 Task: In the Contact  HernandezPenelope@estee-lauder.com, Create email and send with subject: 'Elevate Your Success: Introducing a Transformative Opportunity', and with mail content 'Greetings,_x000D_
We're thrilled to introduce you to an exciting opportunity that will transform your industry. Get ready for a journey of innovation and success!_x000D_
Warm Regards', attach the document: Agenda.pdf and insert image: visitingcard.jpg. Below Warm Regards, write Linkedin and insert the URL: 'in.linkedin.com'. Mark checkbox to create task to follow up : In 1 week. Logged in from softage.10@softage.net
Action: Mouse moved to (83, 64)
Screenshot: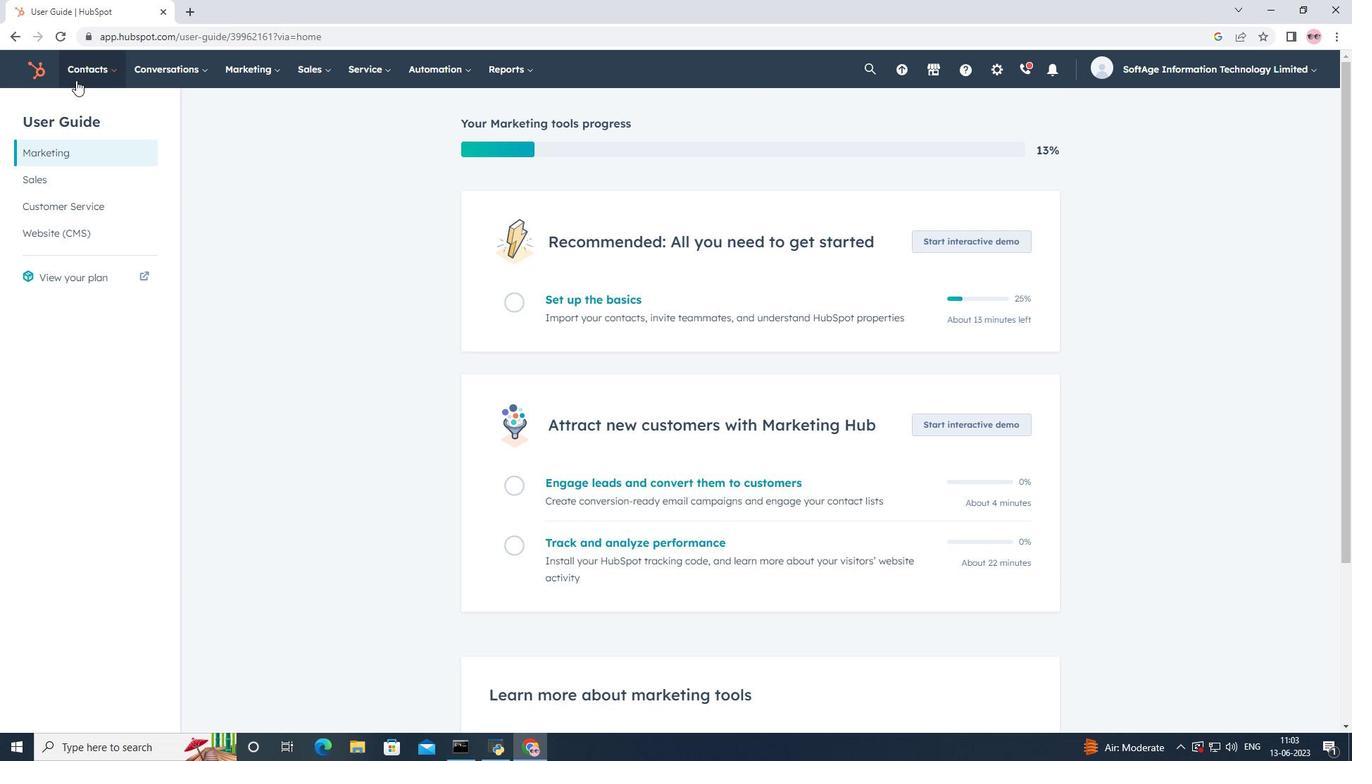 
Action: Mouse pressed left at (83, 64)
Screenshot: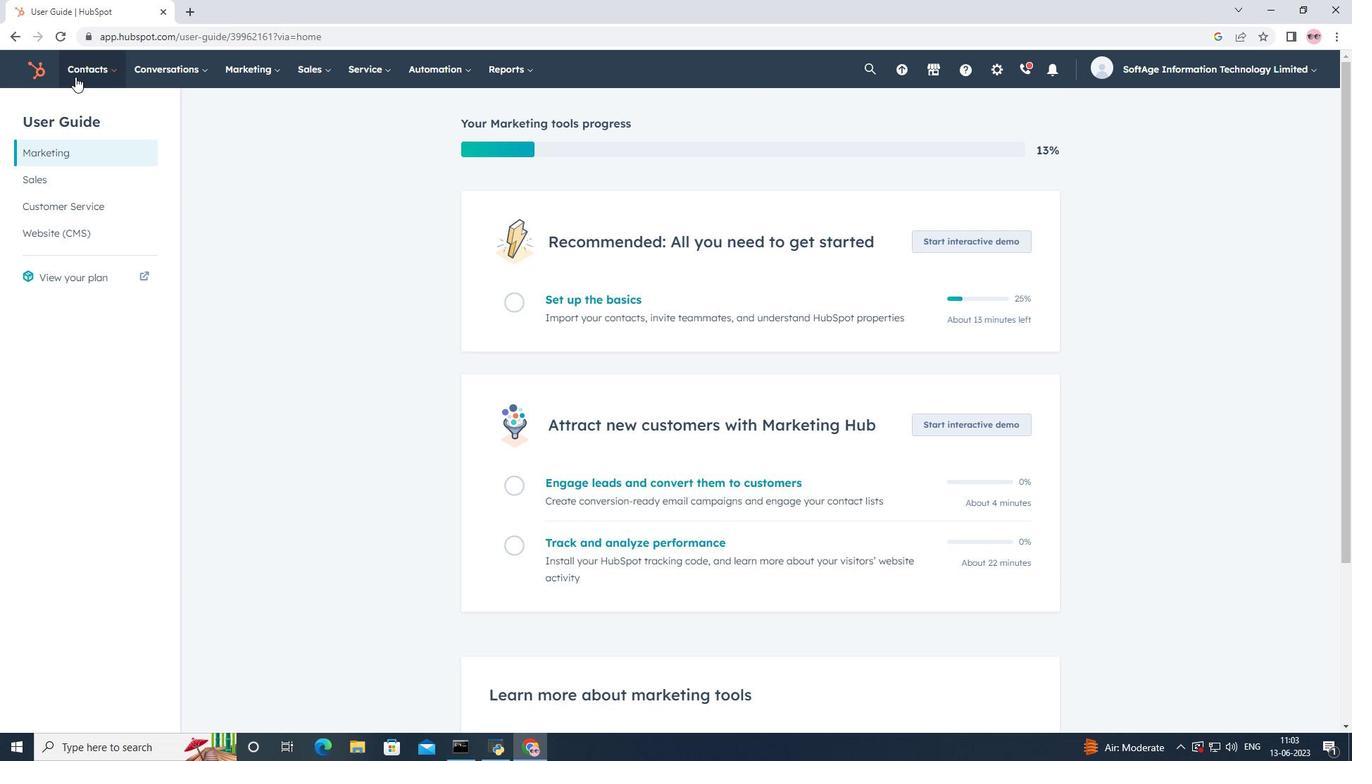 
Action: Mouse moved to (102, 105)
Screenshot: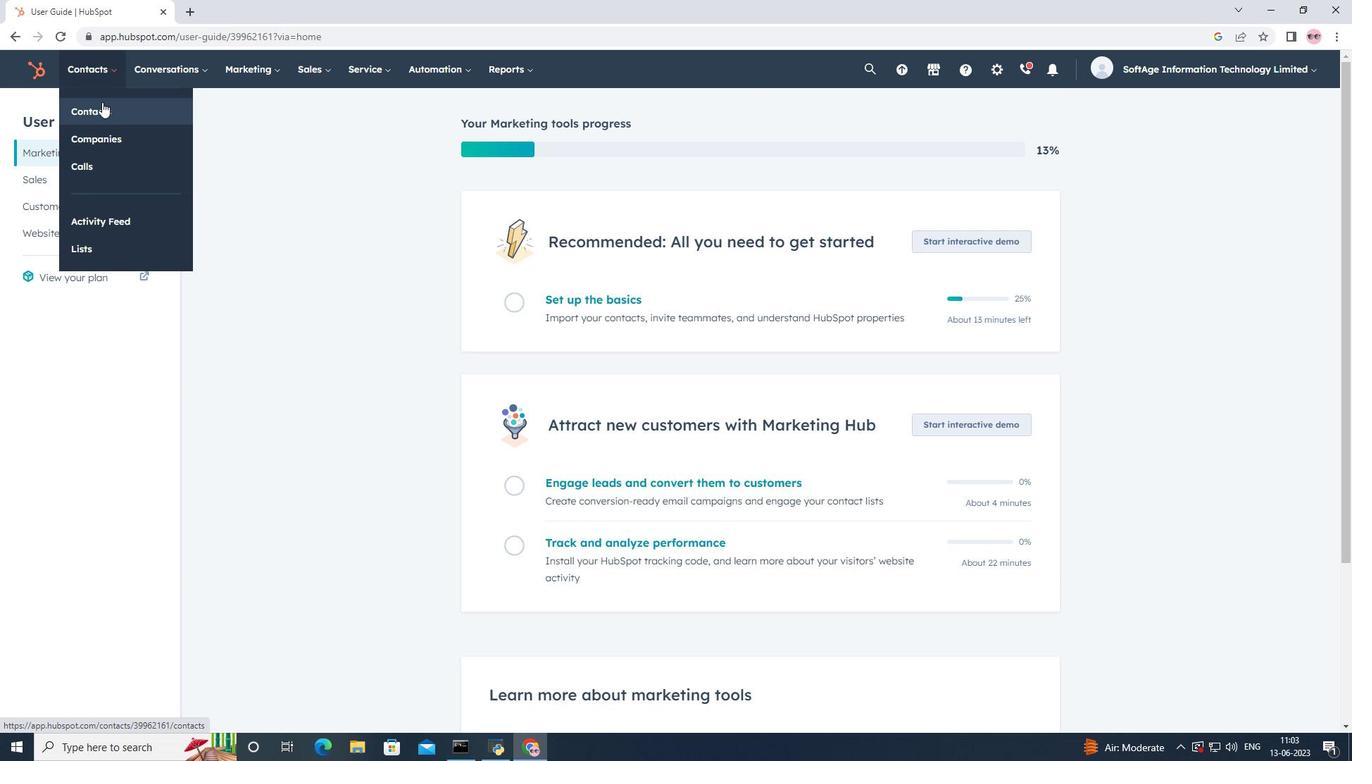 
Action: Mouse pressed left at (102, 105)
Screenshot: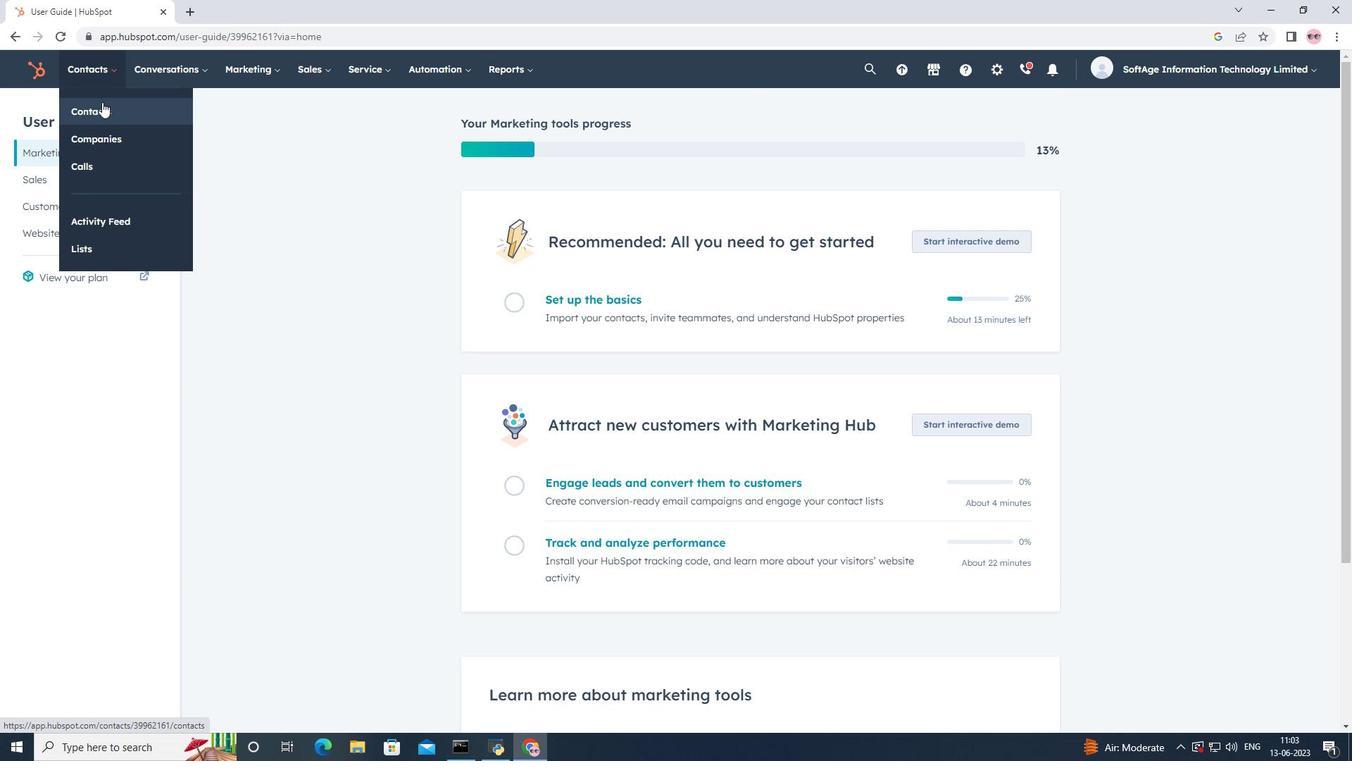 
Action: Mouse moved to (94, 231)
Screenshot: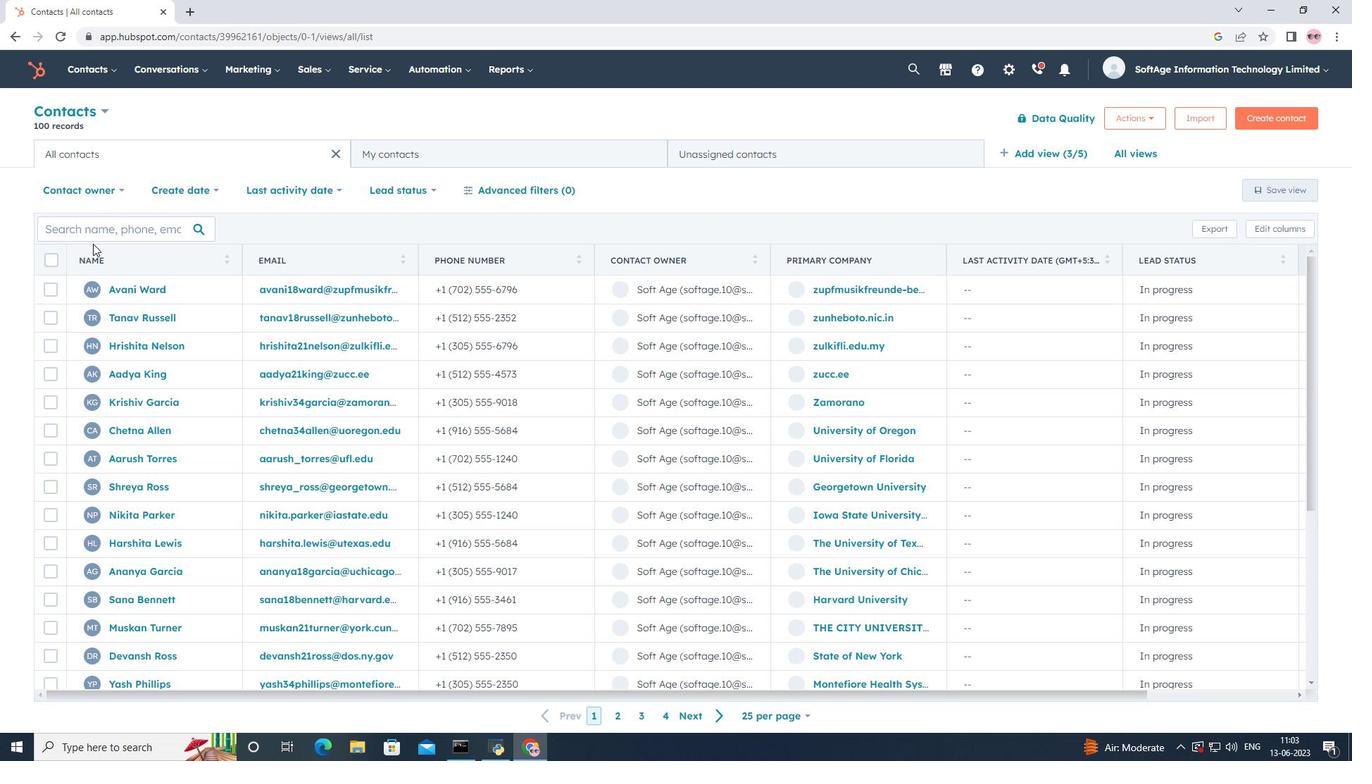 
Action: Mouse pressed left at (94, 231)
Screenshot: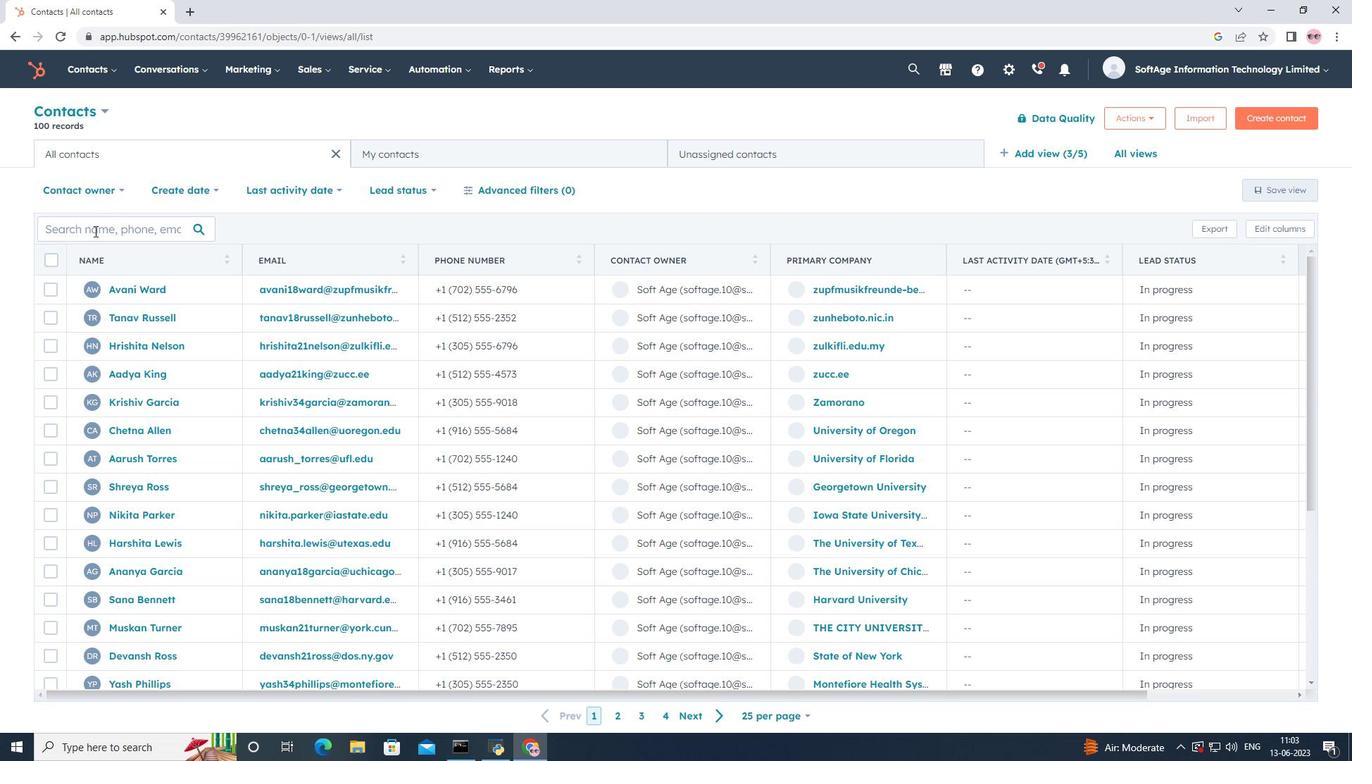 
Action: Key pressed <Key.shift>Hernandez<Key.shift>Penelope<Key.shift>@estee-lauder.com
Screenshot: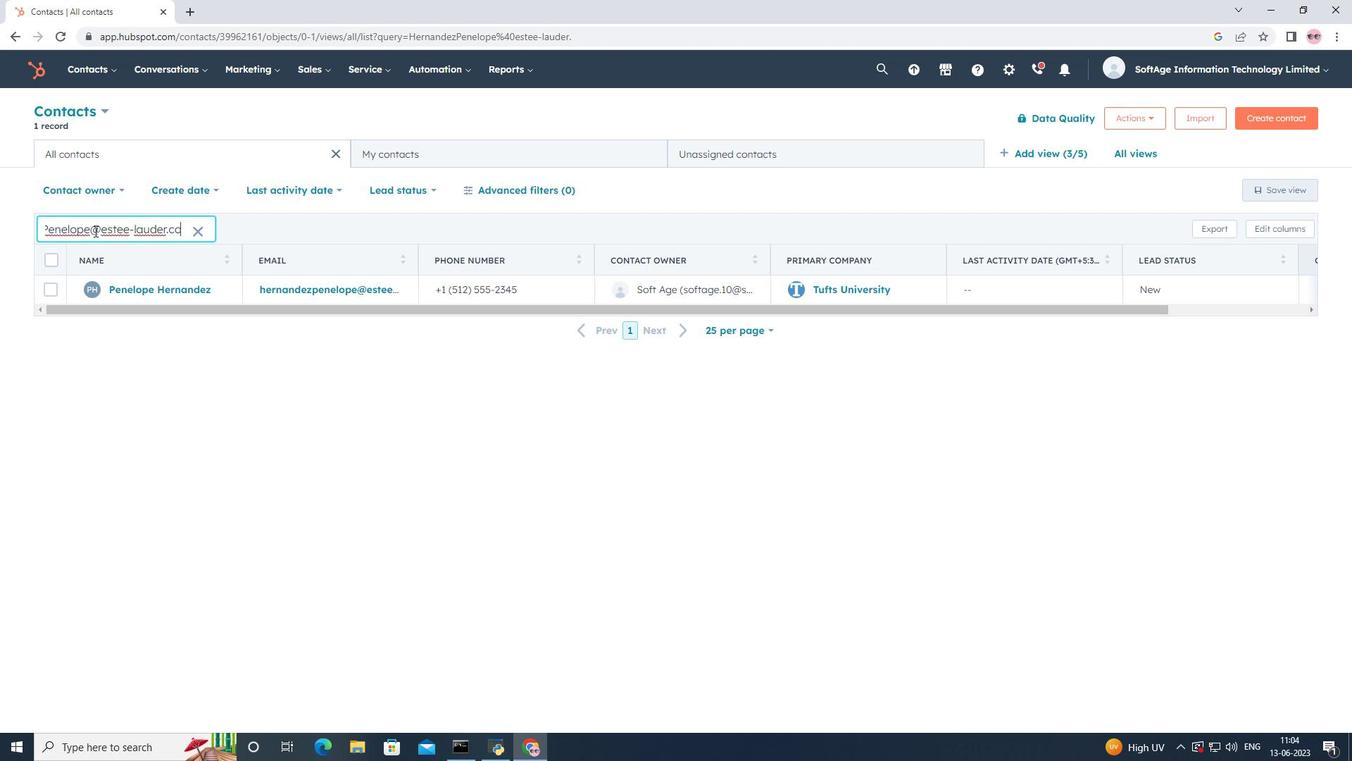 
Action: Mouse moved to (145, 293)
Screenshot: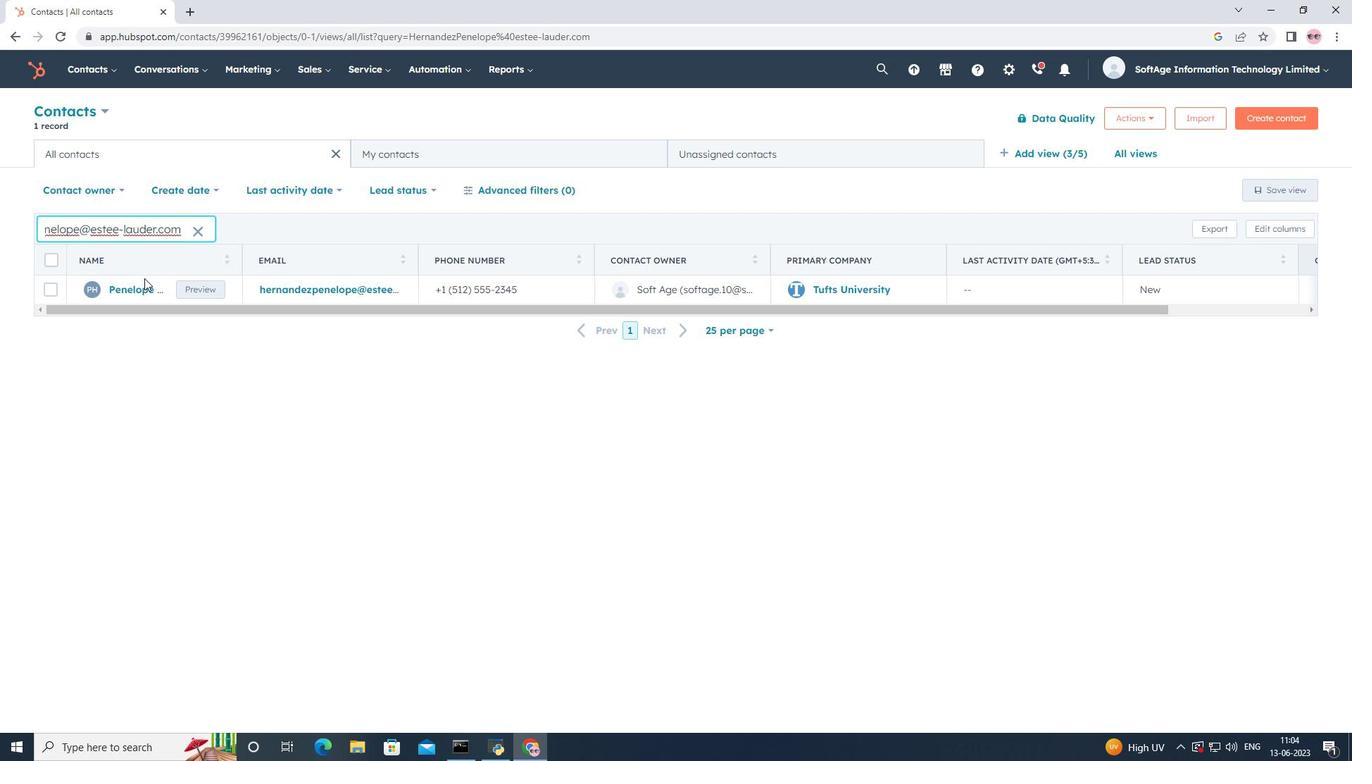 
Action: Mouse pressed left at (145, 293)
Screenshot: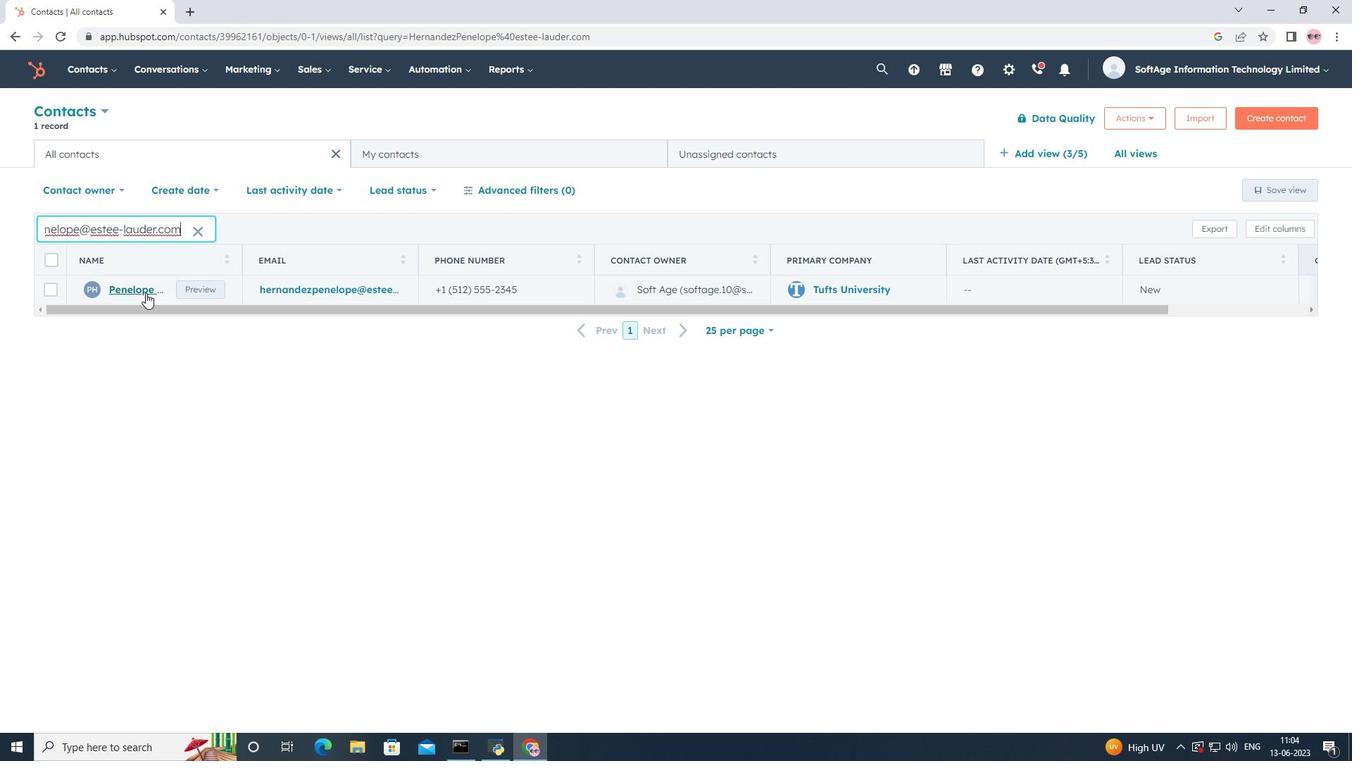 
Action: Mouse moved to (91, 239)
Screenshot: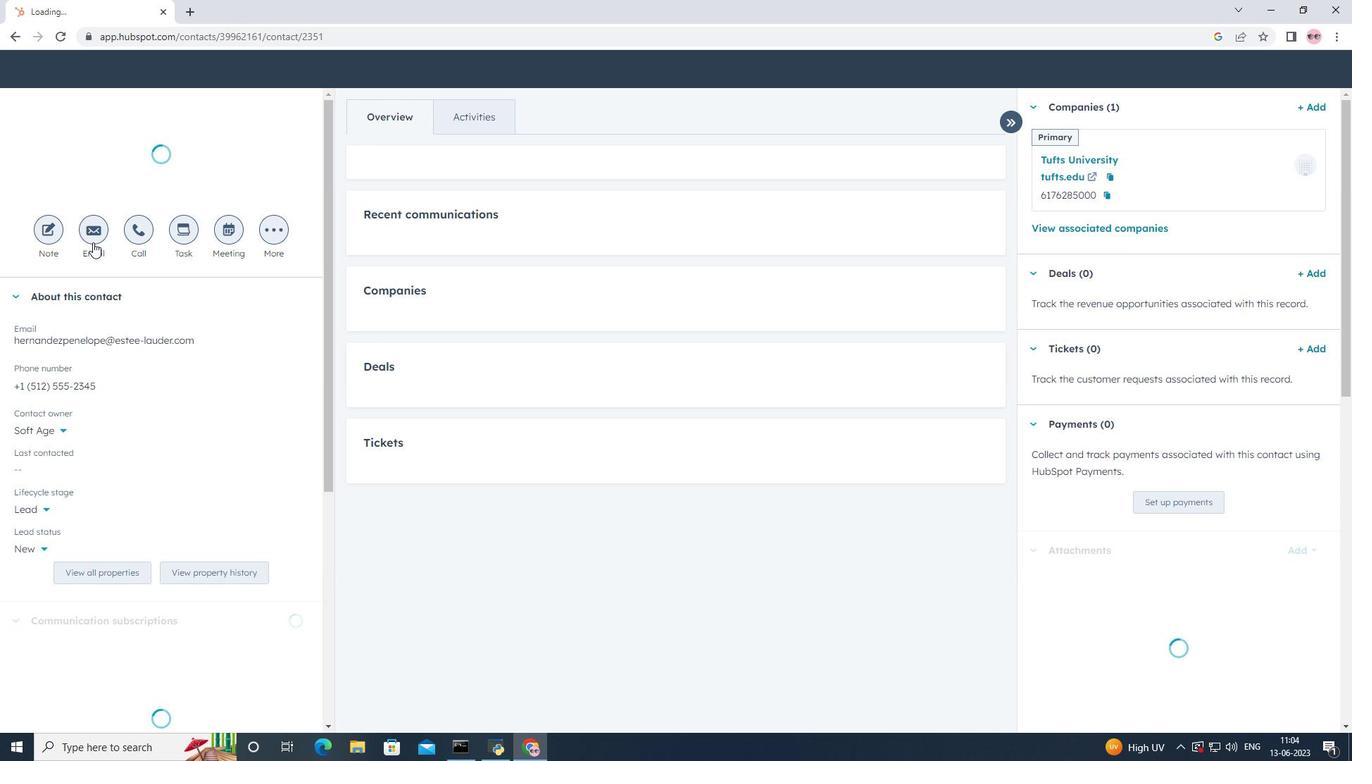 
Action: Mouse pressed left at (91, 239)
Screenshot: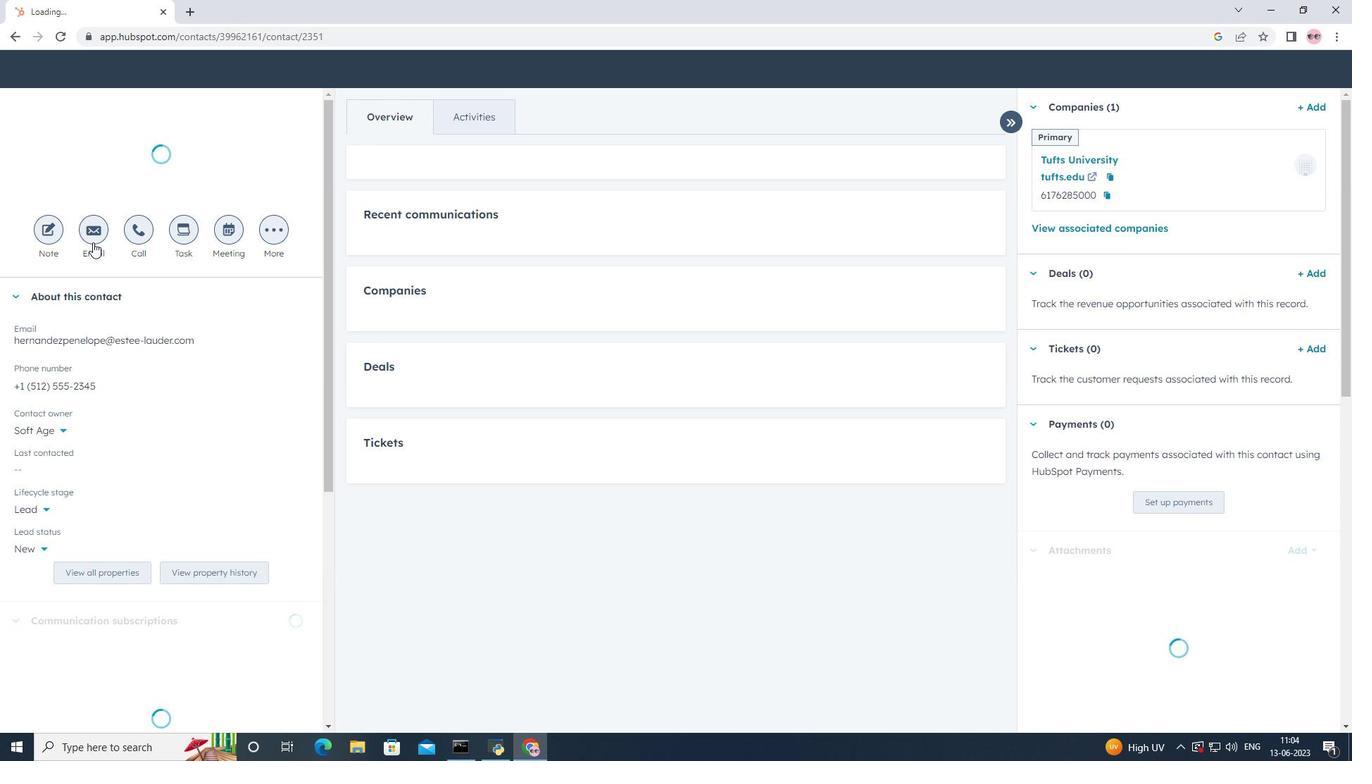 
Action: Mouse moved to (863, 472)
Screenshot: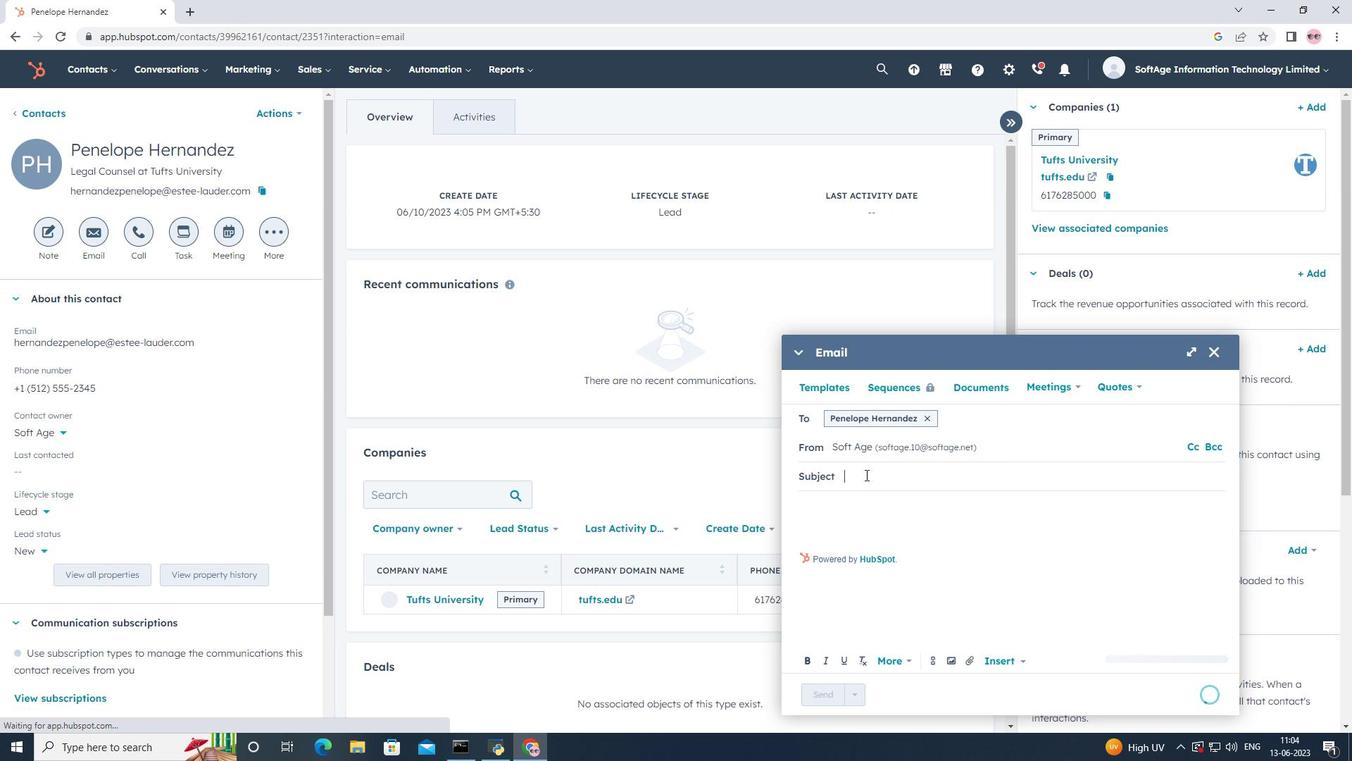 
Action: Mouse pressed left at (863, 472)
Screenshot: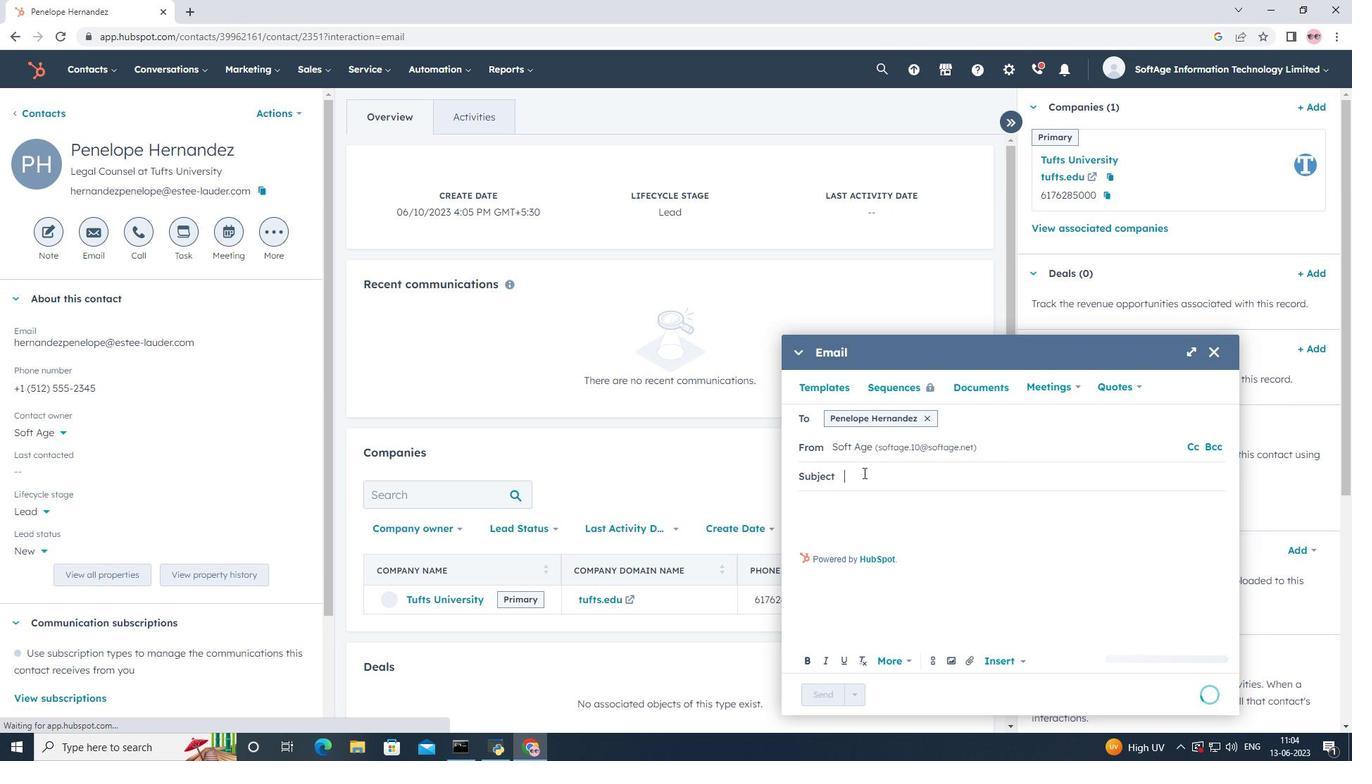 
Action: Key pressed <Key.shift><Key.shift><Key.shift><Key.shift><Key.shift>Elevate<Key.space><Key.shift>Your<Key.space><Key.shift><Key.shift><Key.shift><Key.shift><Key.shift><Key.shift><Key.shift><Key.shift>Success<Key.shift><Key.shift><Key.shift><Key.shift><Key.shift>:<Key.space><Key.shift>Introducing<Key.space>a<Key.space><Key.shift>Transformative<Key.space><Key.shift>Opportunity
Screenshot: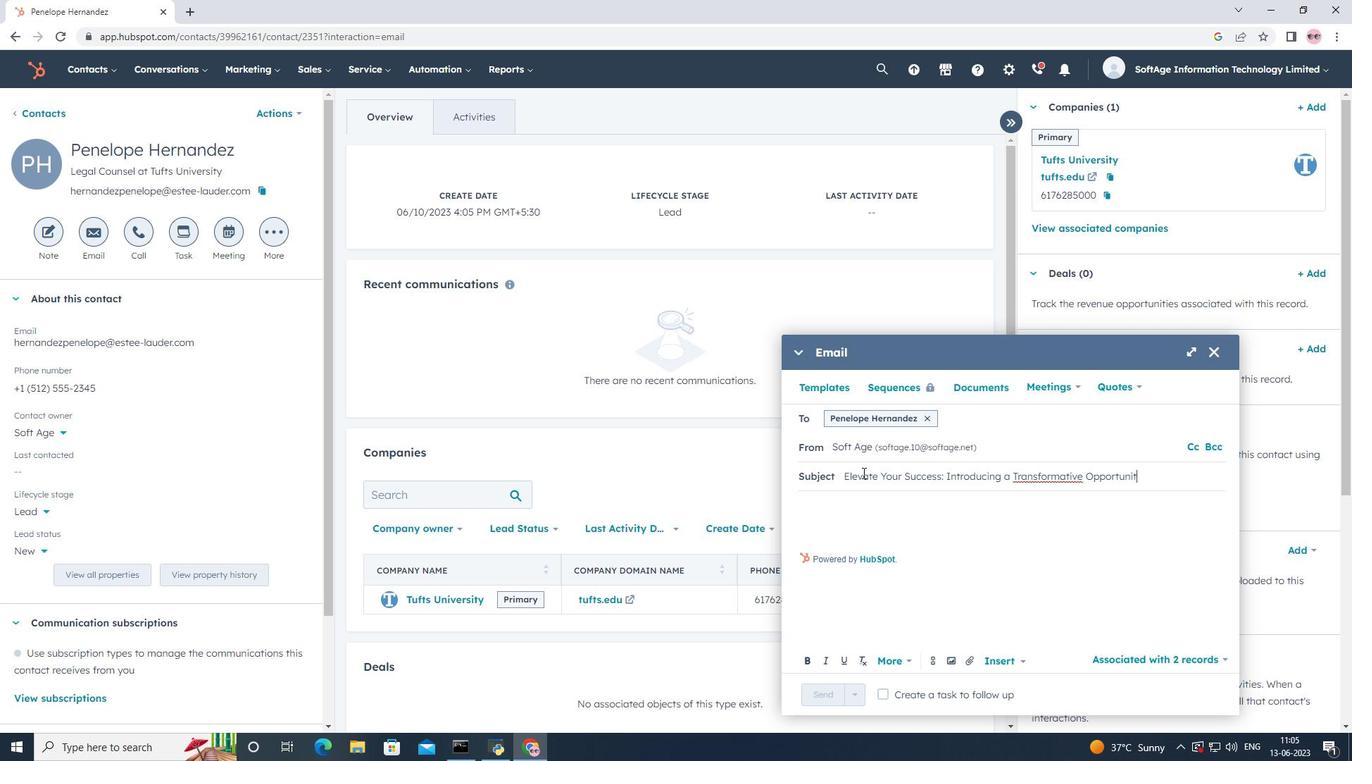 
Action: Mouse moved to (849, 498)
Screenshot: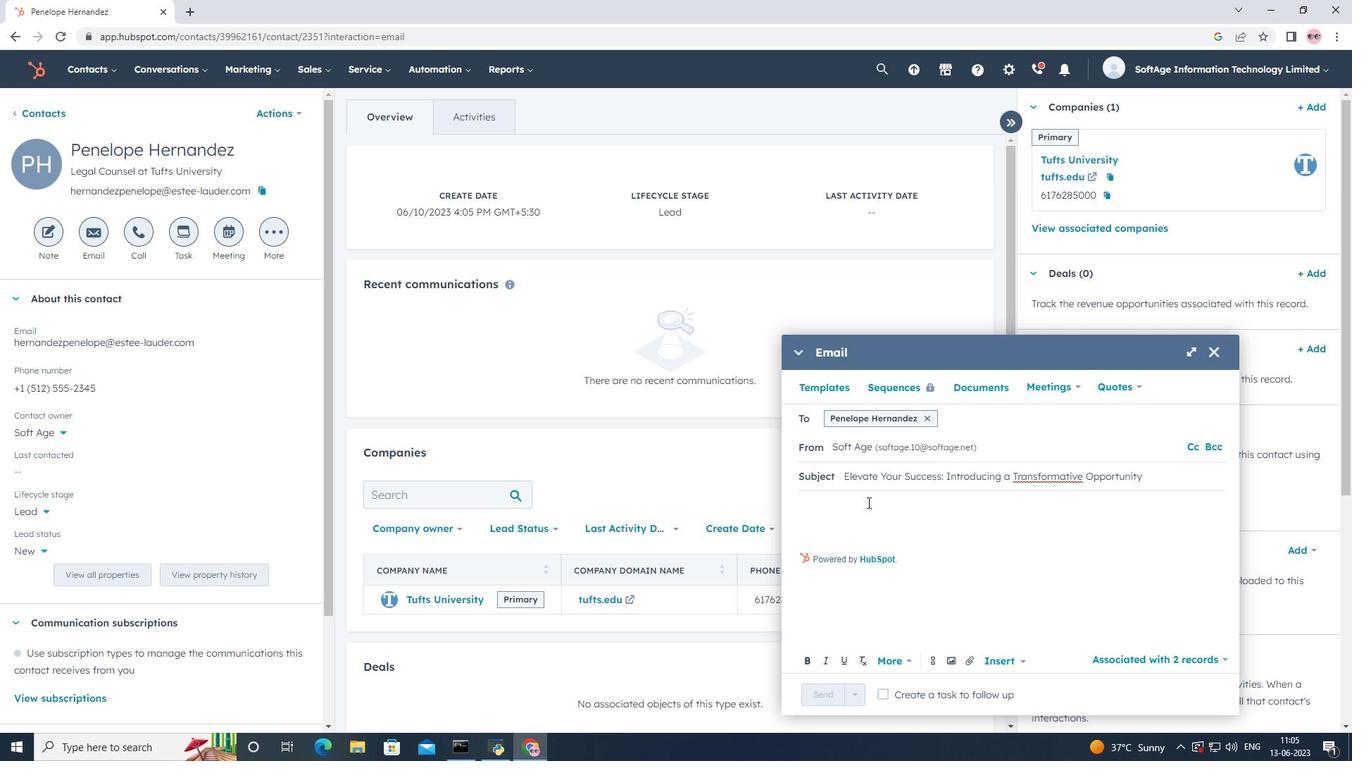 
Action: Mouse pressed left at (849, 498)
Screenshot: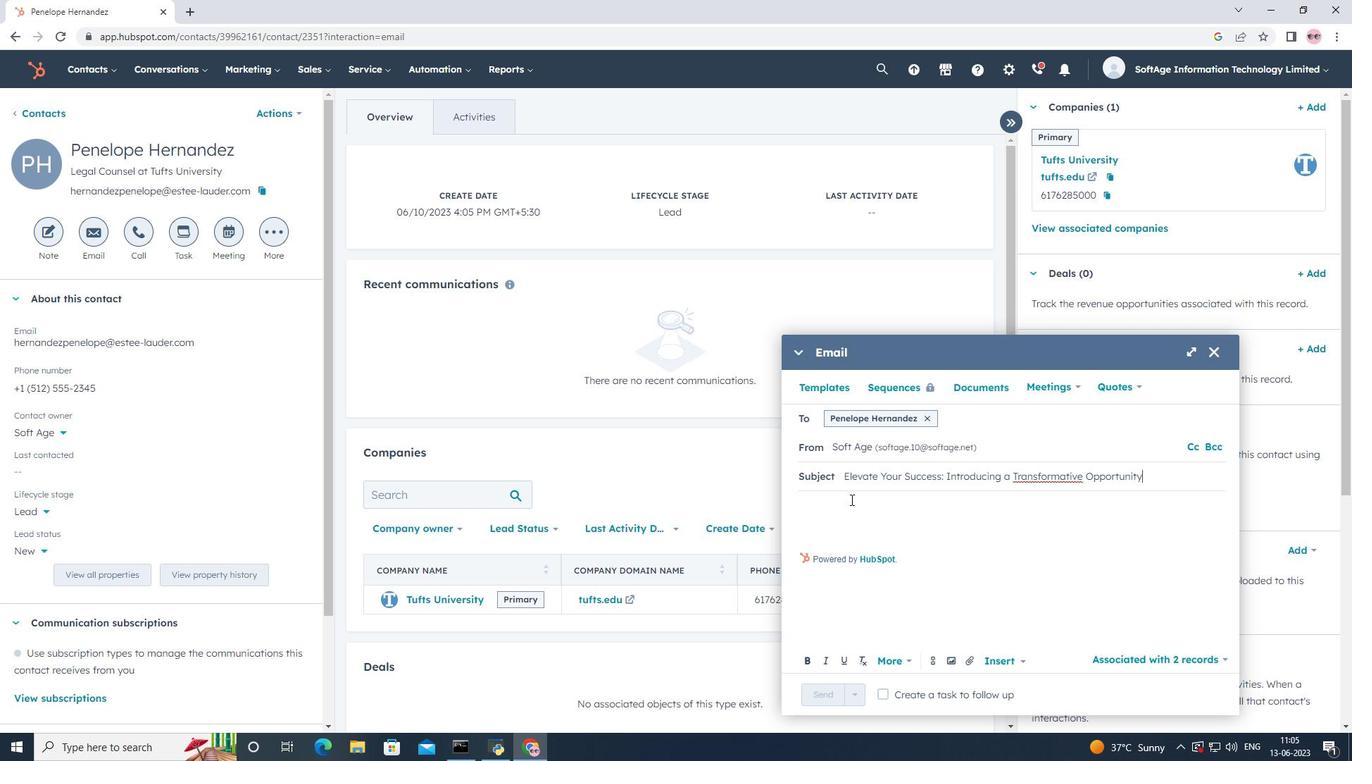 
Action: Mouse moved to (838, 508)
Screenshot: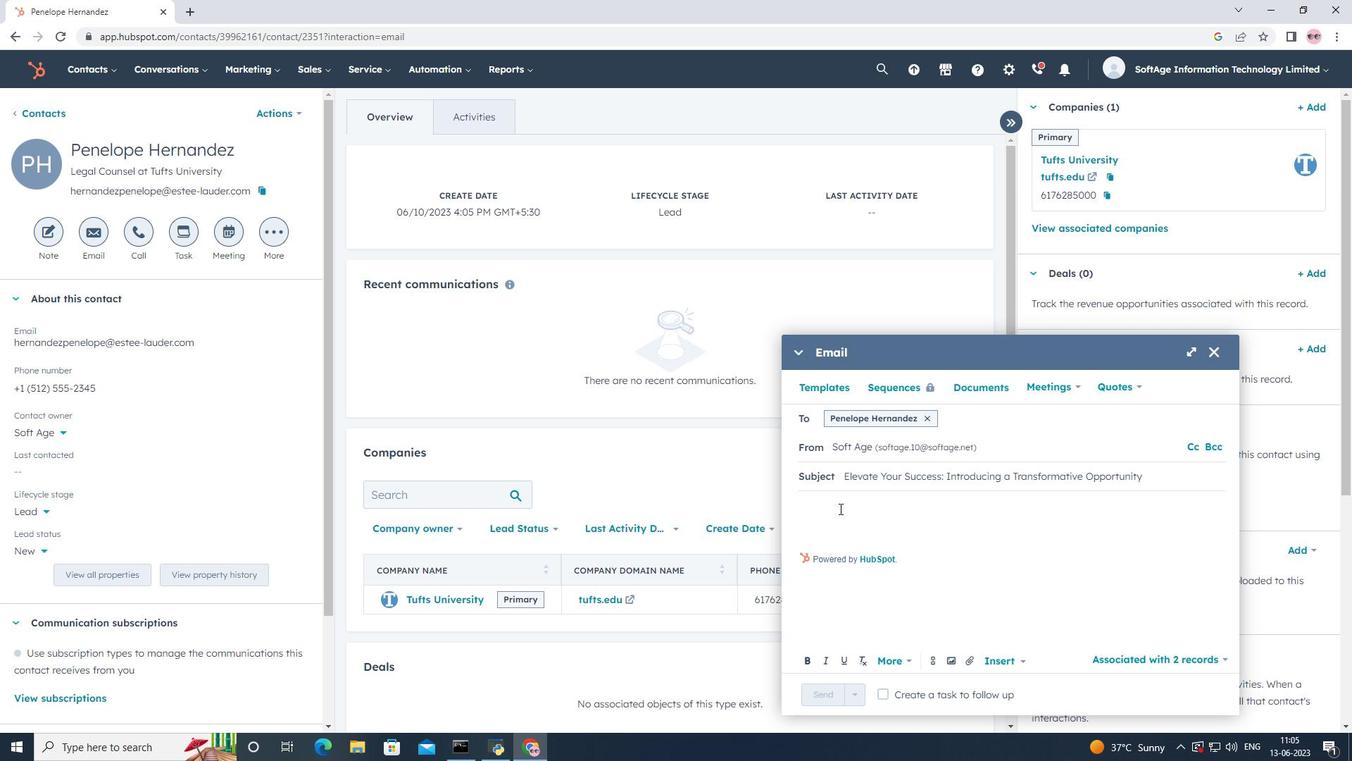 
Action: Mouse pressed left at (838, 508)
Screenshot: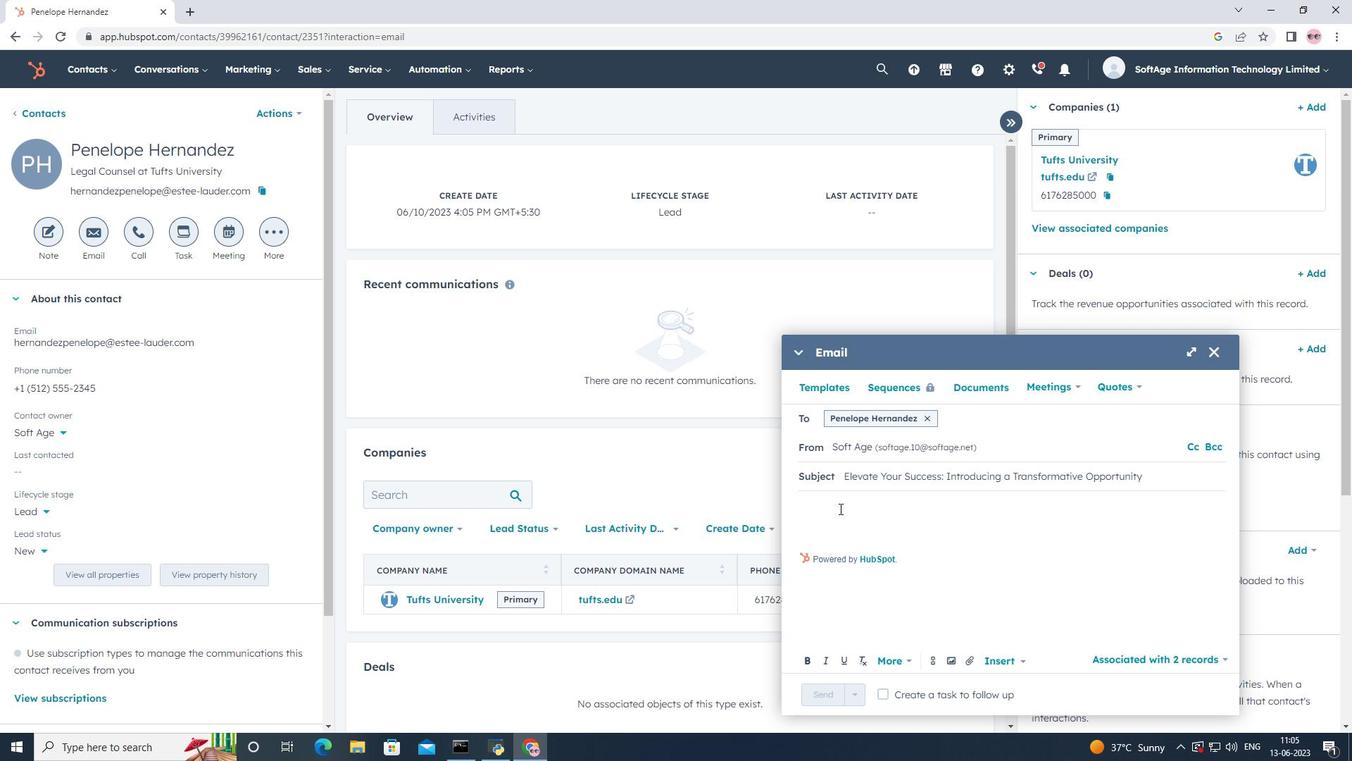 
Action: Mouse moved to (838, 508)
Screenshot: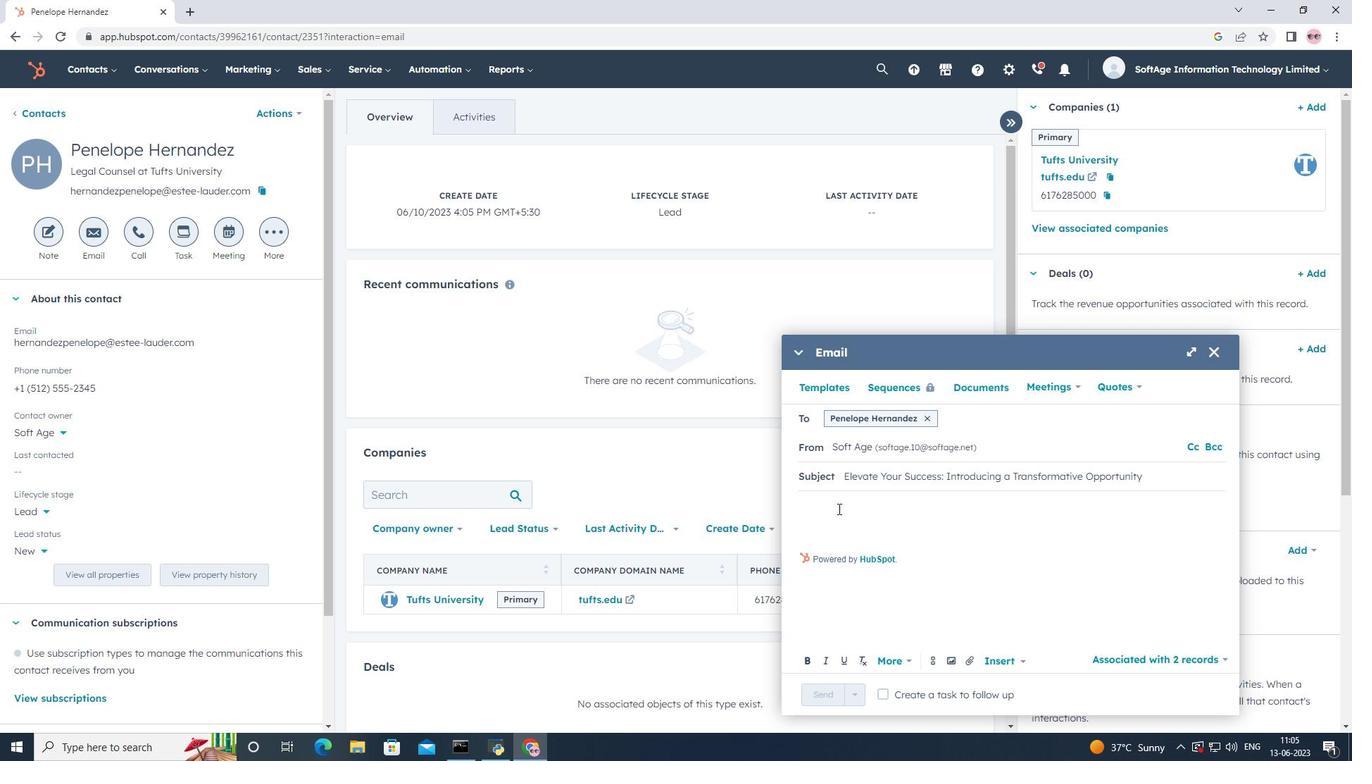 
Action: Key pressed <Key.shift><Key.shift><Key.shift><Key.shift><Key.shift><Key.shift><Key.shift><Key.shift><Key.shift><Key.shift><Key.shift><Key.shift><Key.shift><Key.shift><Key.shift><Key.shift><Key.shift><Key.shift>Greetings<Key.enter><Key.shift>We're<Key.space><Key.shift>T<Key.backspace>thrilled<Key.space>to<Key.space>introduce<Key.space>you<Key.space>to<Key.space>an<Key.space>exciting<Key.space>opportunity<Key.space>that<Key.space>will<Key.space>transform<Key.space>your<Key.space>industry<Key.space><Key.backspace>.<Key.space><Key.shift>Get<Key.space>ready<Key.space>for<Key.space>a<Key.space>ju<Key.backspace>ourney<Key.space>a<Key.backspace>of<Key.space>innovation<Key.space>and<Key.space>success<Key.shift>!<Key.enter><Key.shift><Key.shift><Key.shift><Key.shift><Key.shift><Key.shift><Key.shift><Key.shift>Warm<Key.space><Key.shift>Regards<Key.enter>
Screenshot: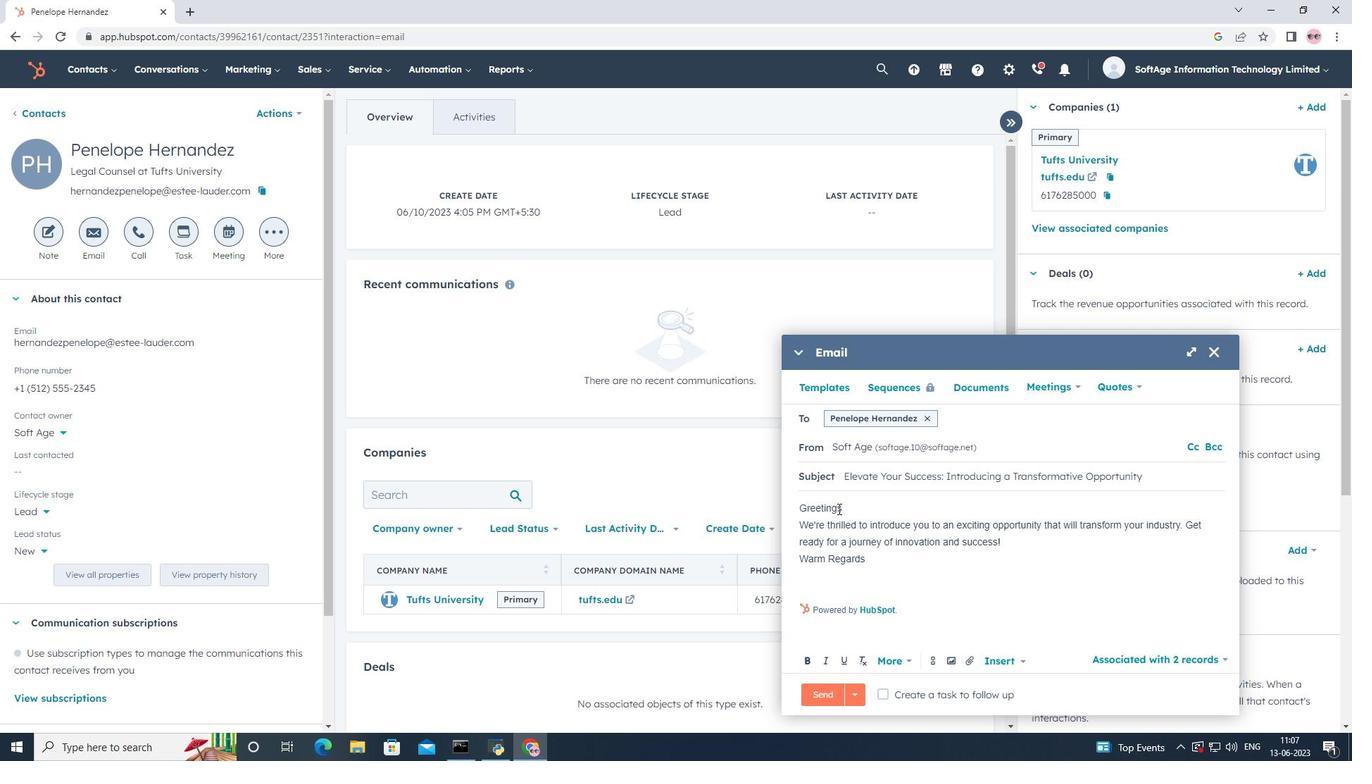 
Action: Mouse moved to (971, 664)
Screenshot: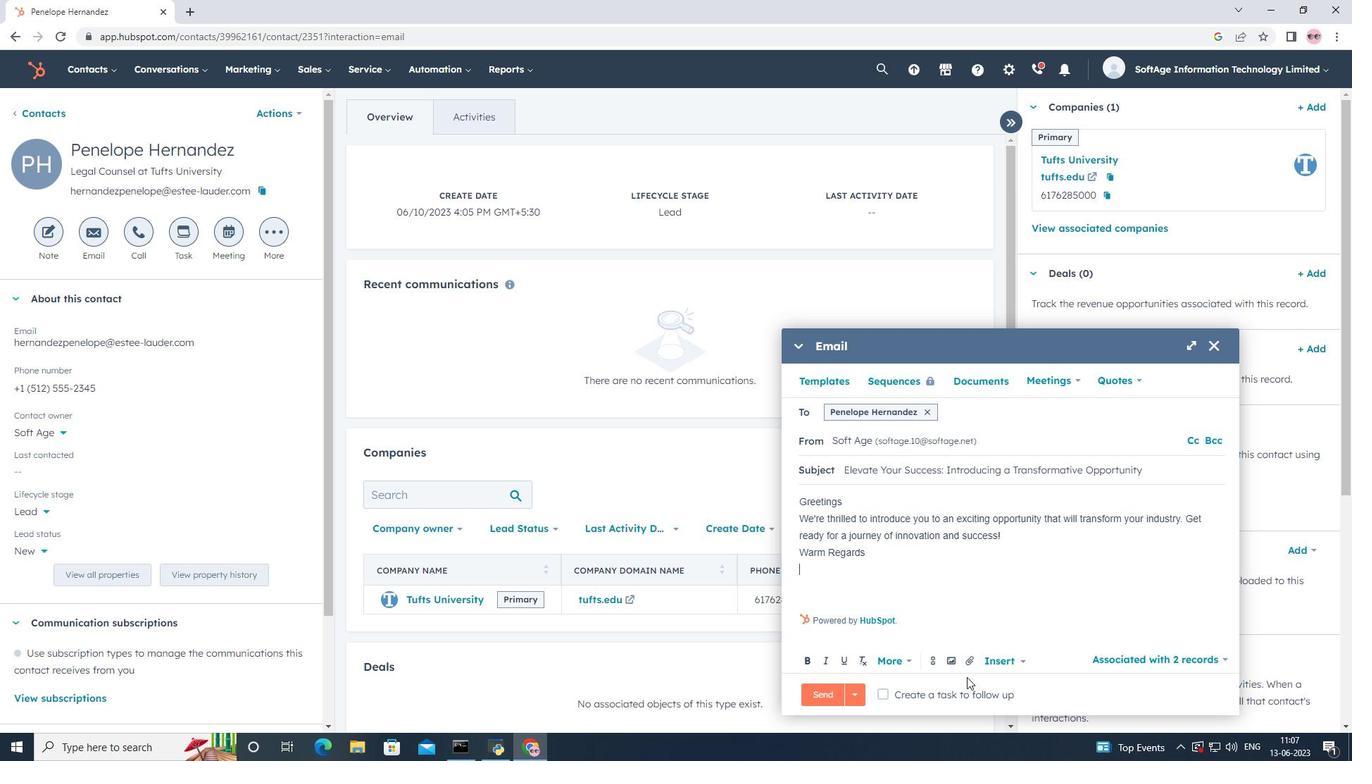 
Action: Mouse pressed left at (971, 664)
Screenshot: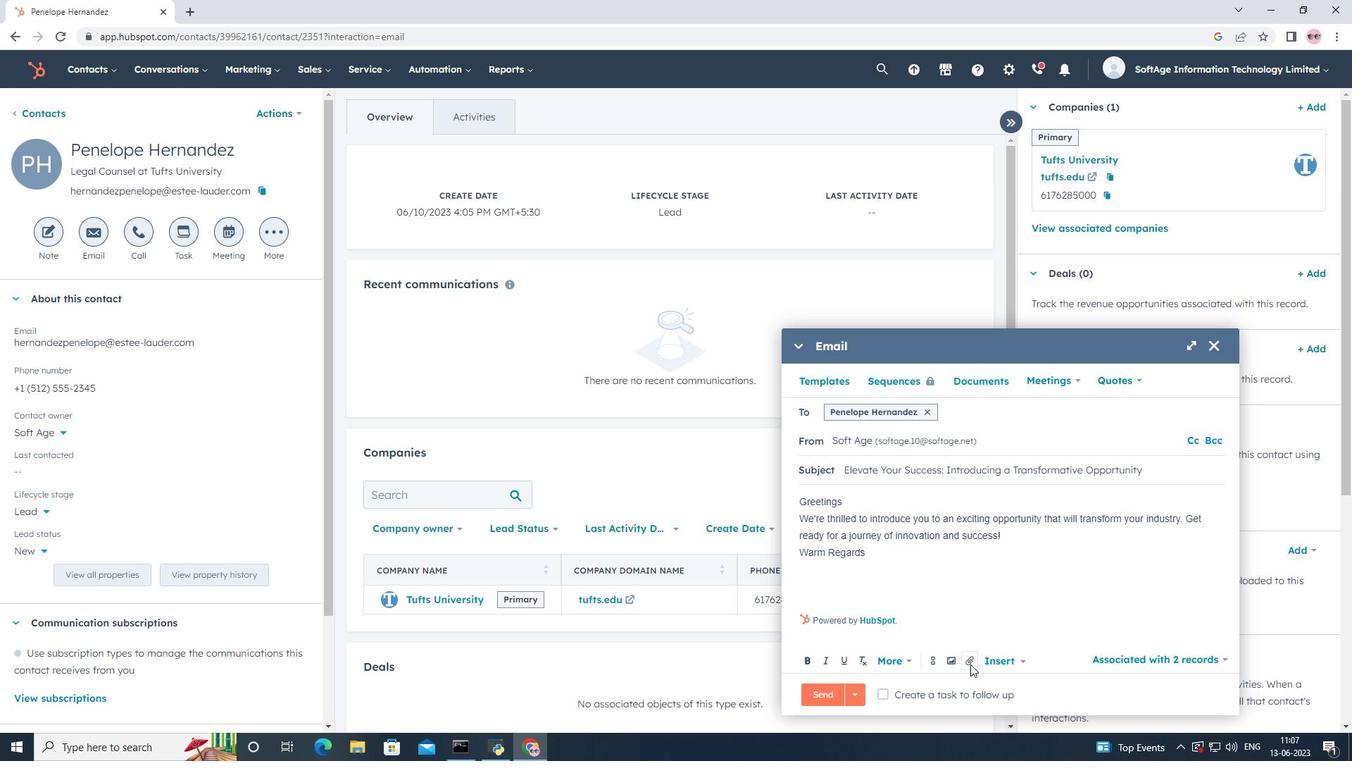 
Action: Mouse moved to (968, 624)
Screenshot: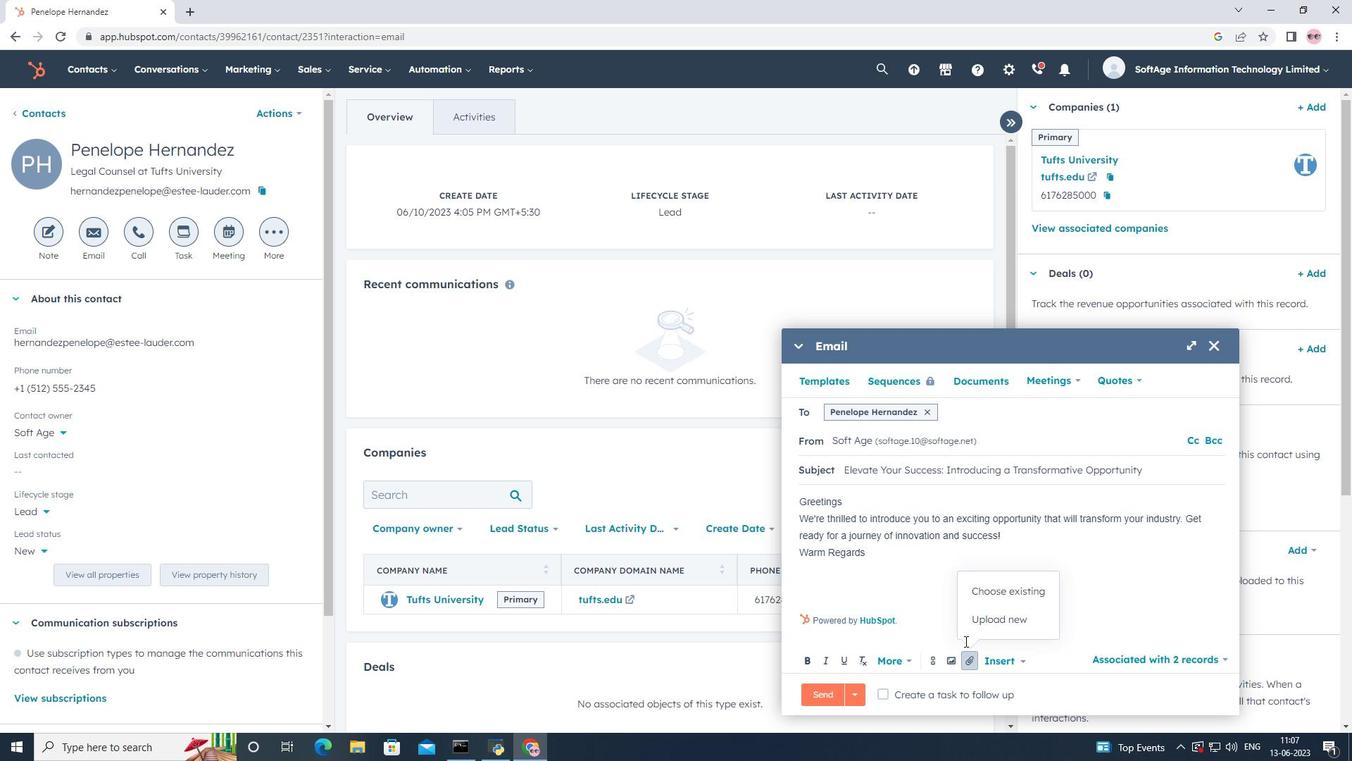 
Action: Mouse pressed left at (968, 624)
Screenshot: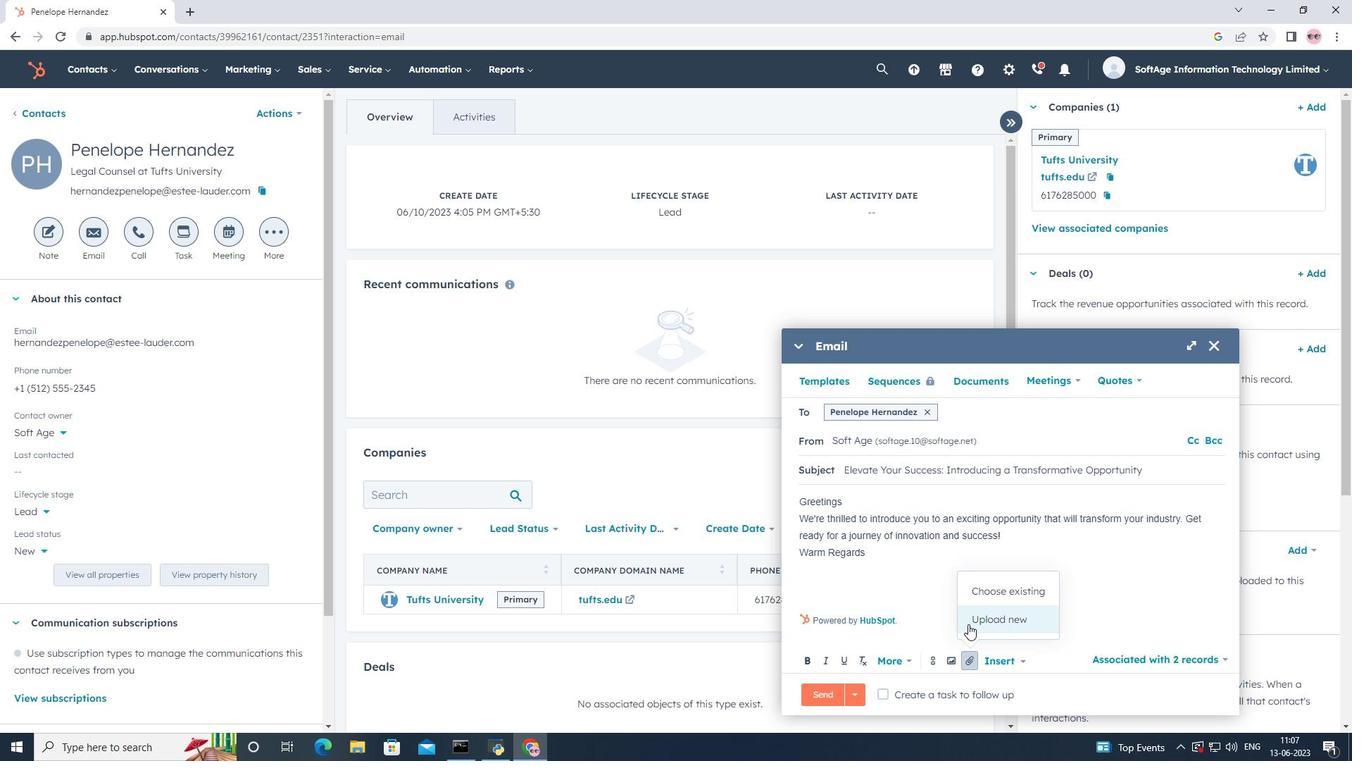 
Action: Mouse moved to (70, 180)
Screenshot: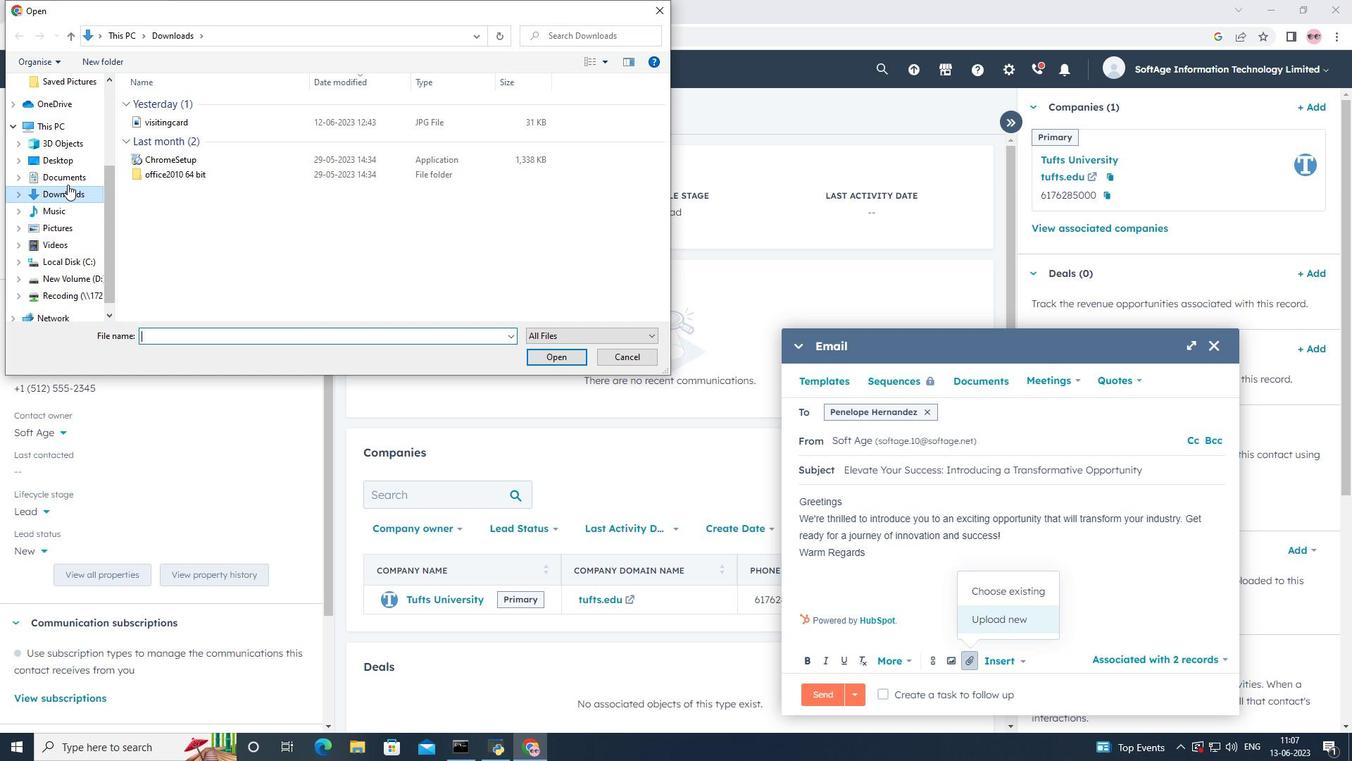 
Action: Mouse pressed left at (70, 180)
Screenshot: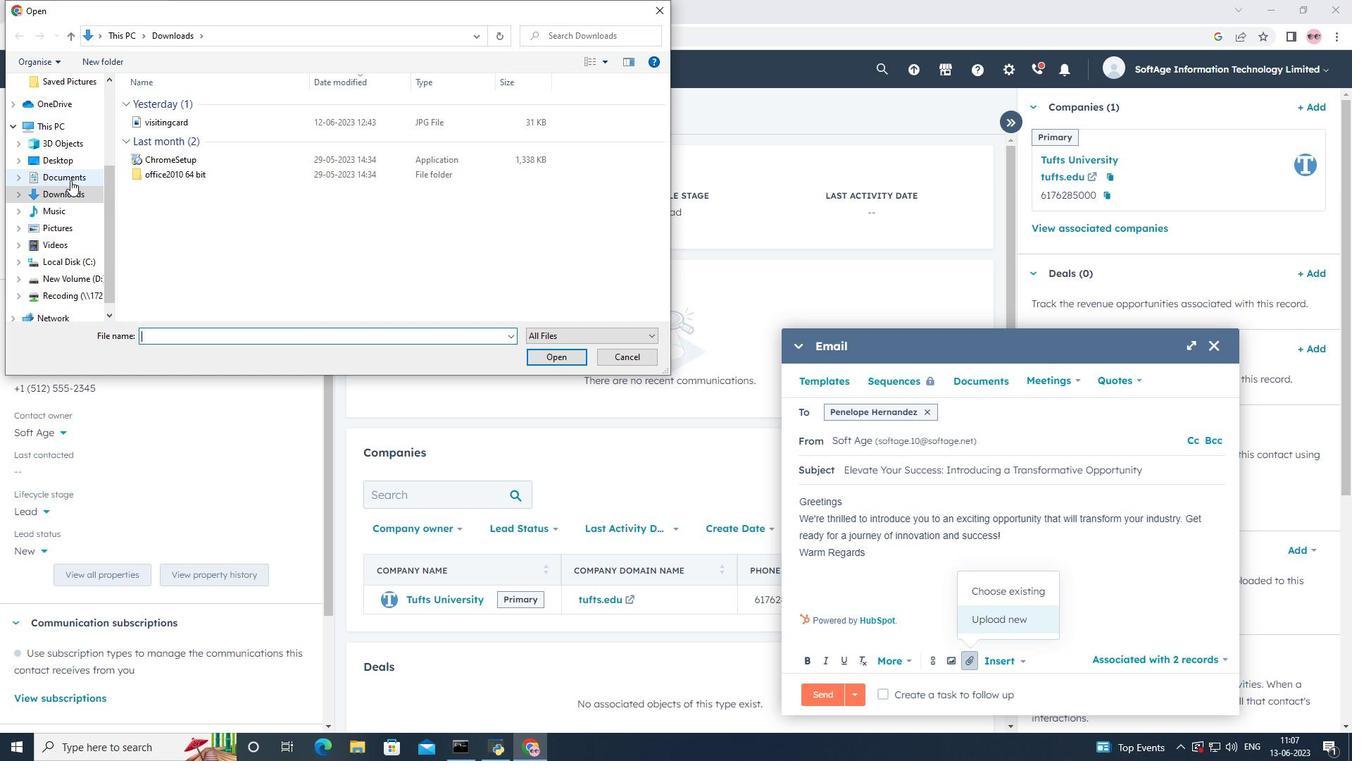 
Action: Mouse moved to (174, 102)
Screenshot: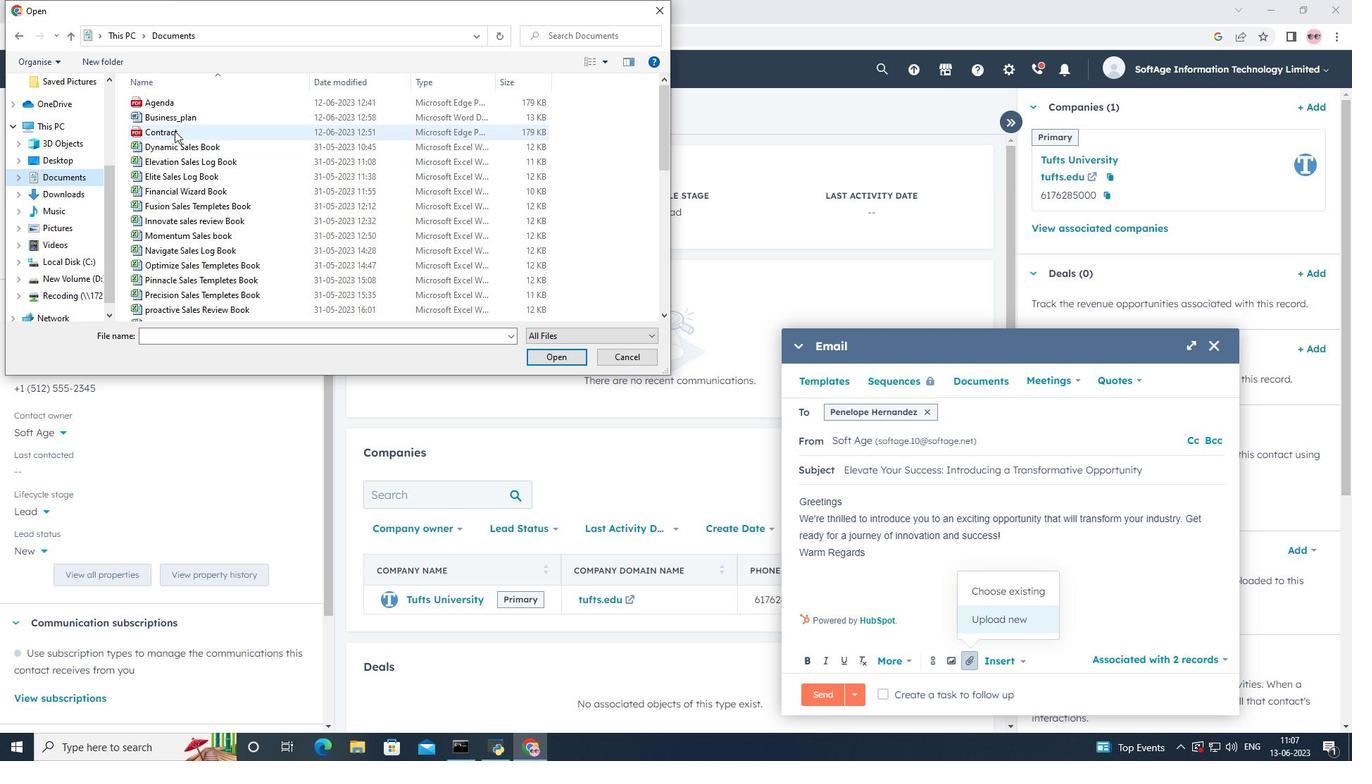 
Action: Mouse pressed left at (174, 102)
Screenshot: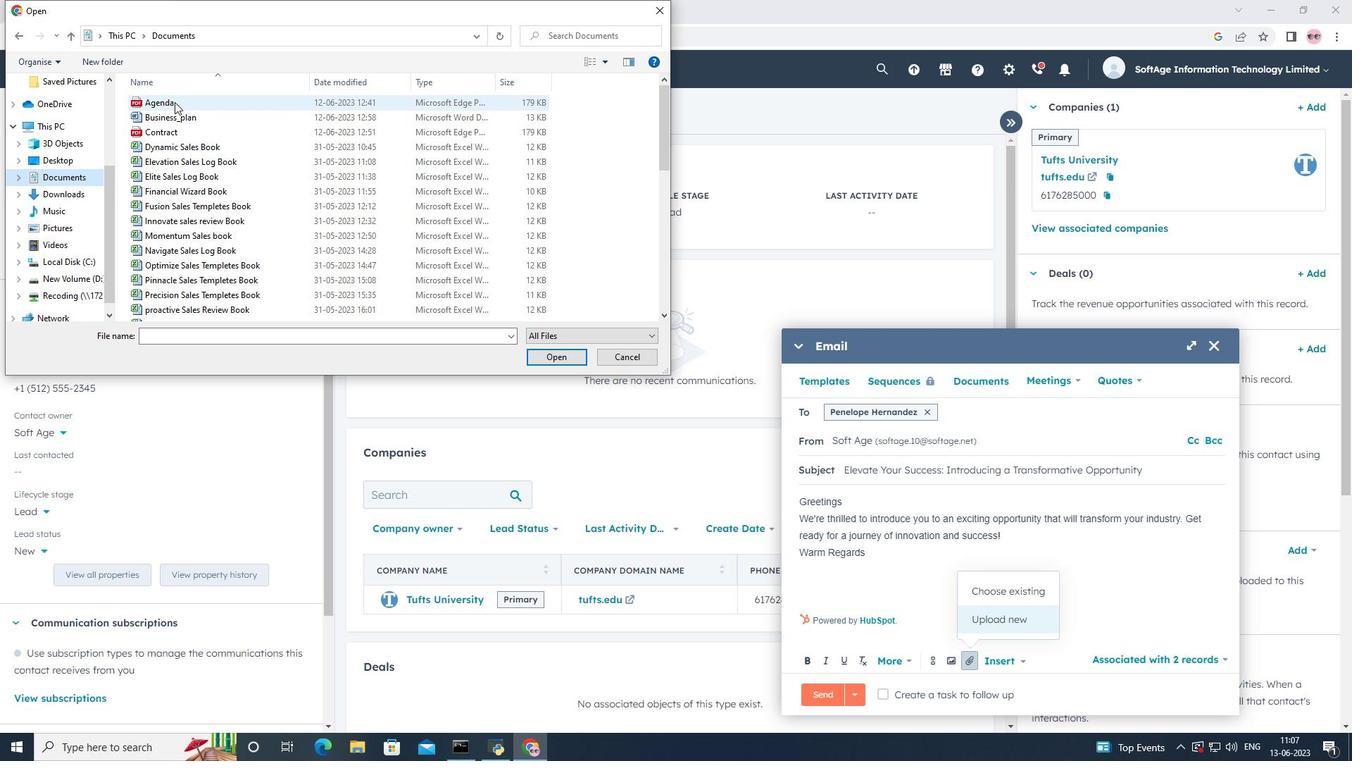 
Action: Mouse moved to (555, 361)
Screenshot: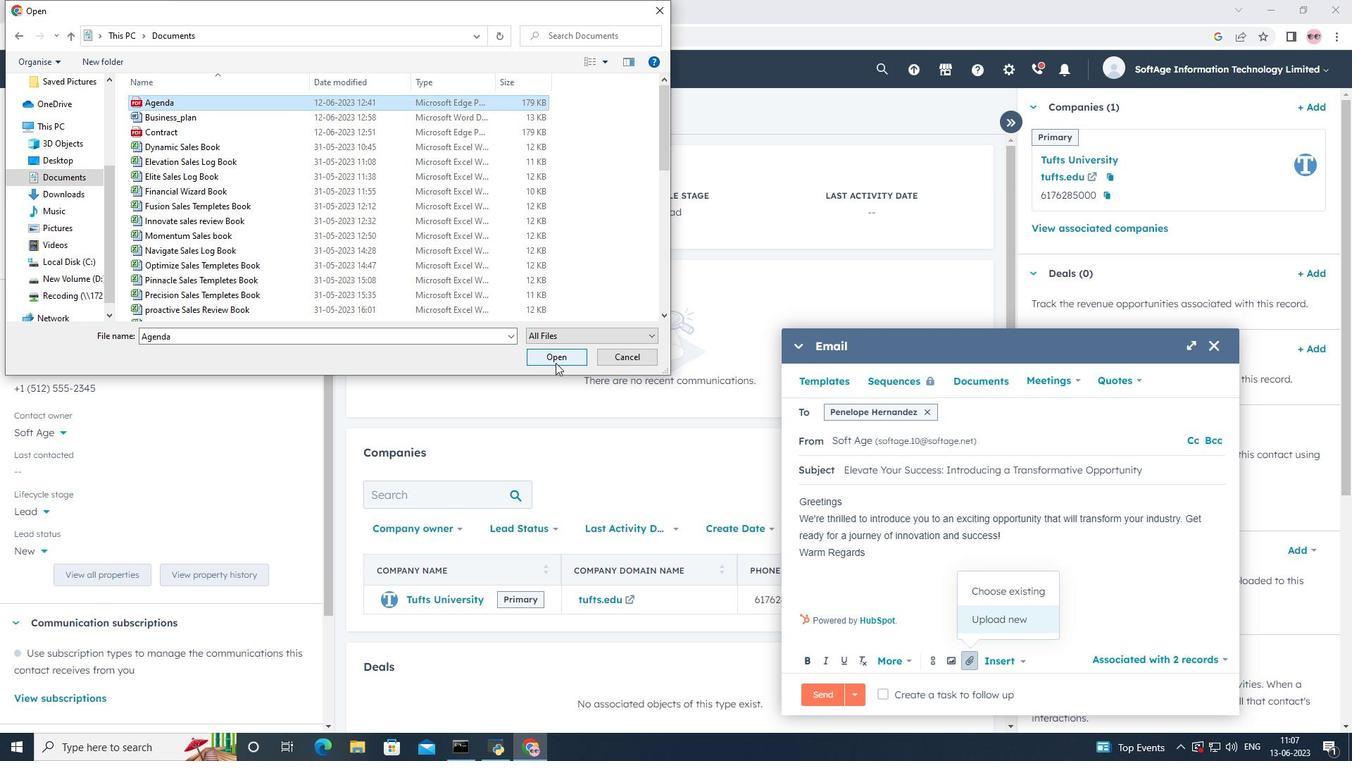 
Action: Mouse pressed left at (555, 361)
Screenshot: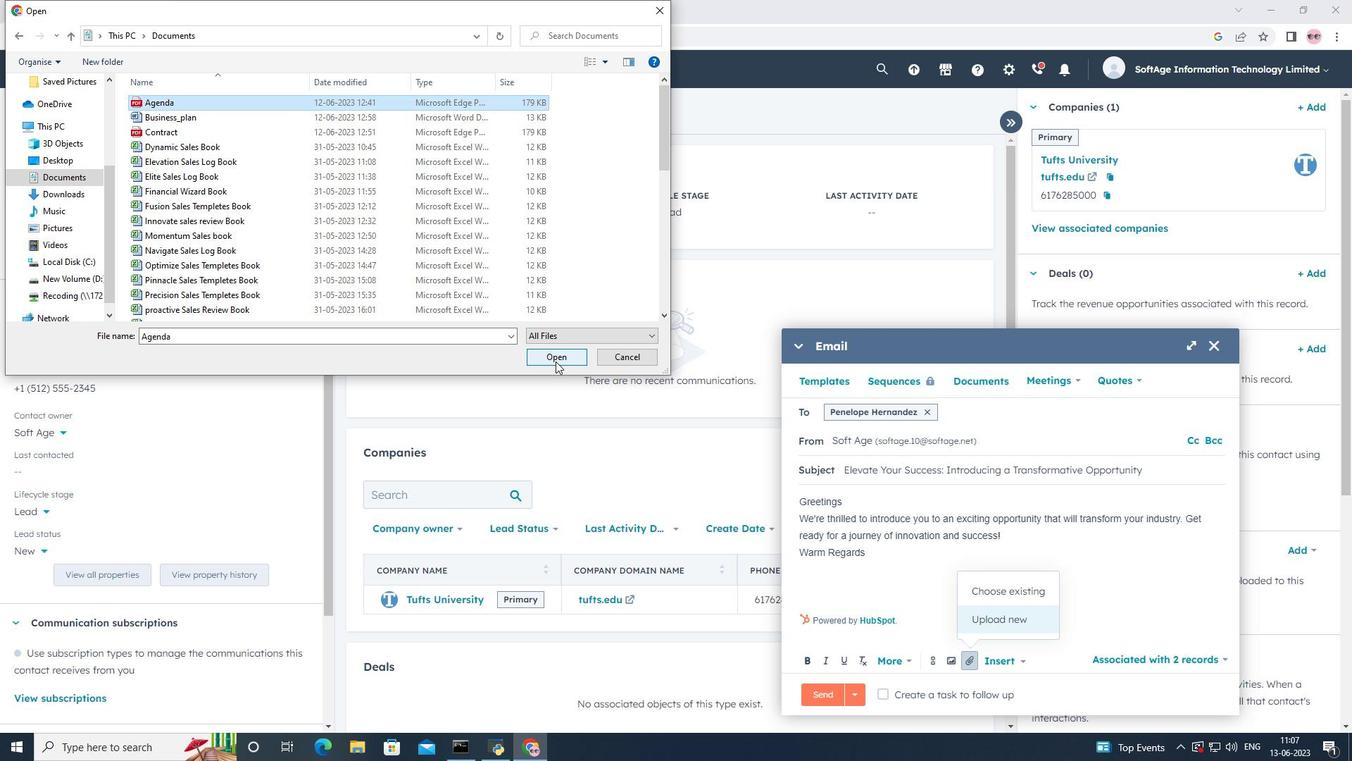 
Action: Mouse moved to (950, 622)
Screenshot: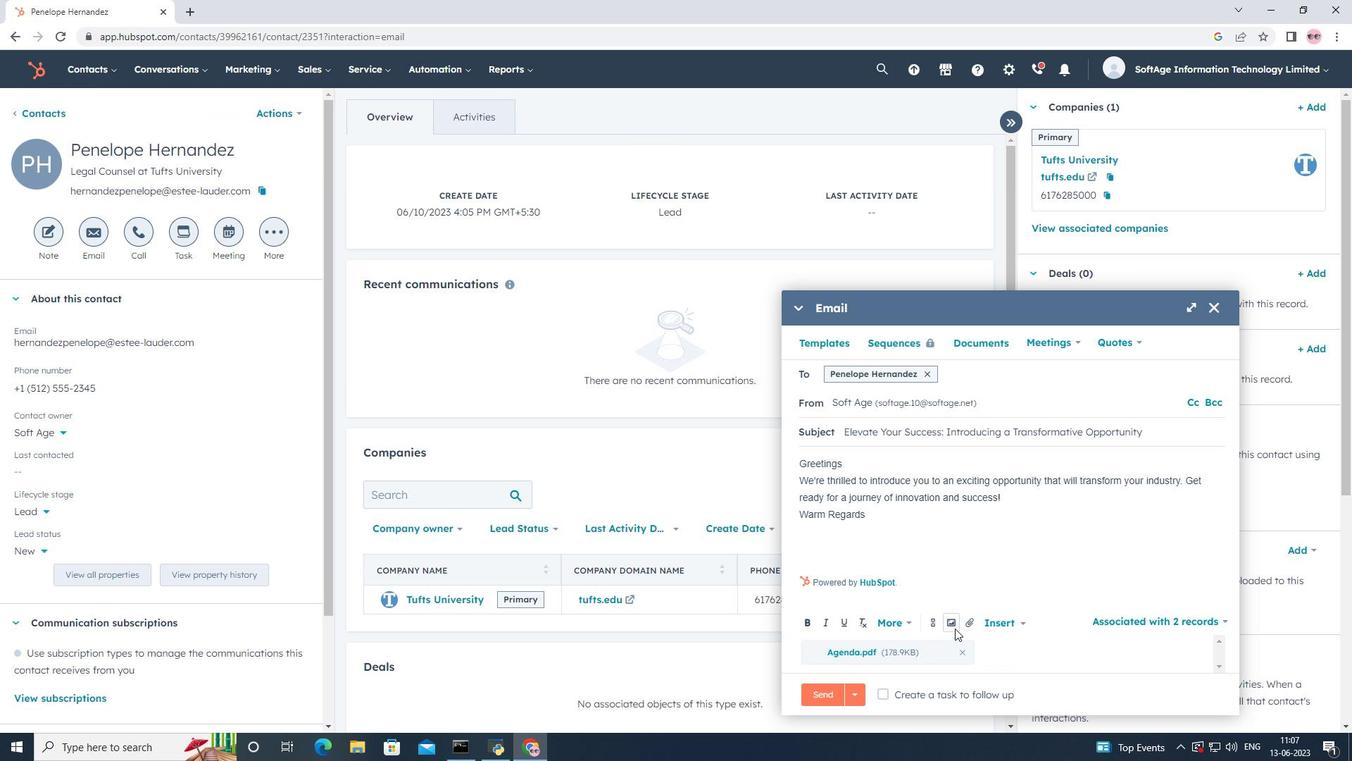 
Action: Mouse pressed left at (950, 622)
Screenshot: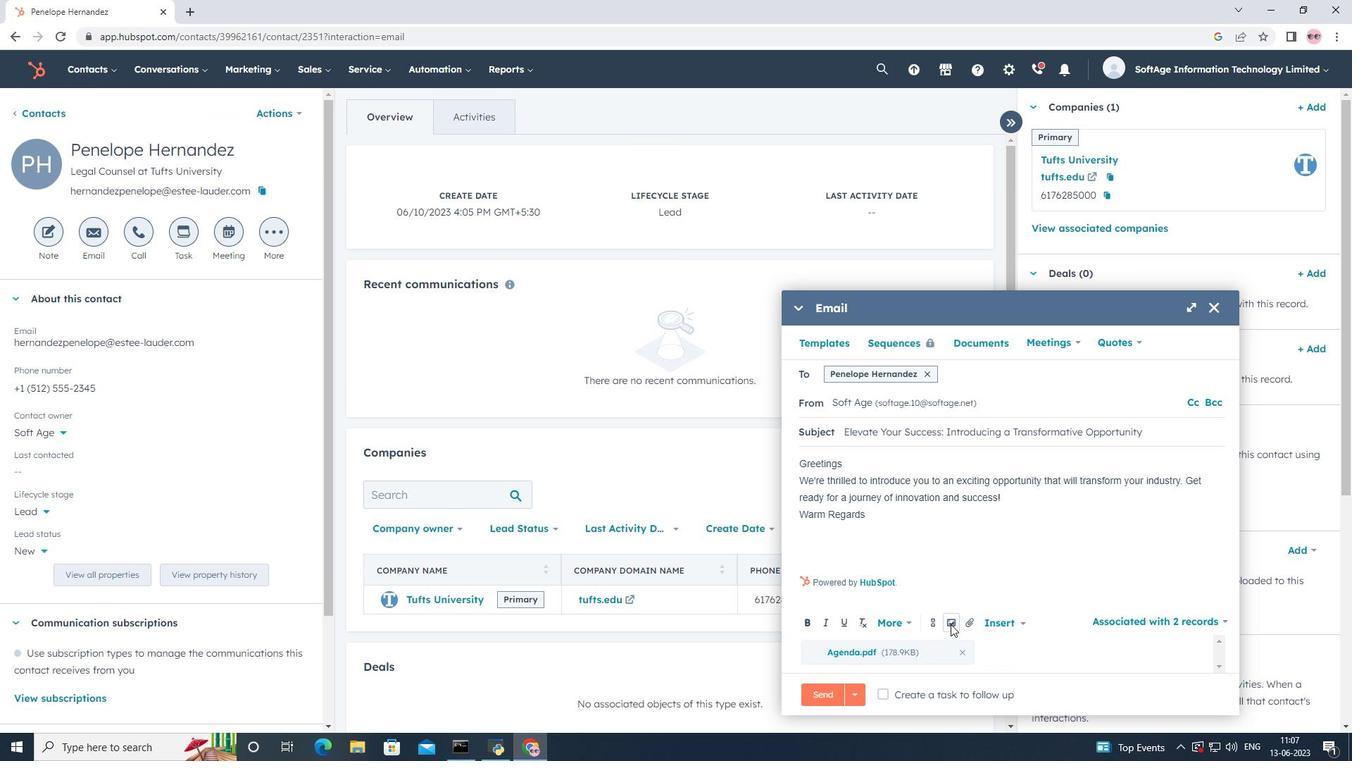 
Action: Mouse moved to (942, 579)
Screenshot: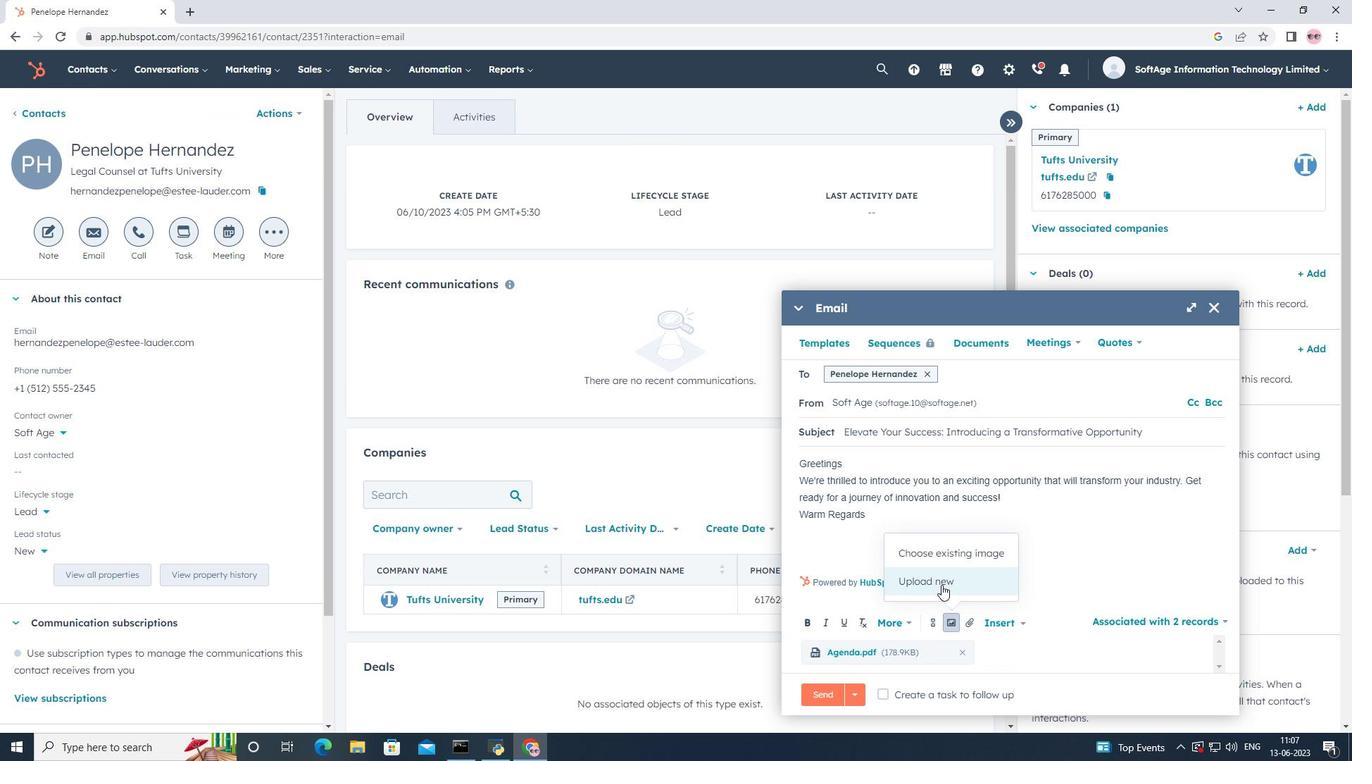 
Action: Mouse pressed left at (942, 579)
Screenshot: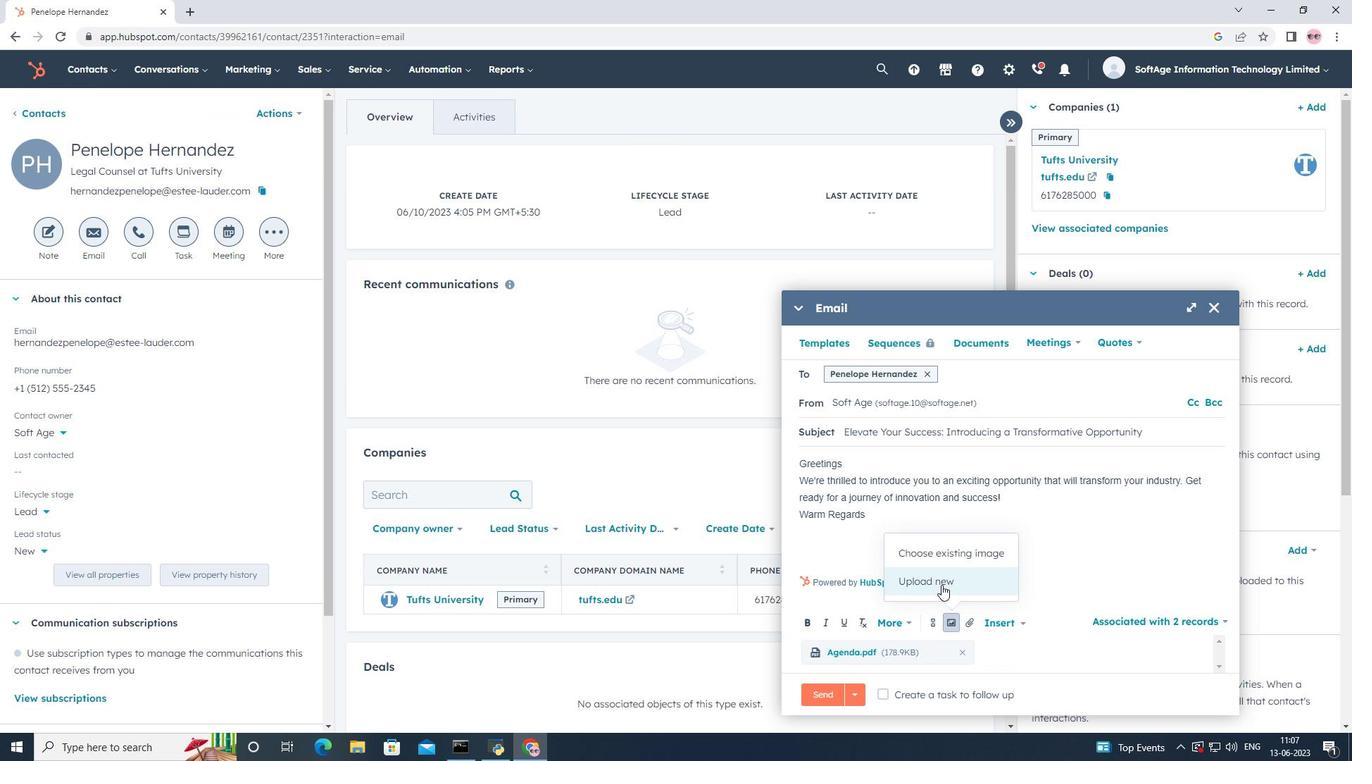 
Action: Mouse moved to (52, 197)
Screenshot: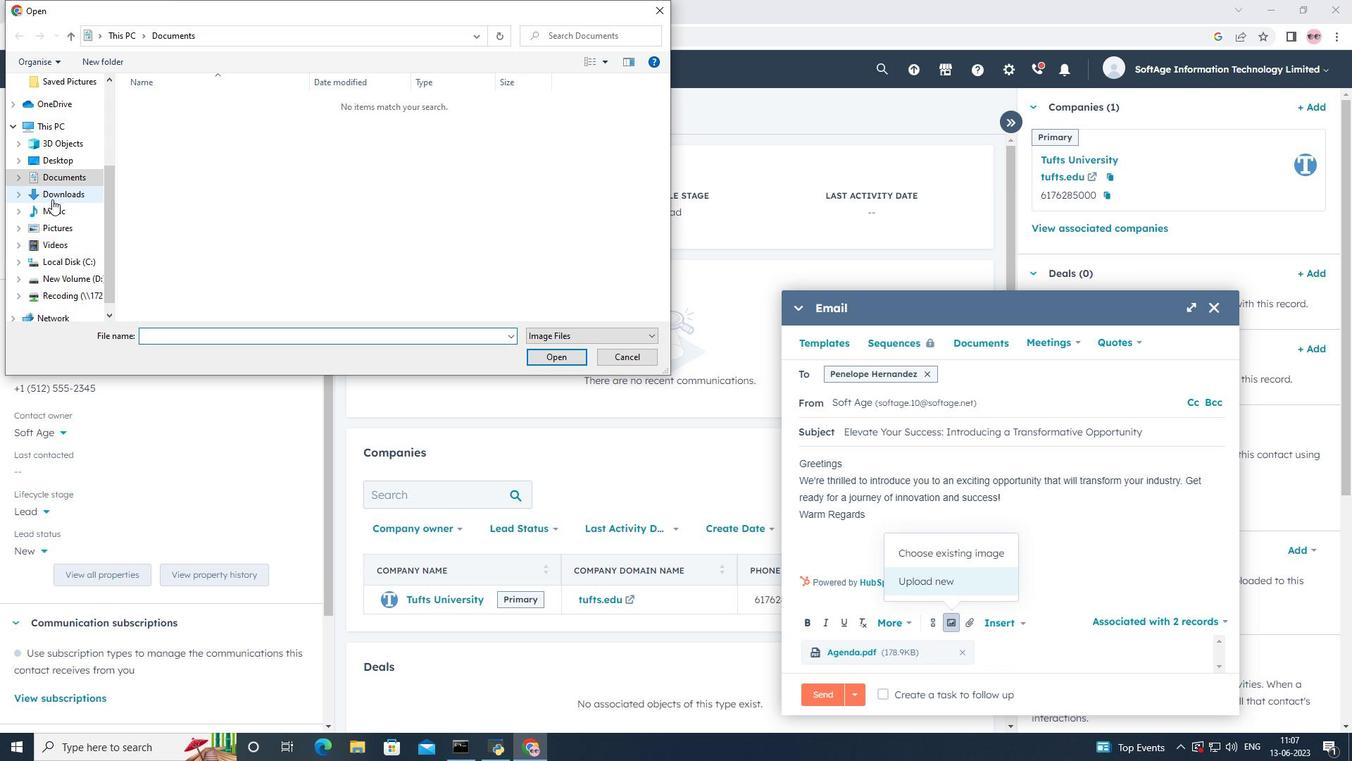 
Action: Mouse pressed left at (52, 197)
Screenshot: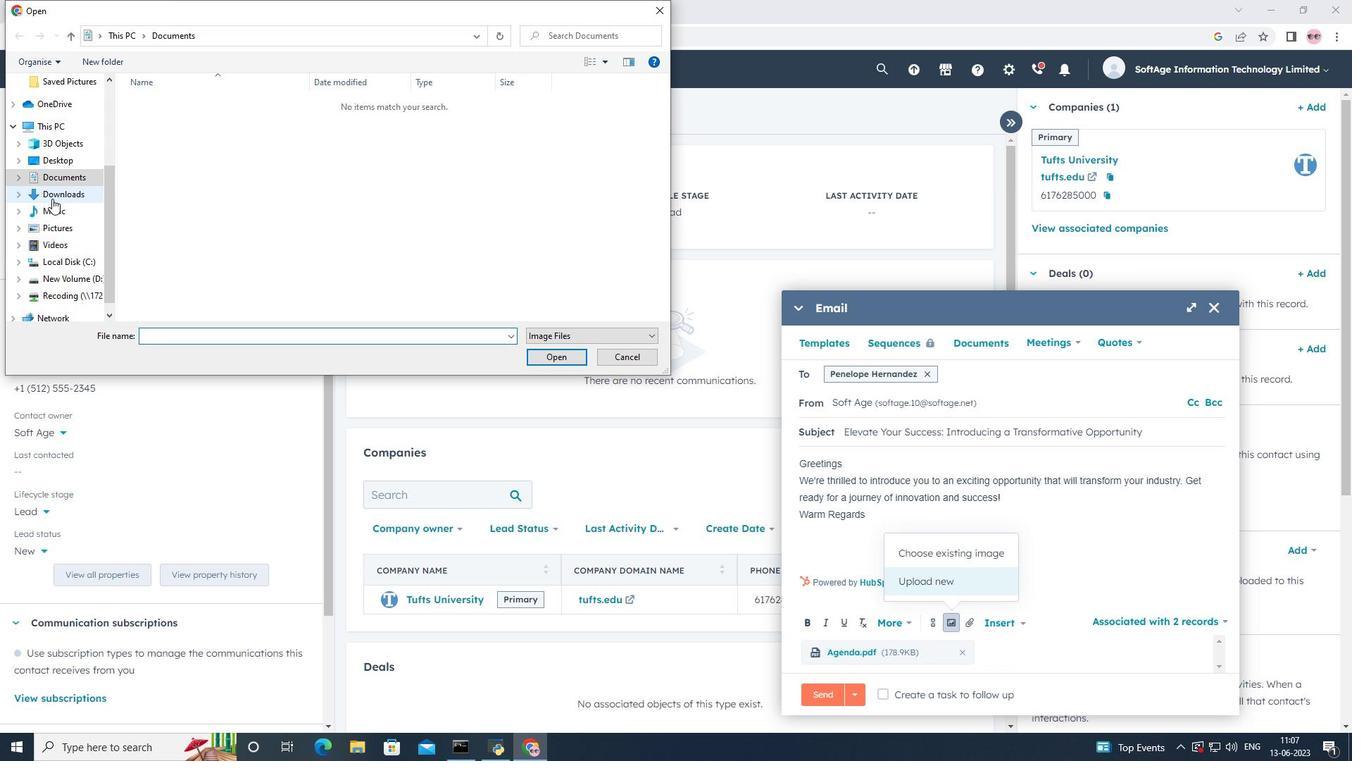 
Action: Mouse moved to (176, 127)
Screenshot: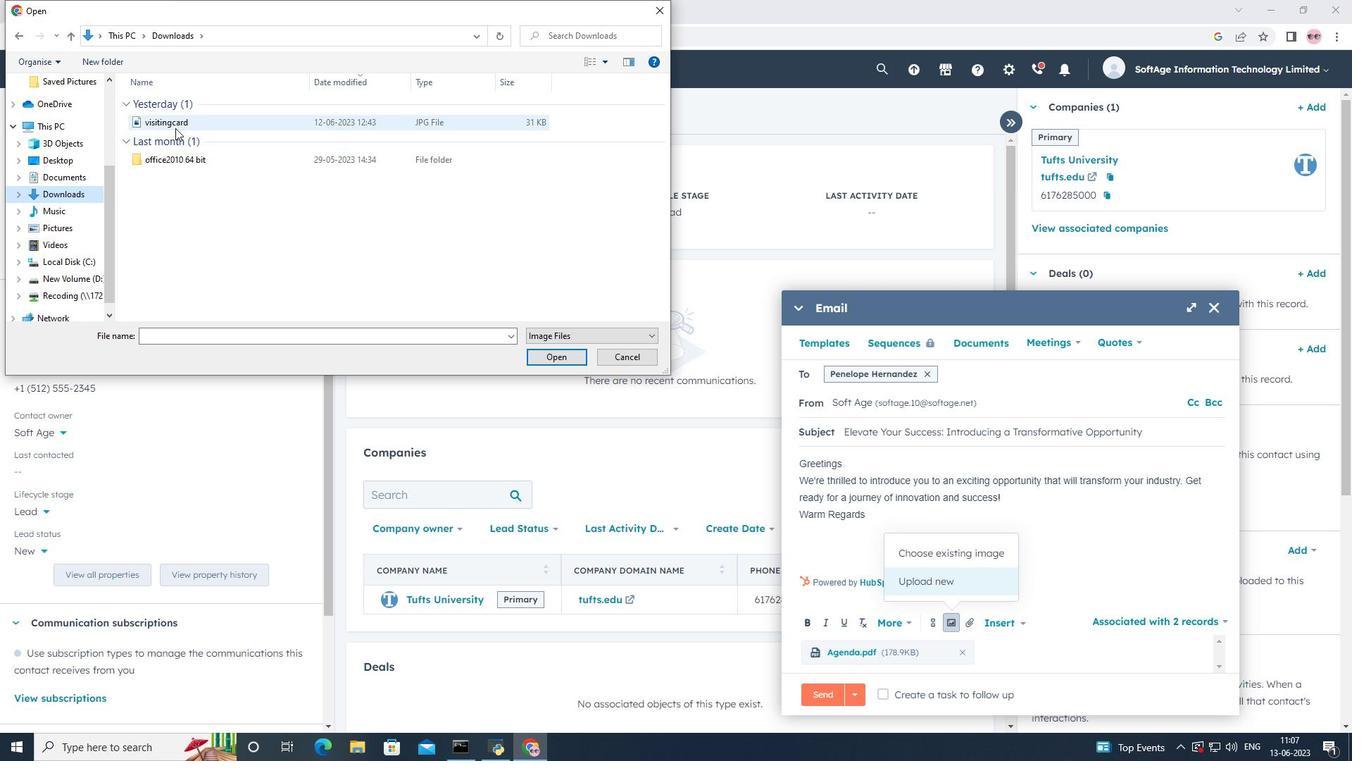 
Action: Mouse pressed left at (176, 127)
Screenshot: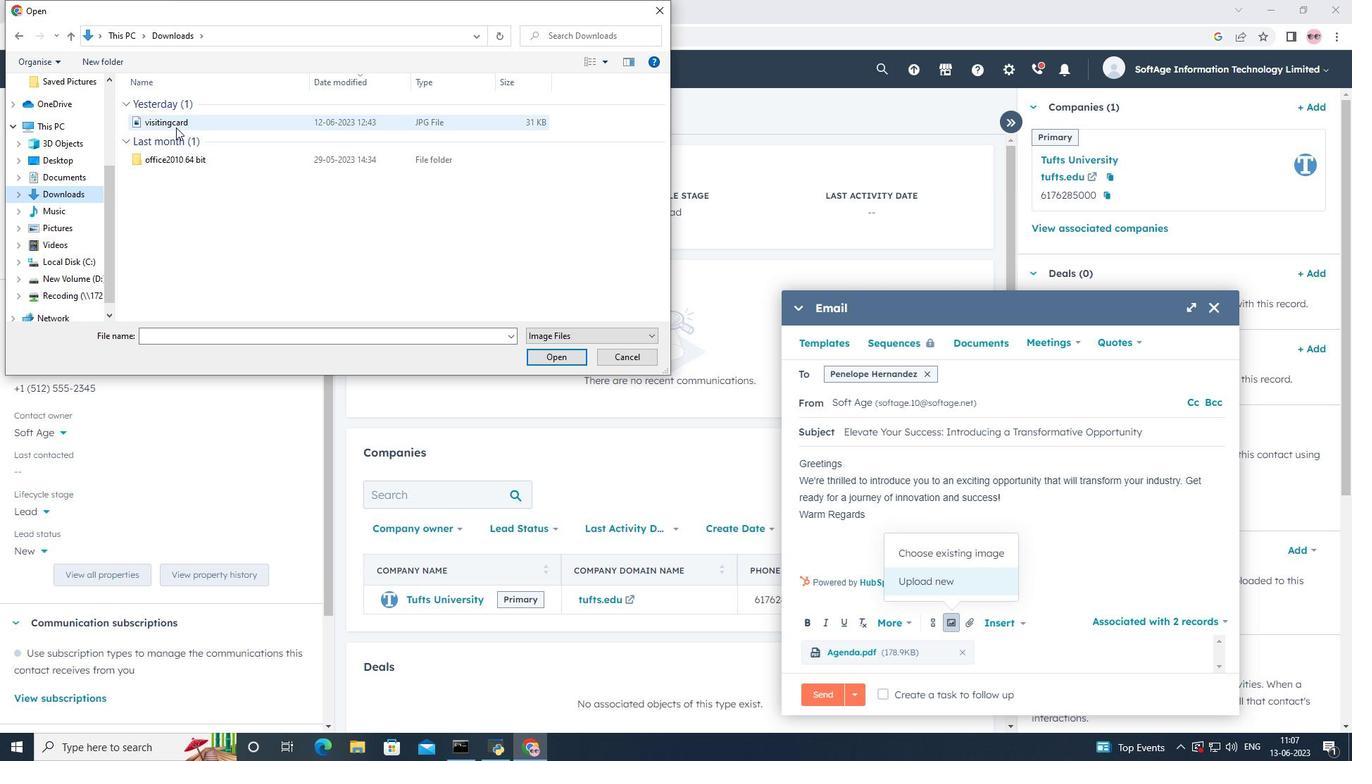 
Action: Mouse moved to (557, 357)
Screenshot: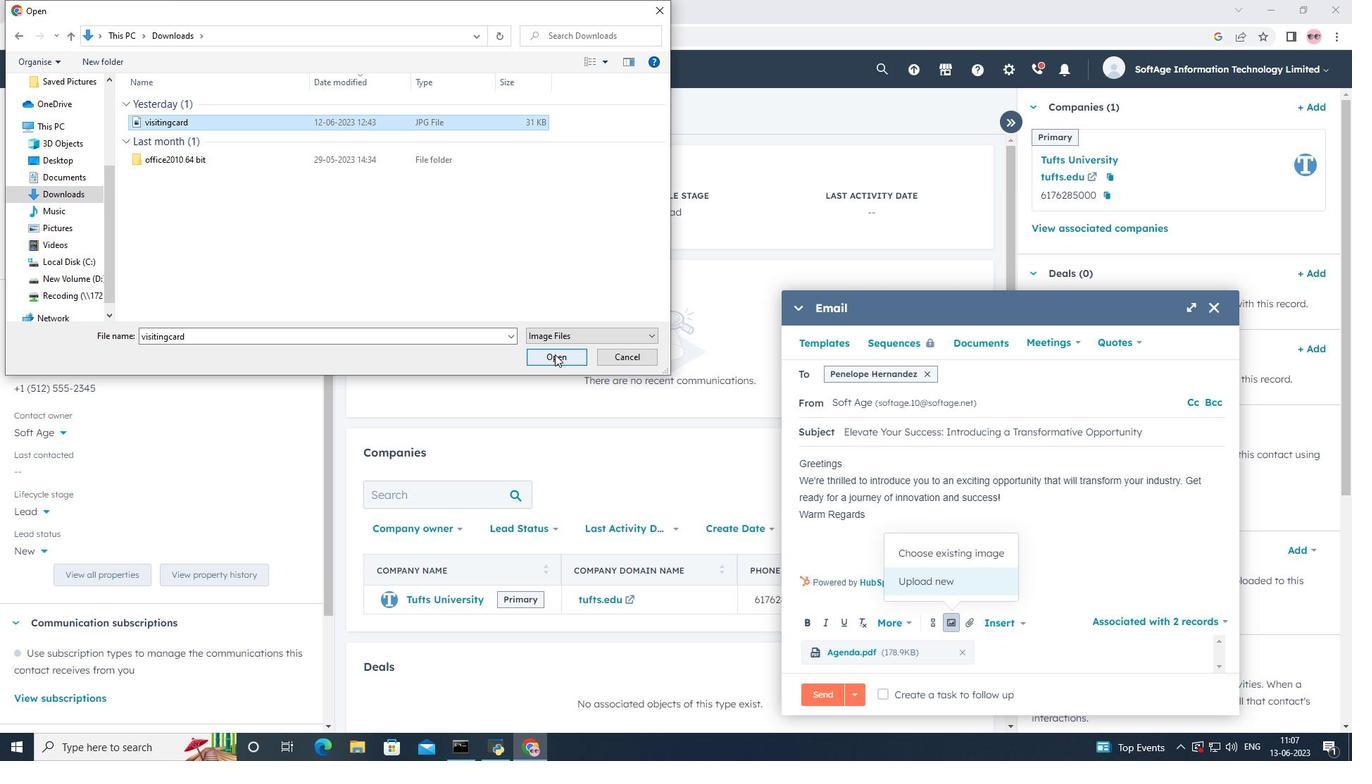 
Action: Mouse pressed left at (557, 357)
Screenshot: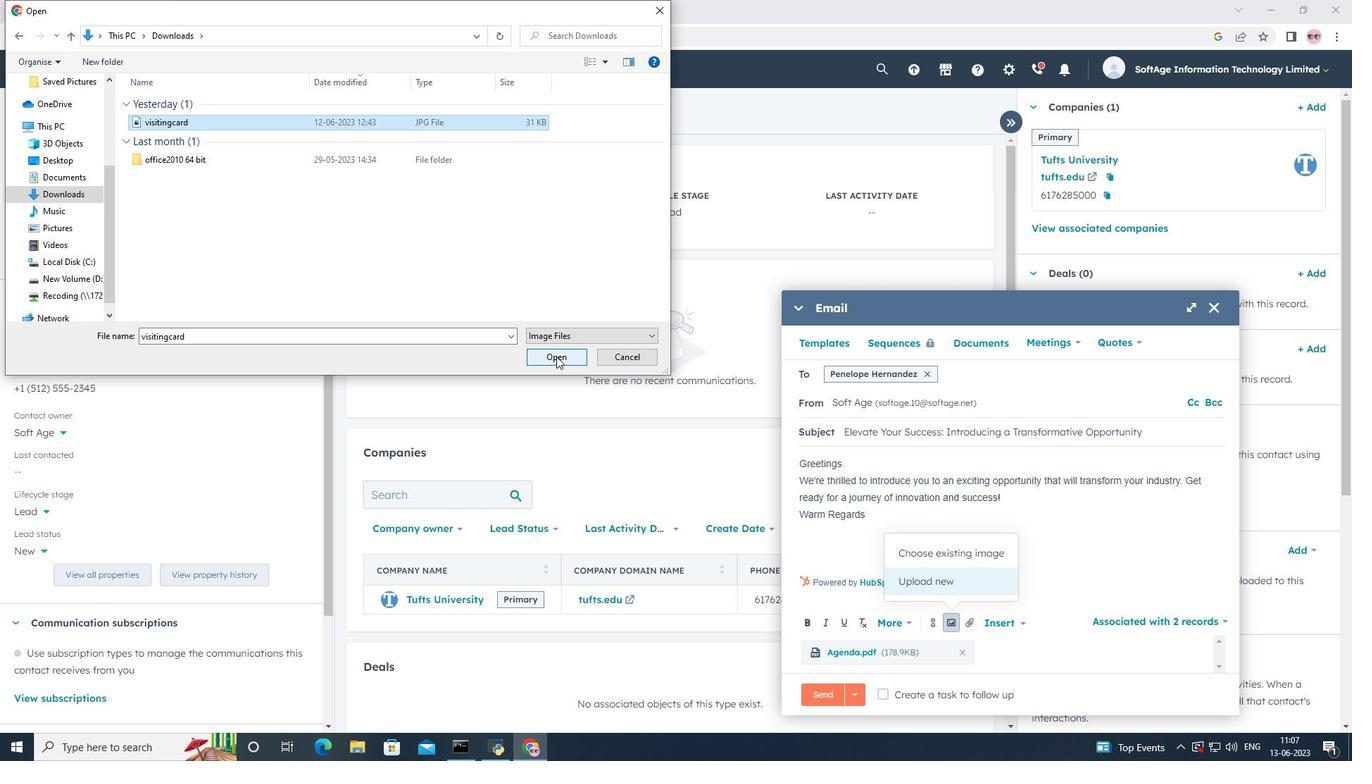 
Action: Mouse moved to (807, 386)
Screenshot: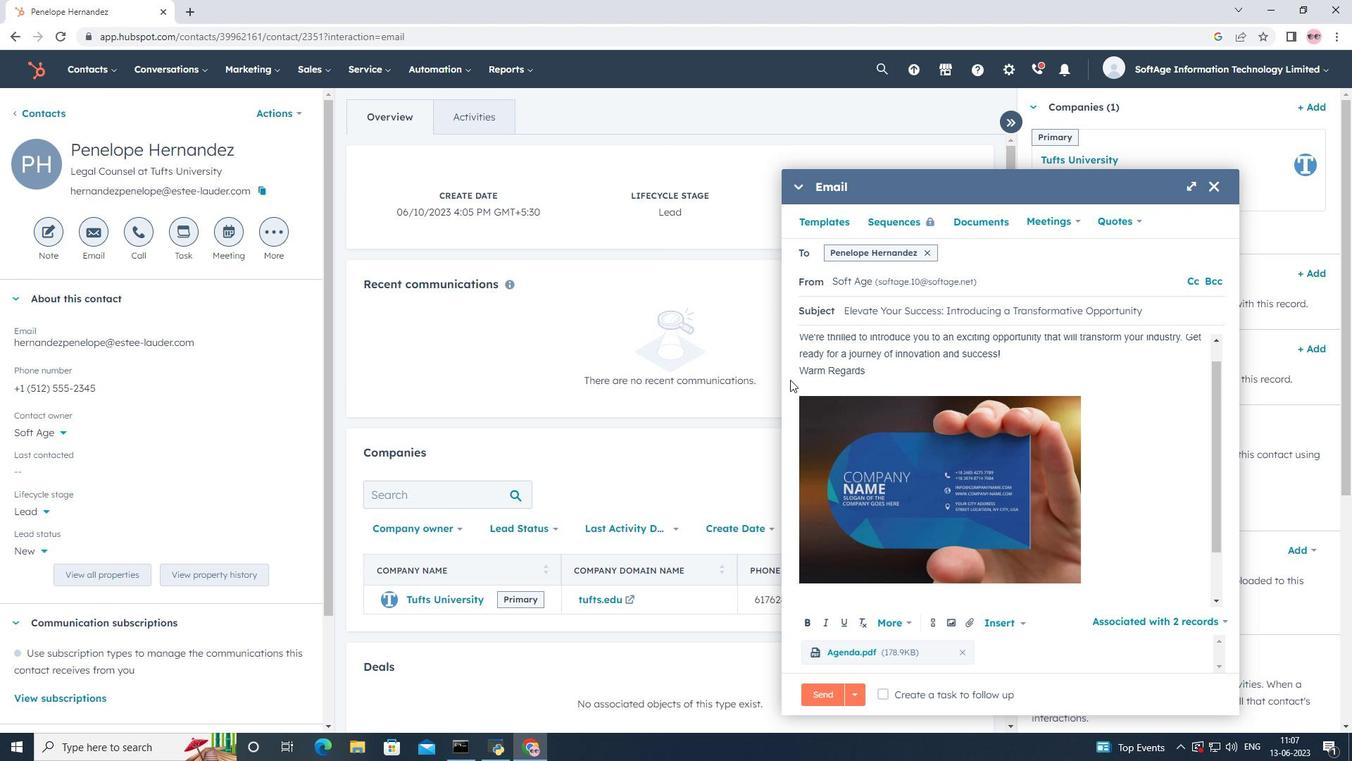 
Action: Mouse pressed left at (807, 386)
Screenshot: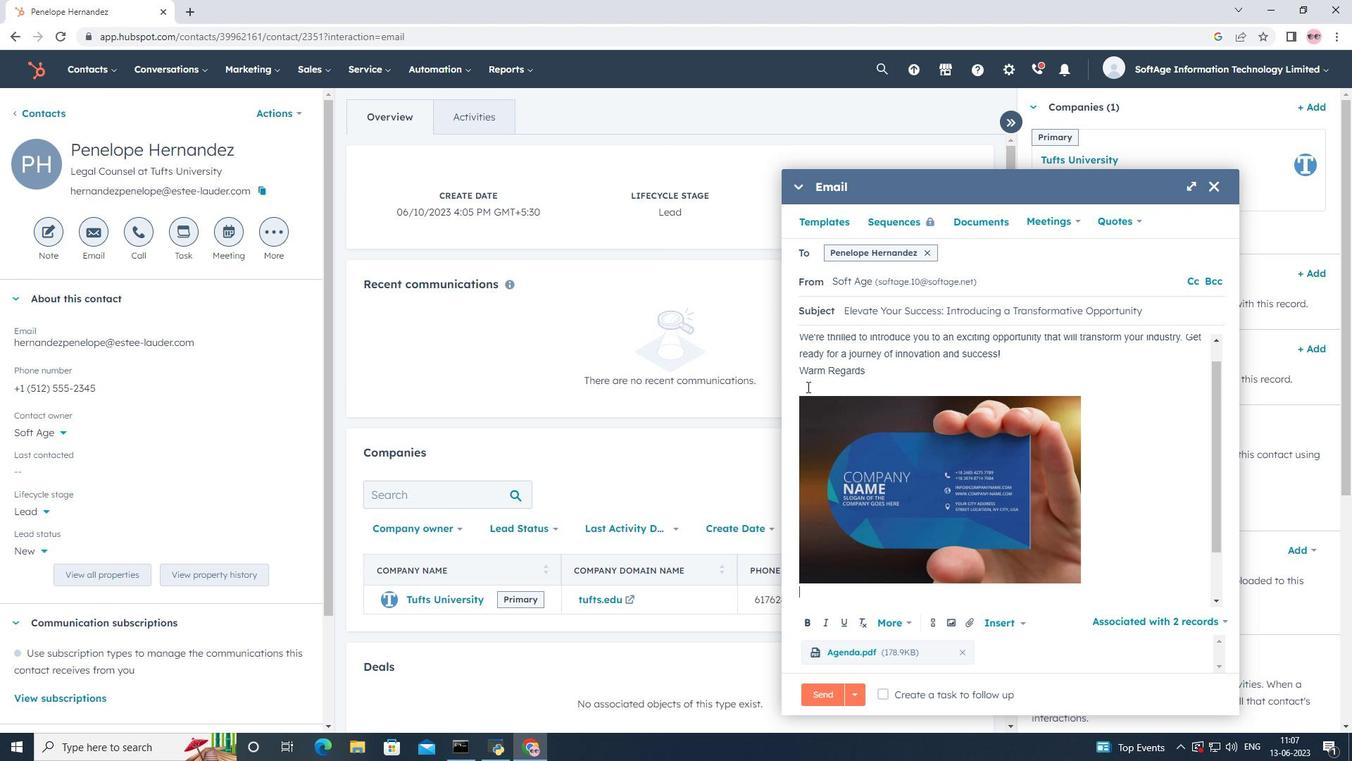 
Action: Key pressed <Key.shift>Linkedin<Key.space>
Screenshot: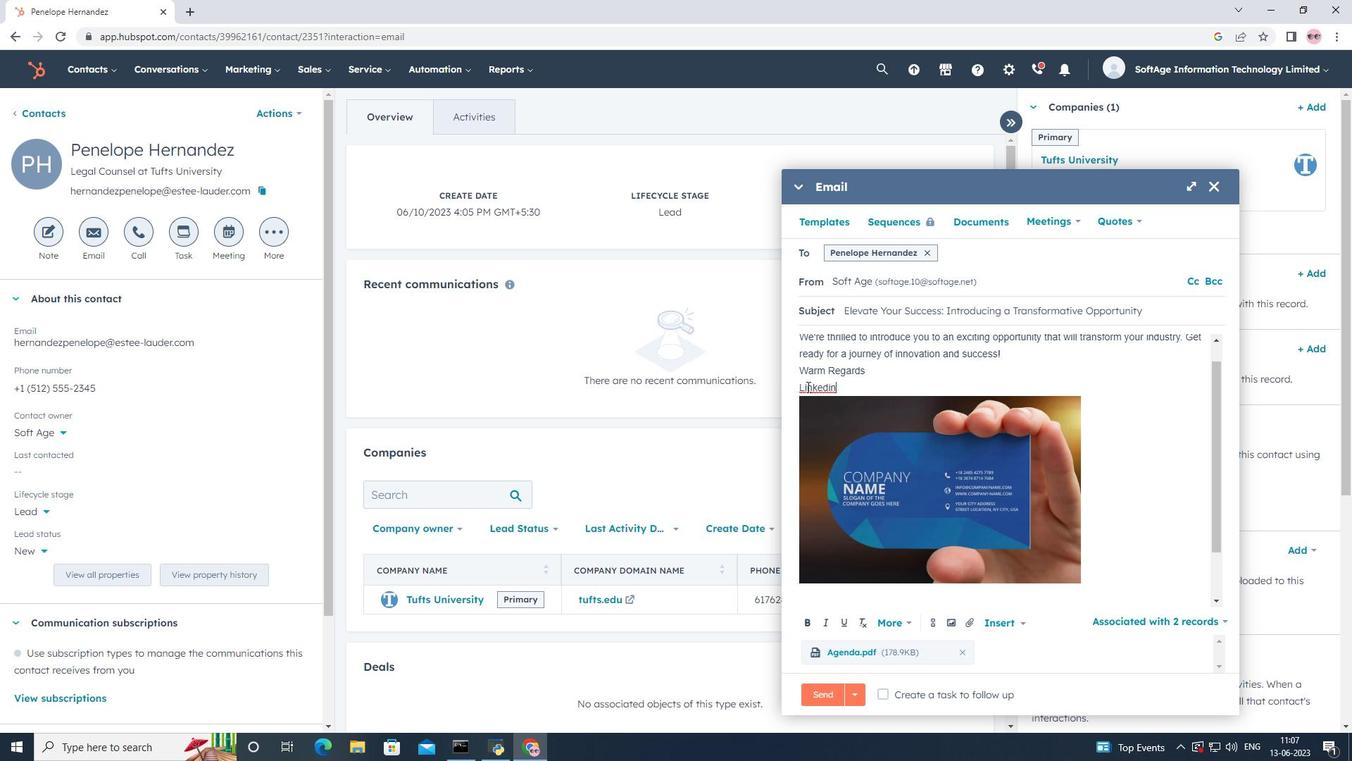 
Action: Mouse moved to (935, 622)
Screenshot: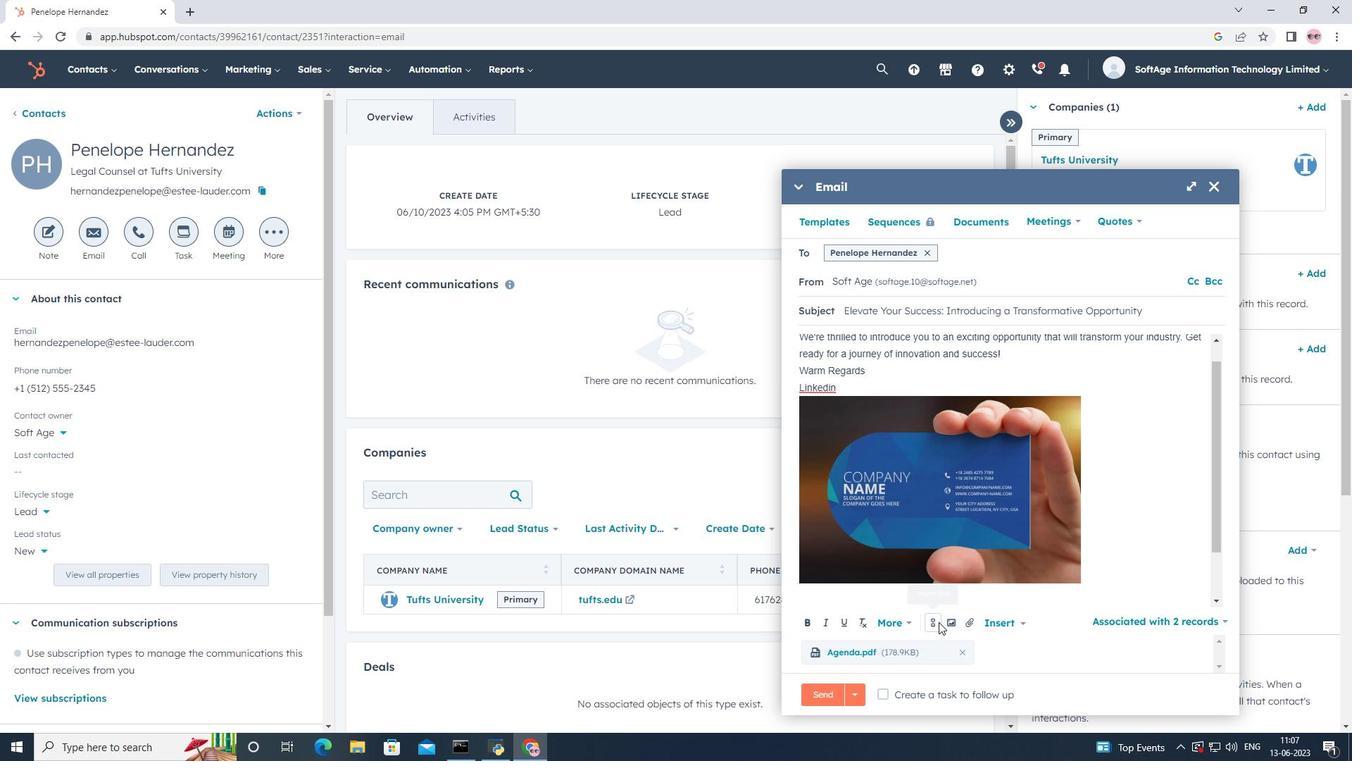 
Action: Mouse pressed left at (935, 622)
Screenshot: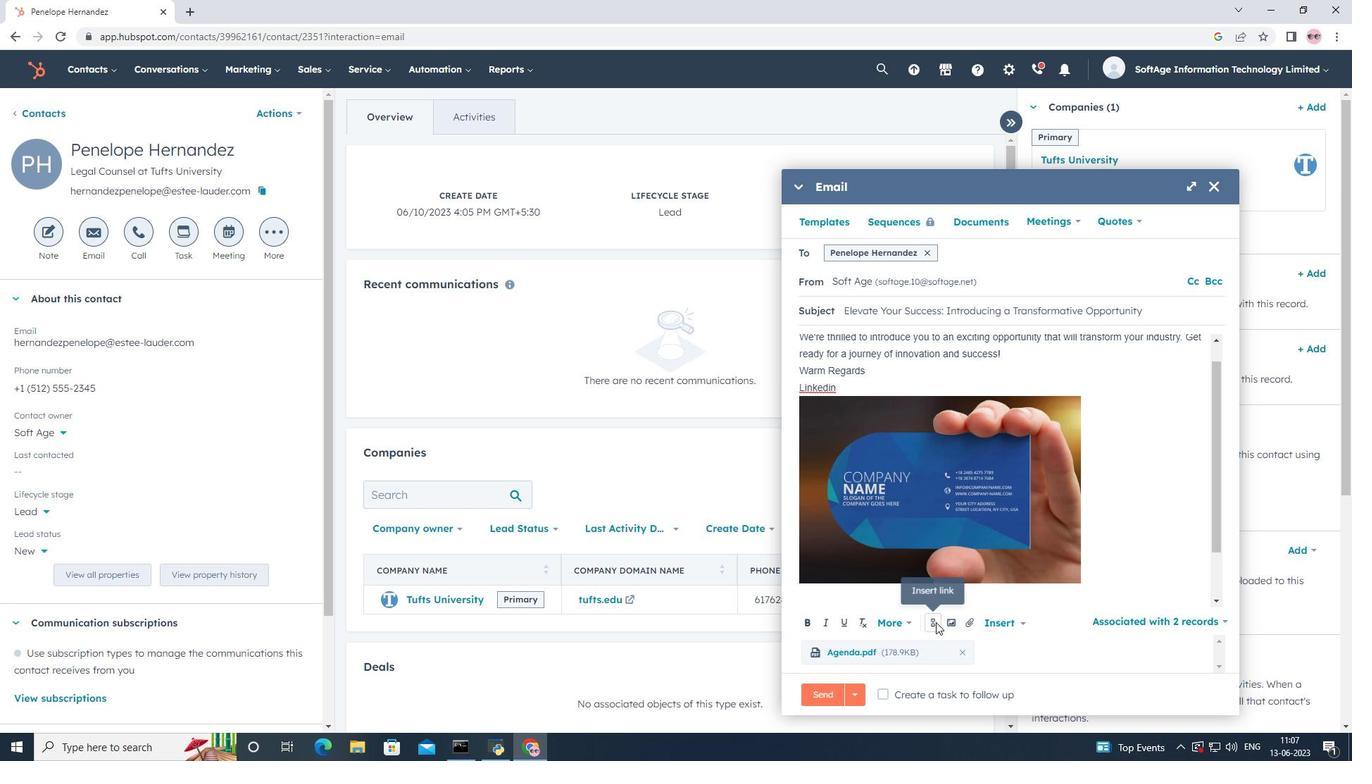 
Action: Mouse moved to (972, 524)
Screenshot: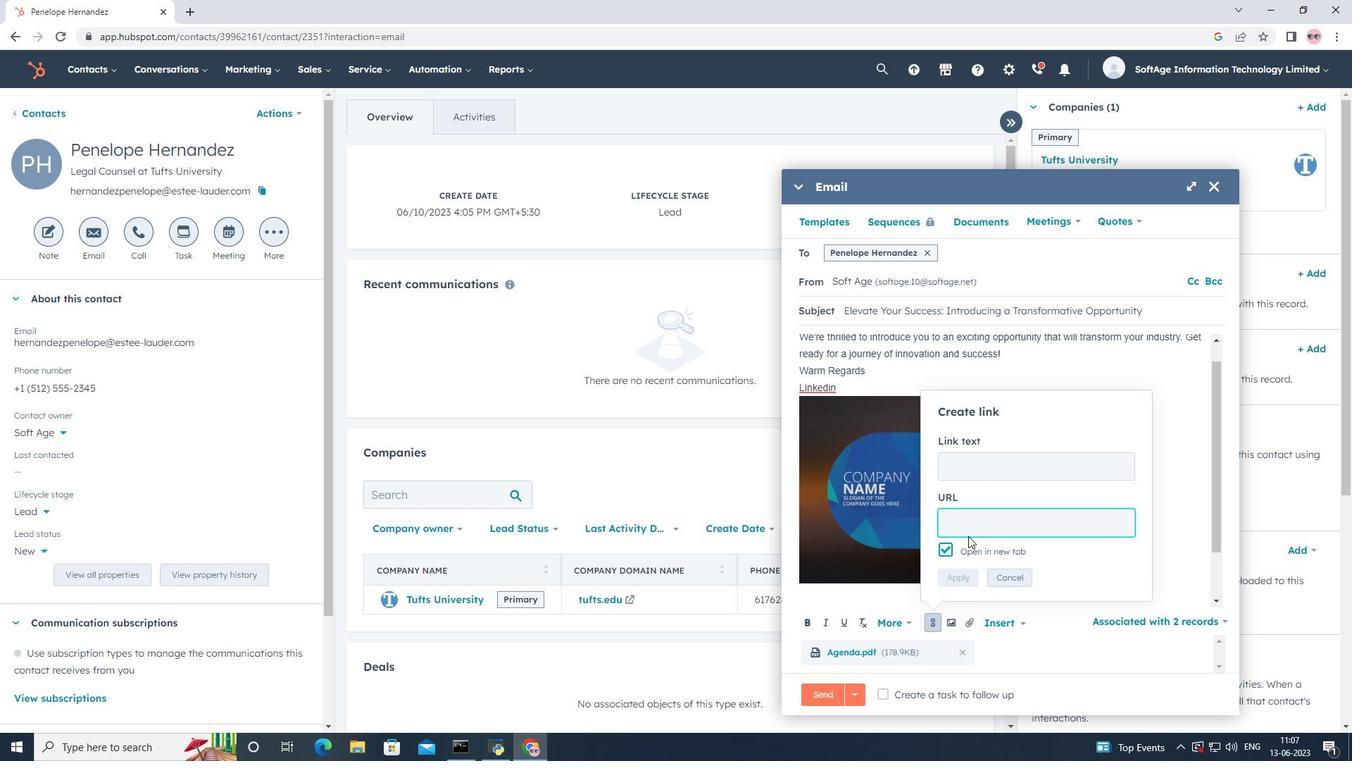 
Action: Key pressed in.linkedin.com
Screenshot: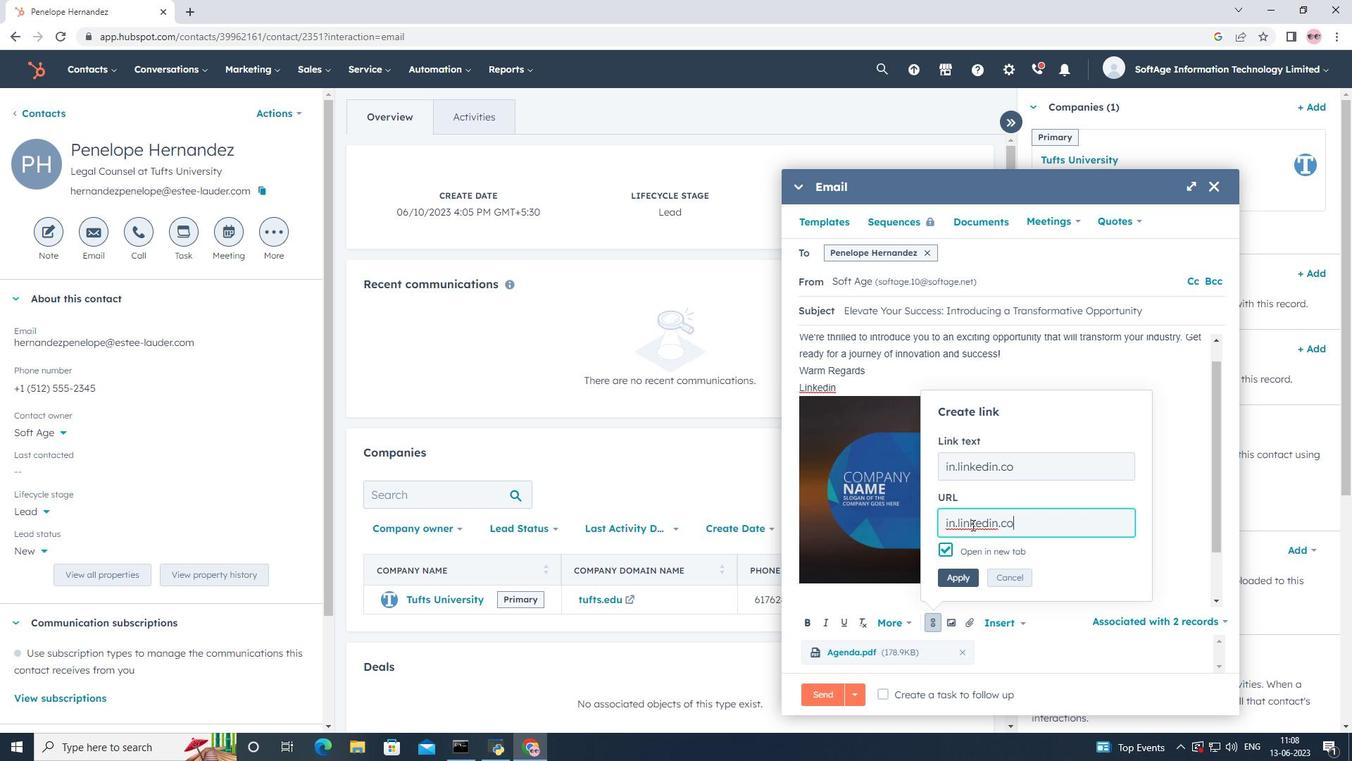 
Action: Mouse moved to (965, 577)
Screenshot: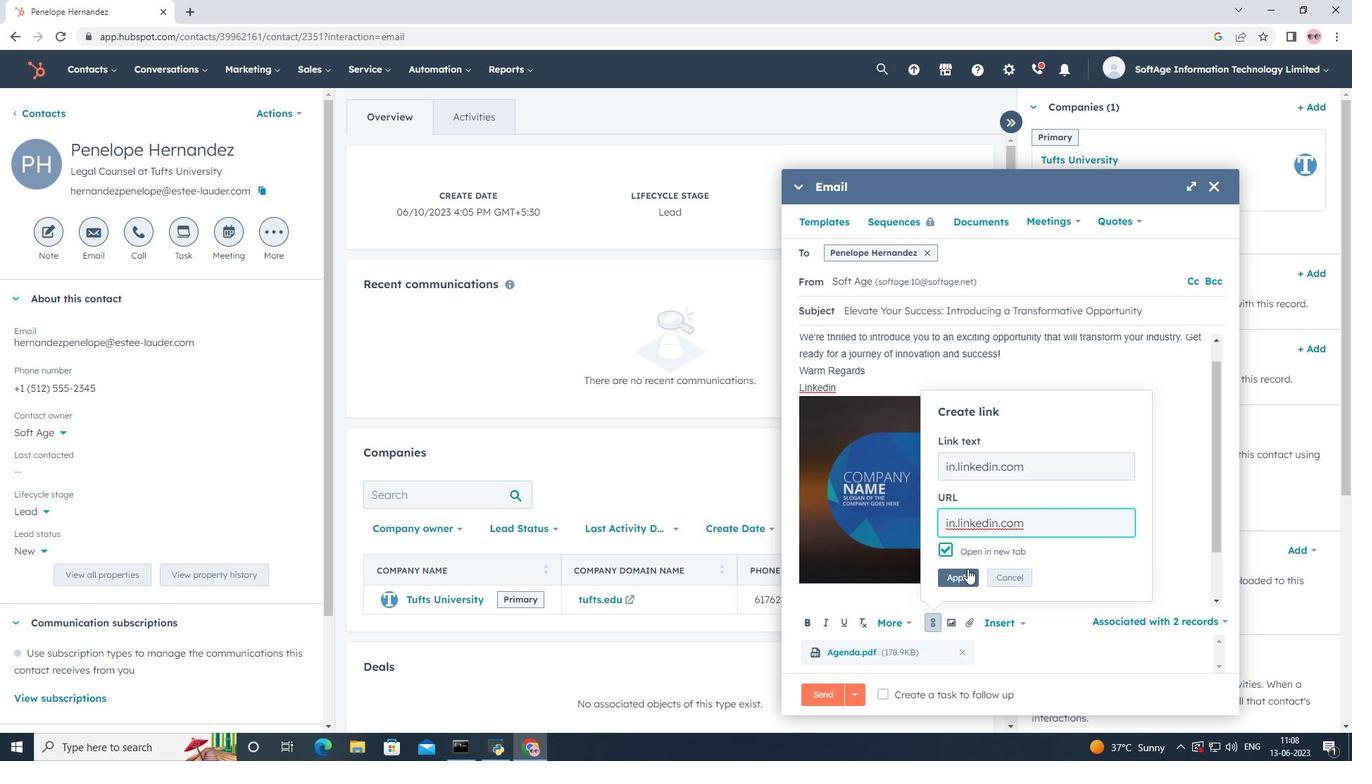 
Action: Mouse pressed left at (965, 577)
Screenshot: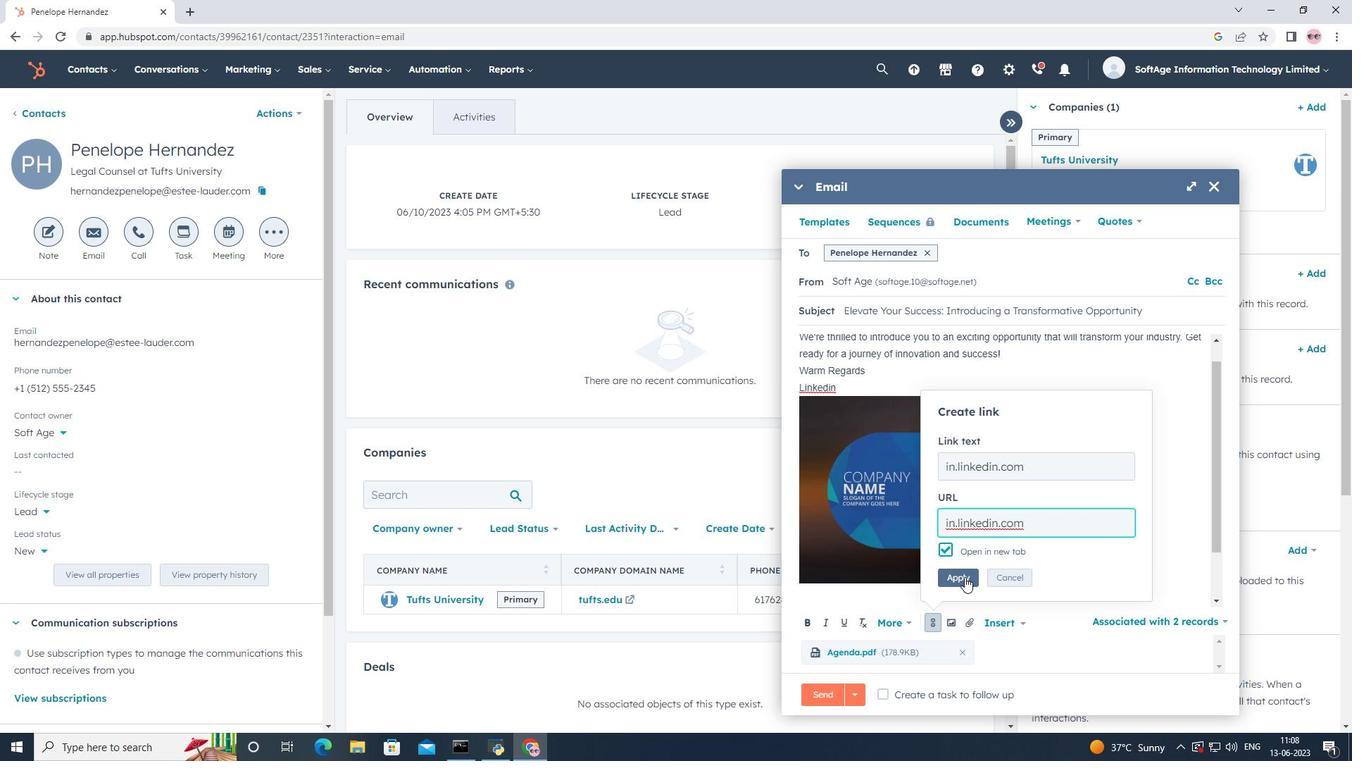 
Action: Mouse scrolled (965, 576) with delta (0, 0)
Screenshot: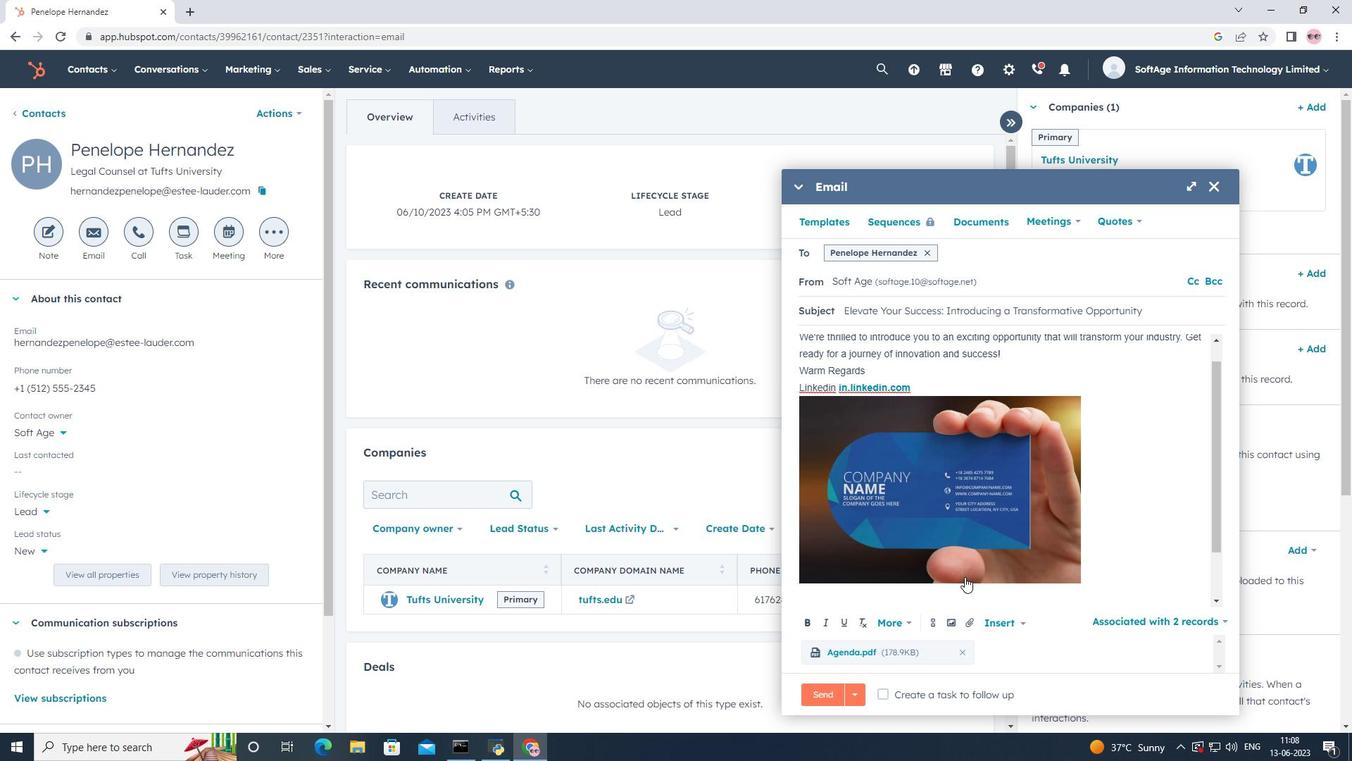 
Action: Mouse scrolled (965, 576) with delta (0, 0)
Screenshot: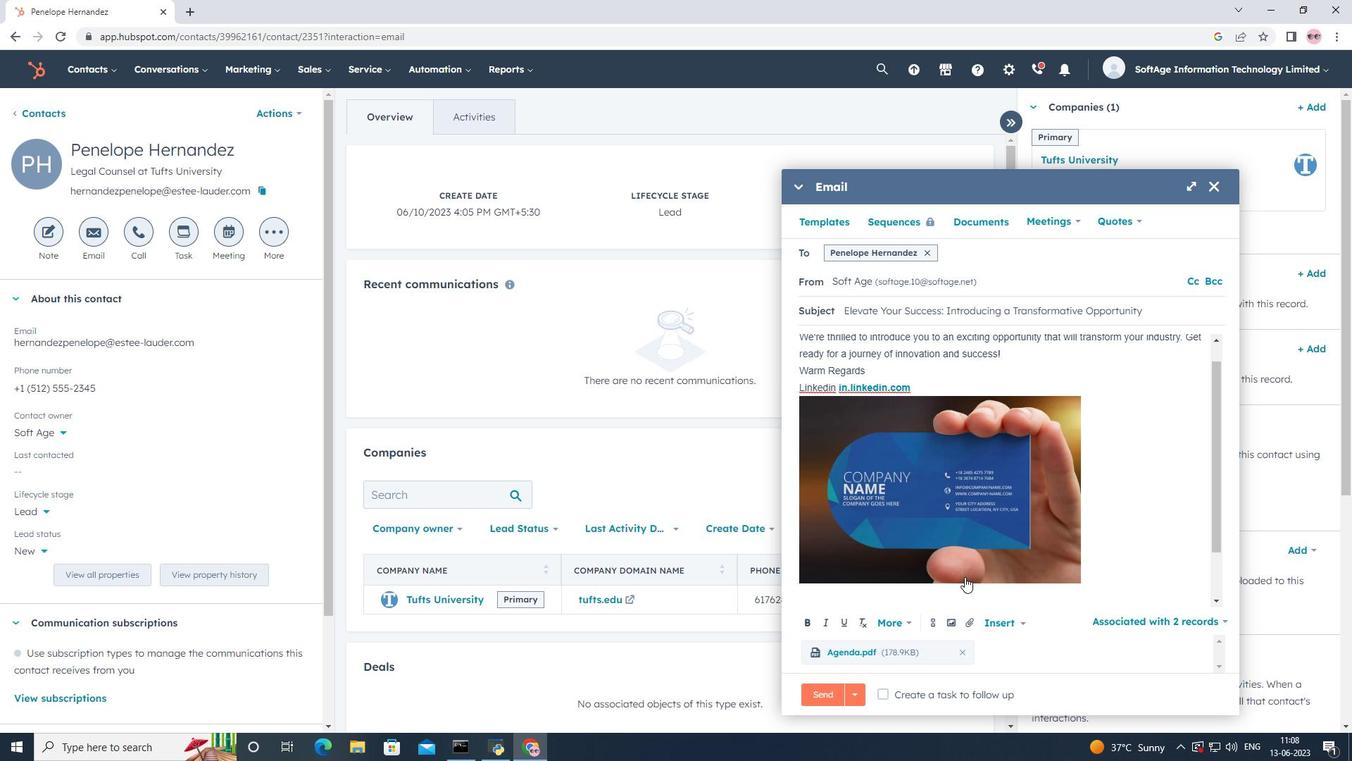
Action: Mouse scrolled (965, 576) with delta (0, 0)
Screenshot: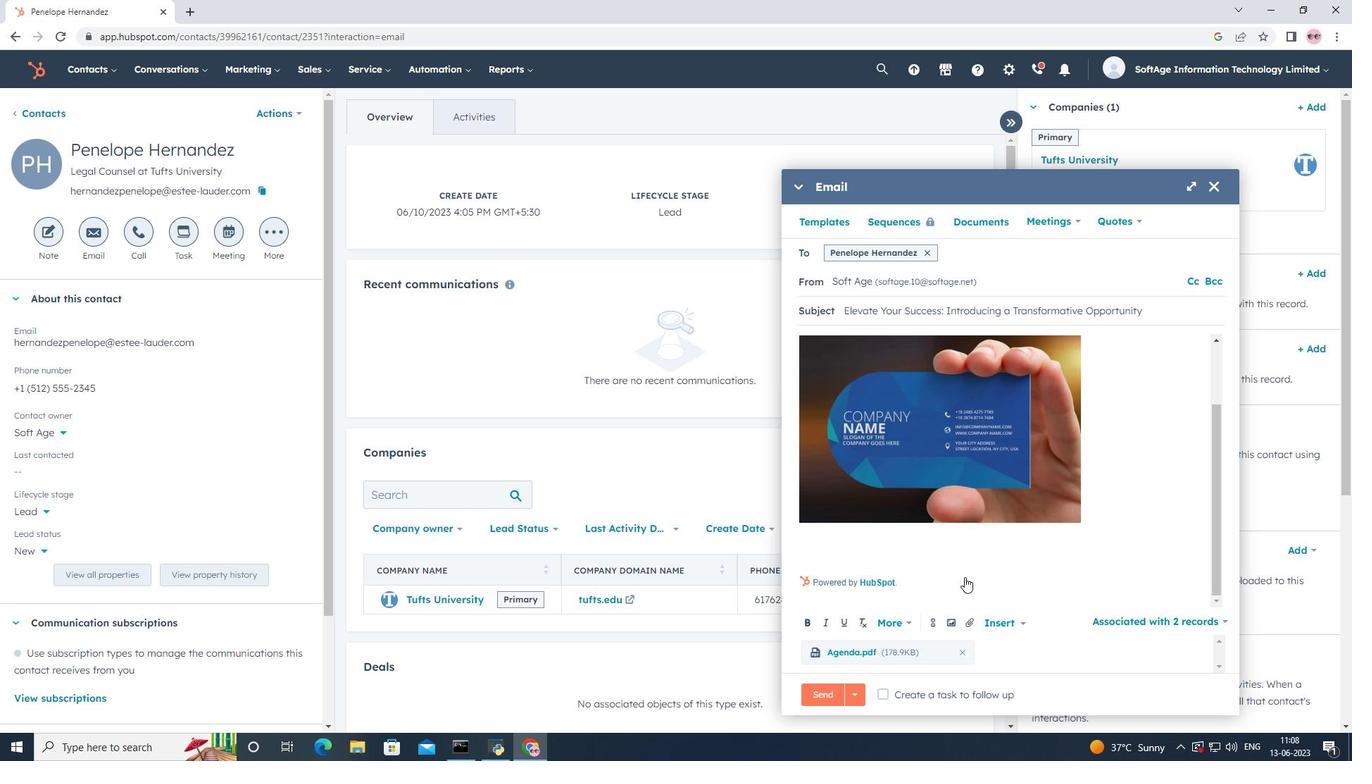 
Action: Mouse scrolled (965, 576) with delta (0, 0)
Screenshot: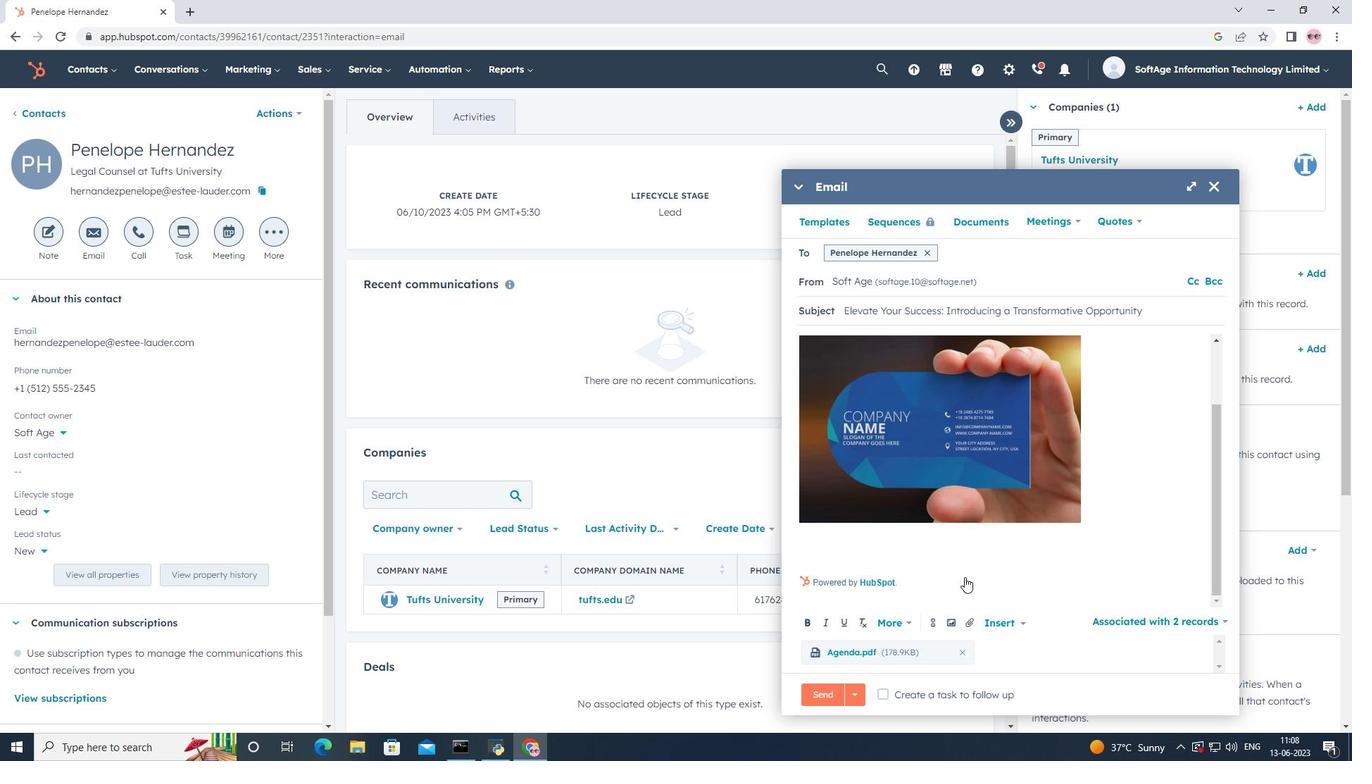 
Action: Mouse moved to (894, 699)
Screenshot: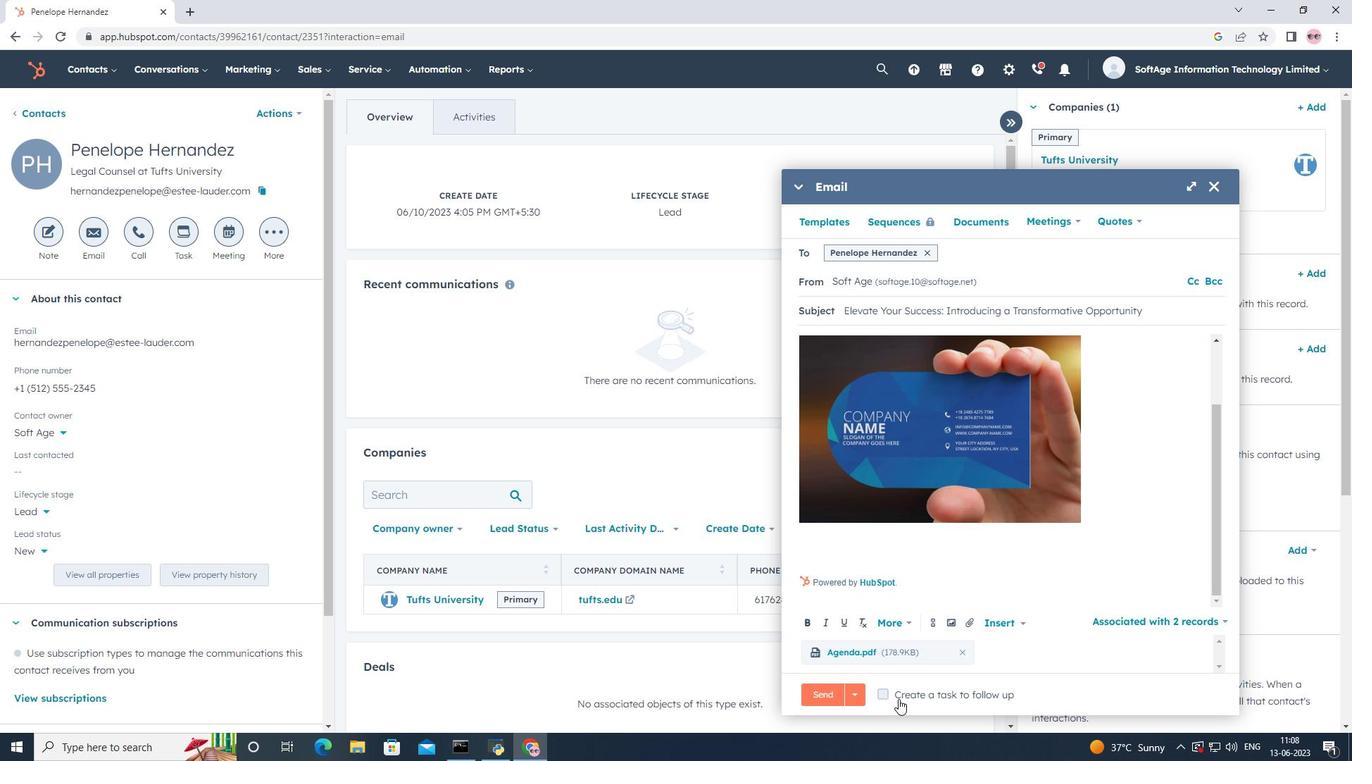 
Action: Mouse pressed left at (894, 699)
Screenshot: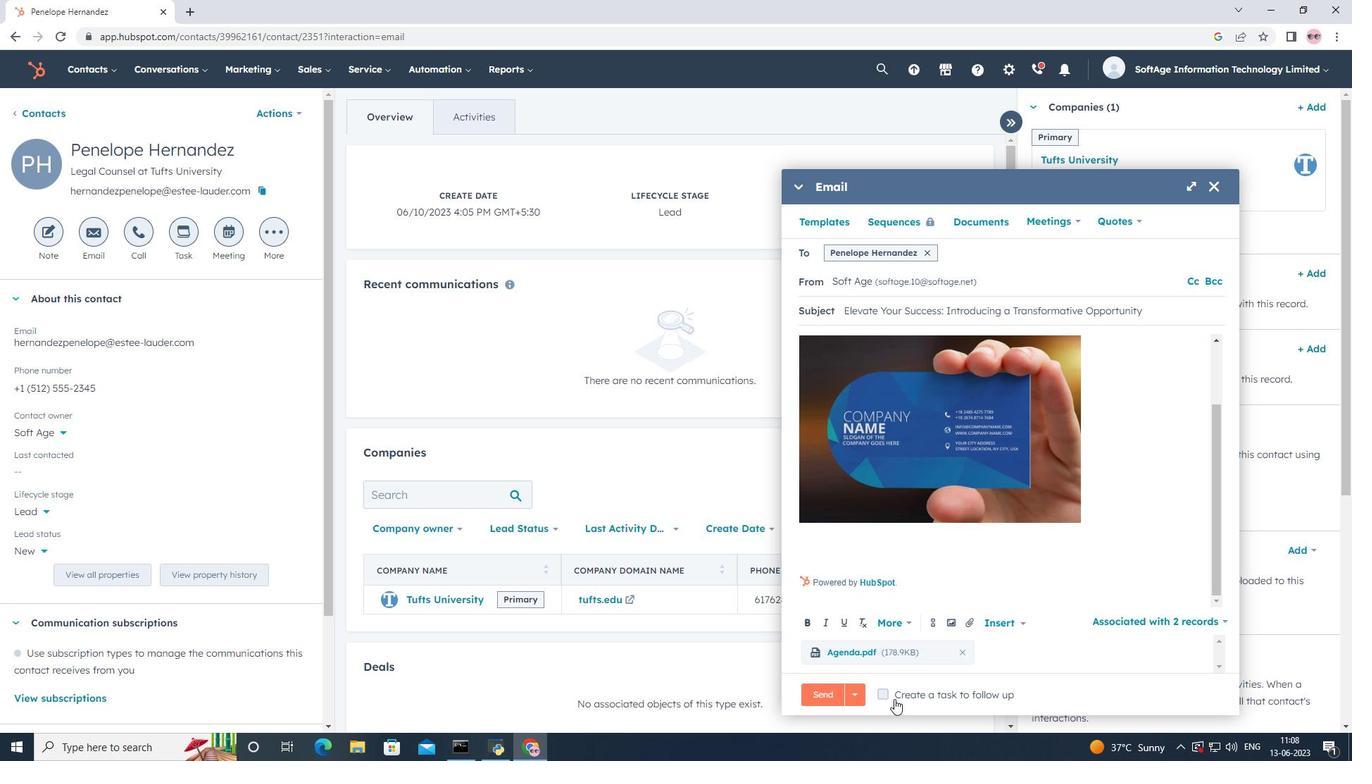 
Action: Mouse moved to (1163, 689)
Screenshot: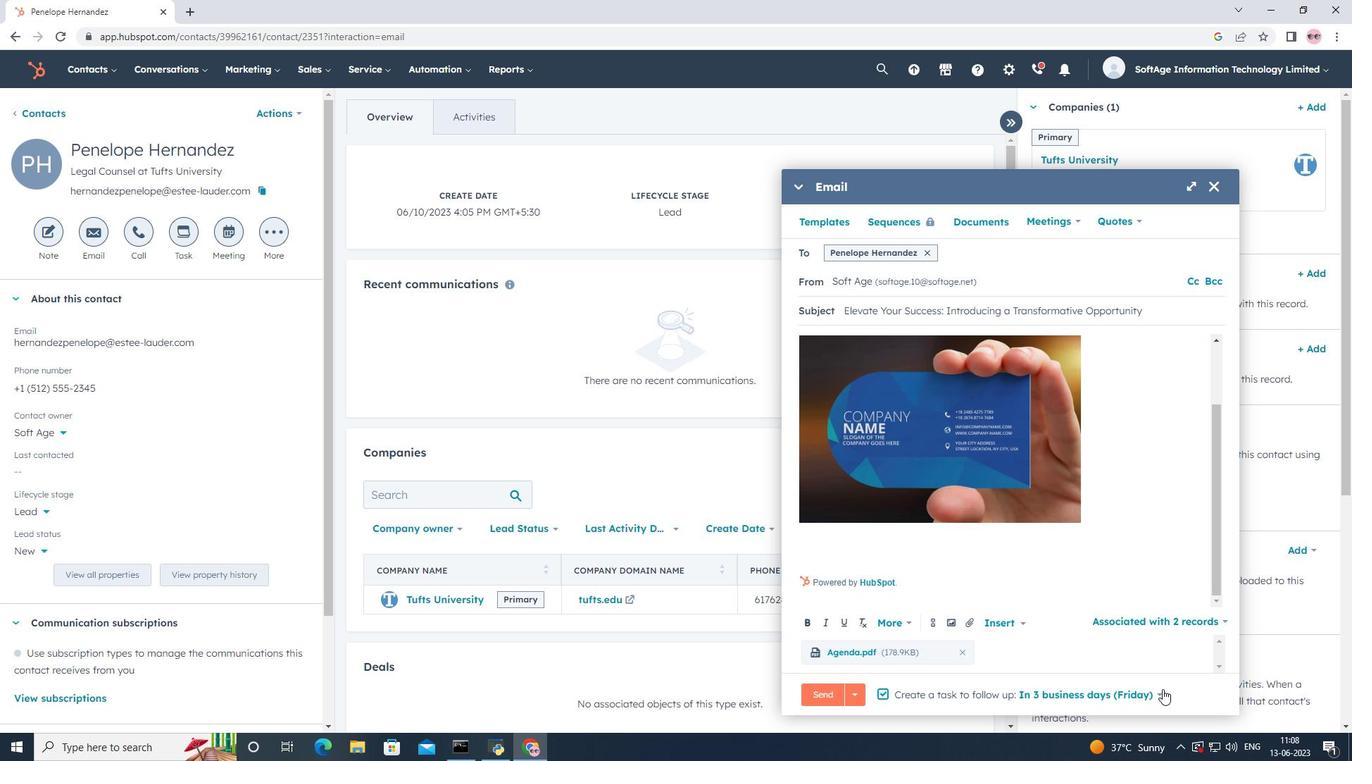 
Action: Mouse pressed left at (1163, 689)
Screenshot: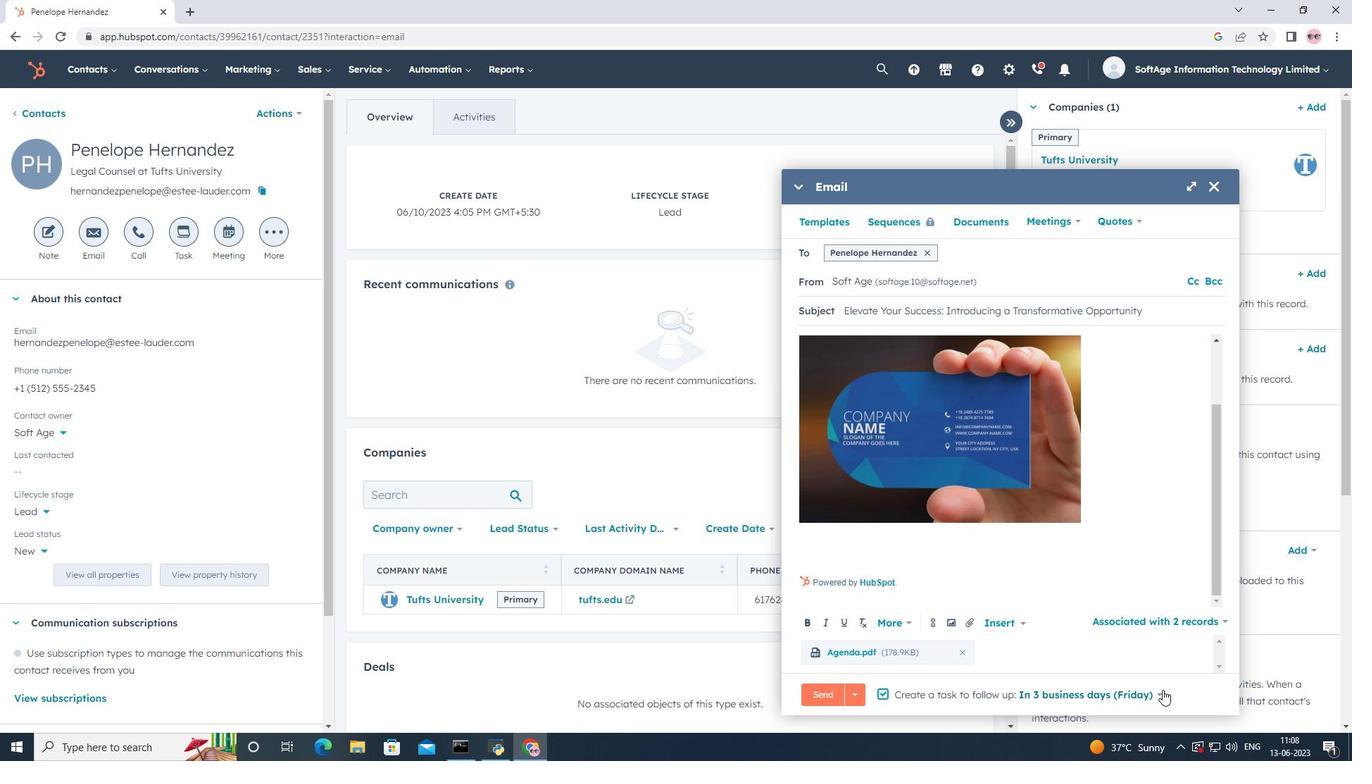 
Action: Mouse moved to (1092, 592)
Screenshot: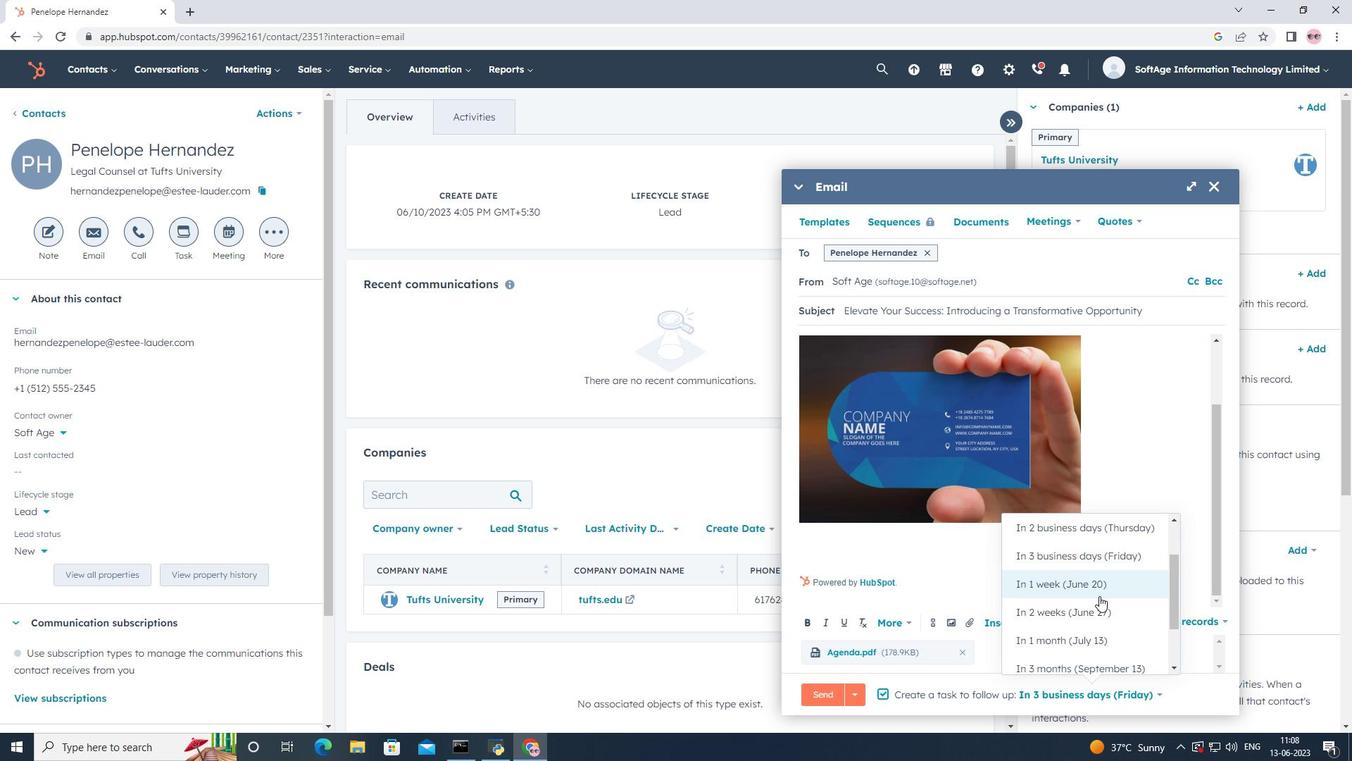 
Action: Mouse pressed left at (1092, 592)
Screenshot: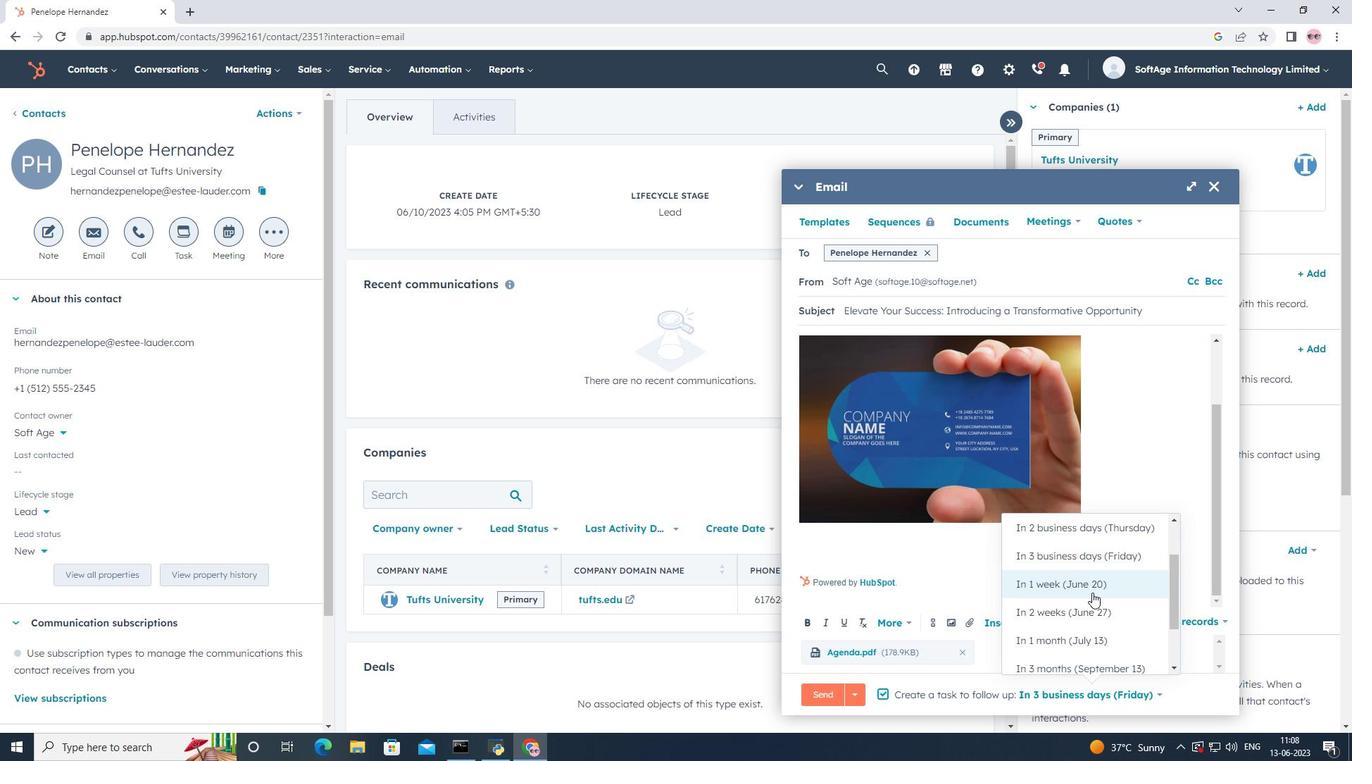 
Action: Mouse moved to (809, 696)
Screenshot: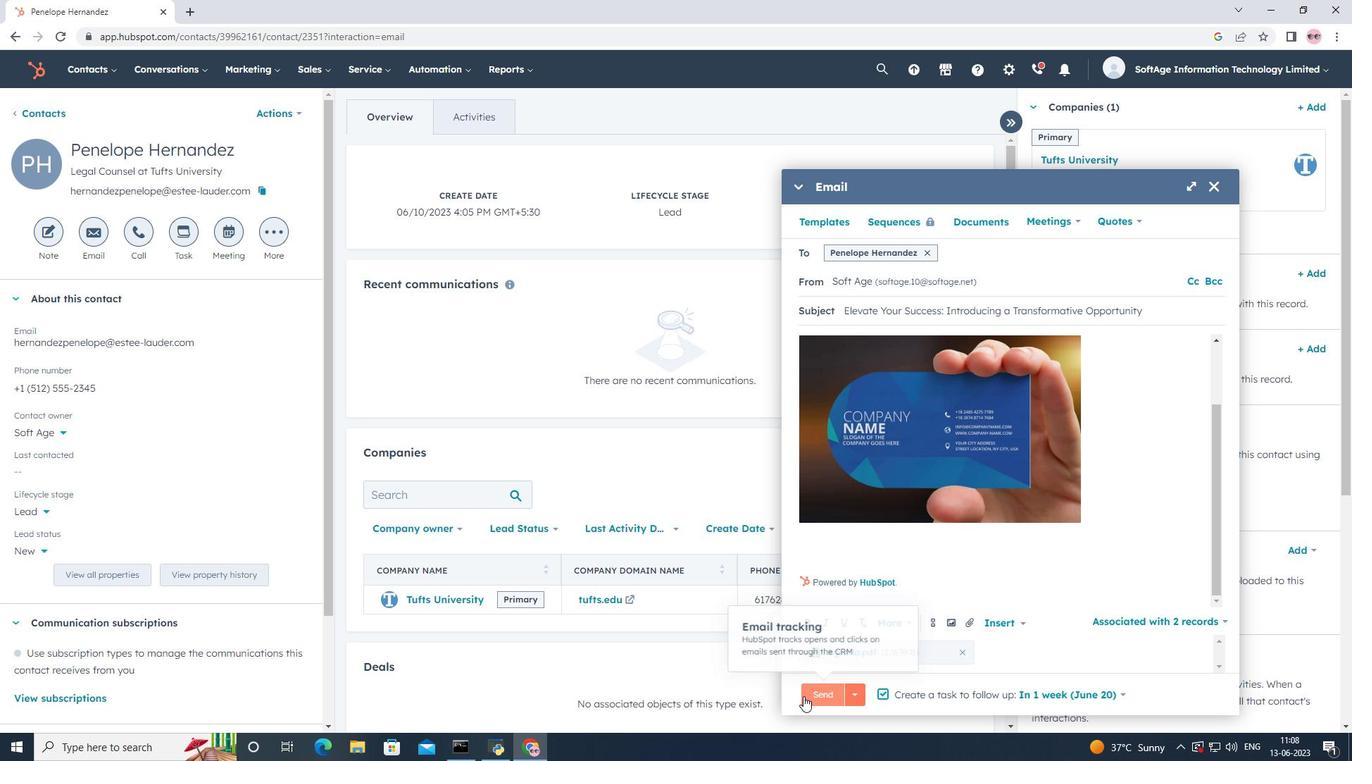 
Action: Mouse pressed left at (809, 696)
Screenshot: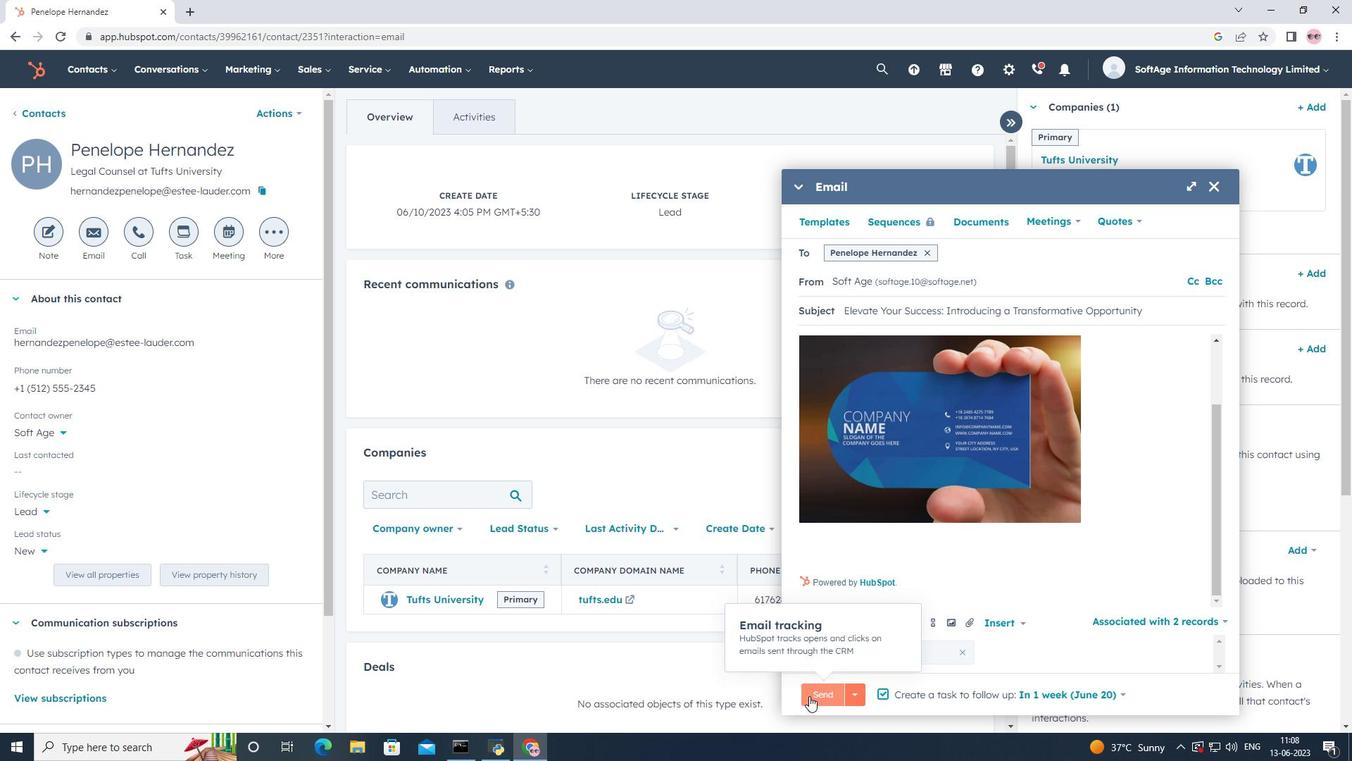
Action: Mouse moved to (796, 659)
Screenshot: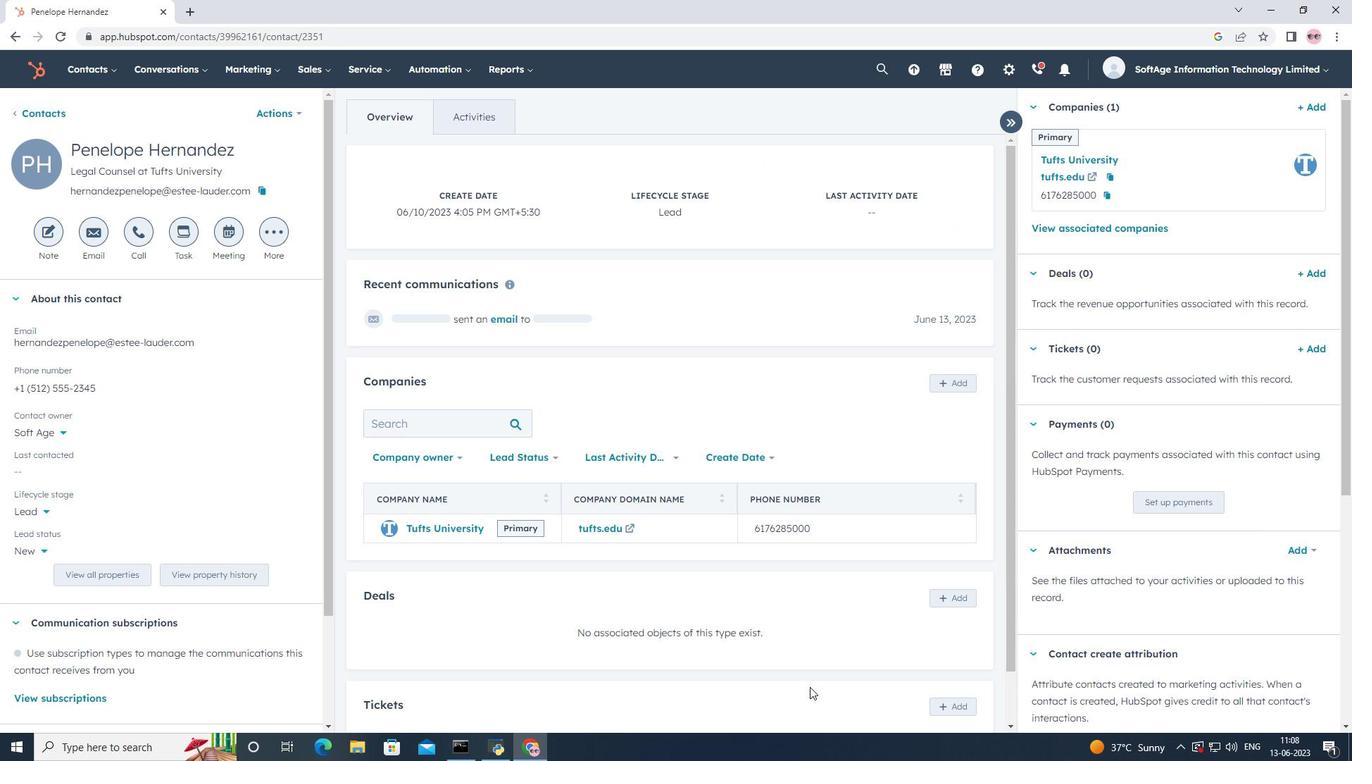
Action: Mouse scrolled (796, 660) with delta (0, 0)
Screenshot: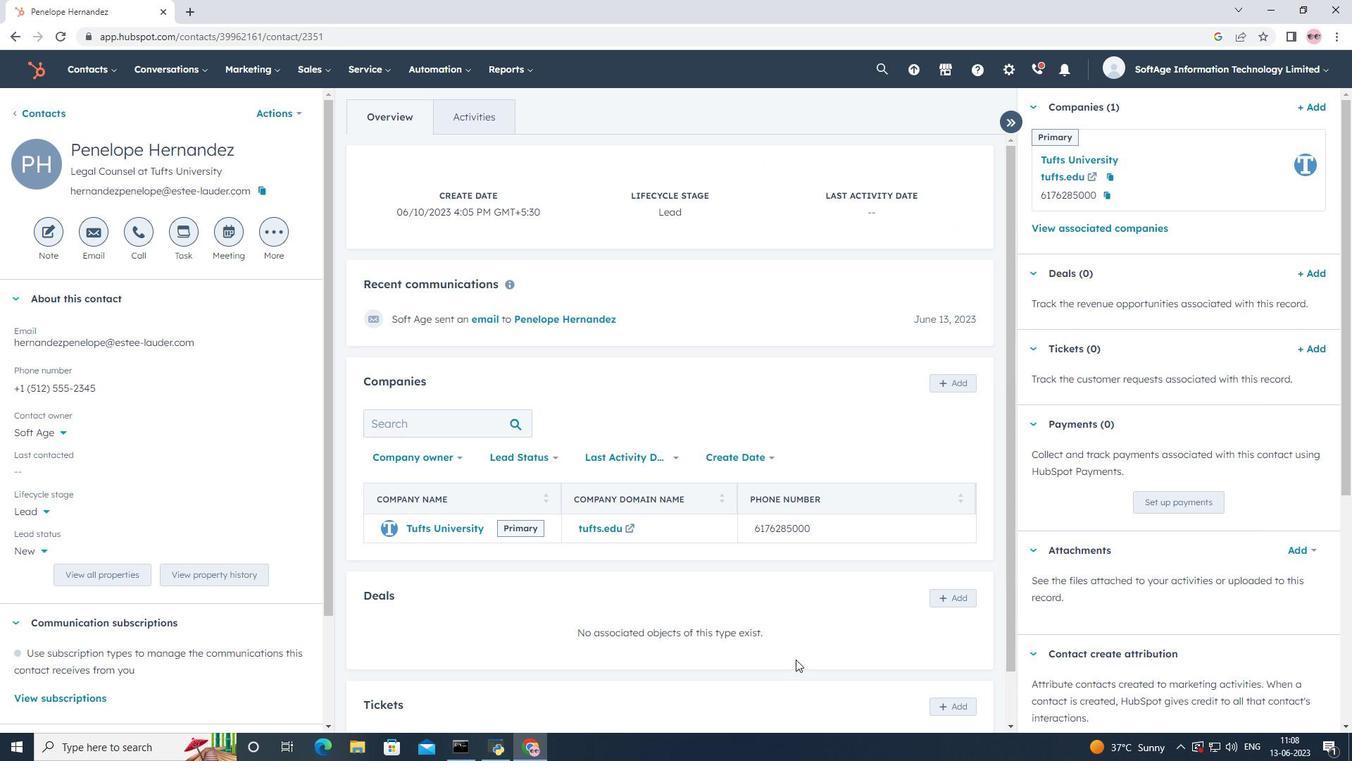 
Action: Mouse scrolled (796, 660) with delta (0, 0)
Screenshot: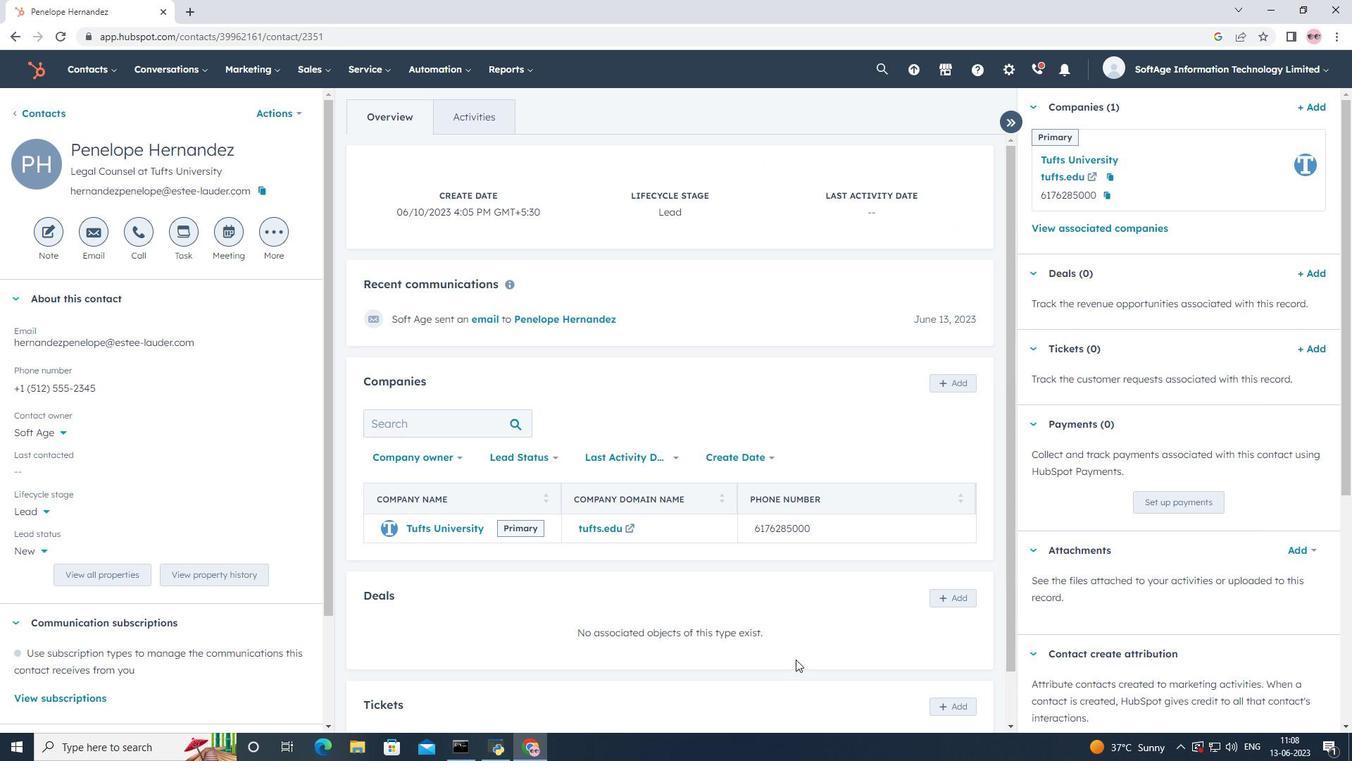 
Action: Mouse scrolled (796, 660) with delta (0, 0)
Screenshot: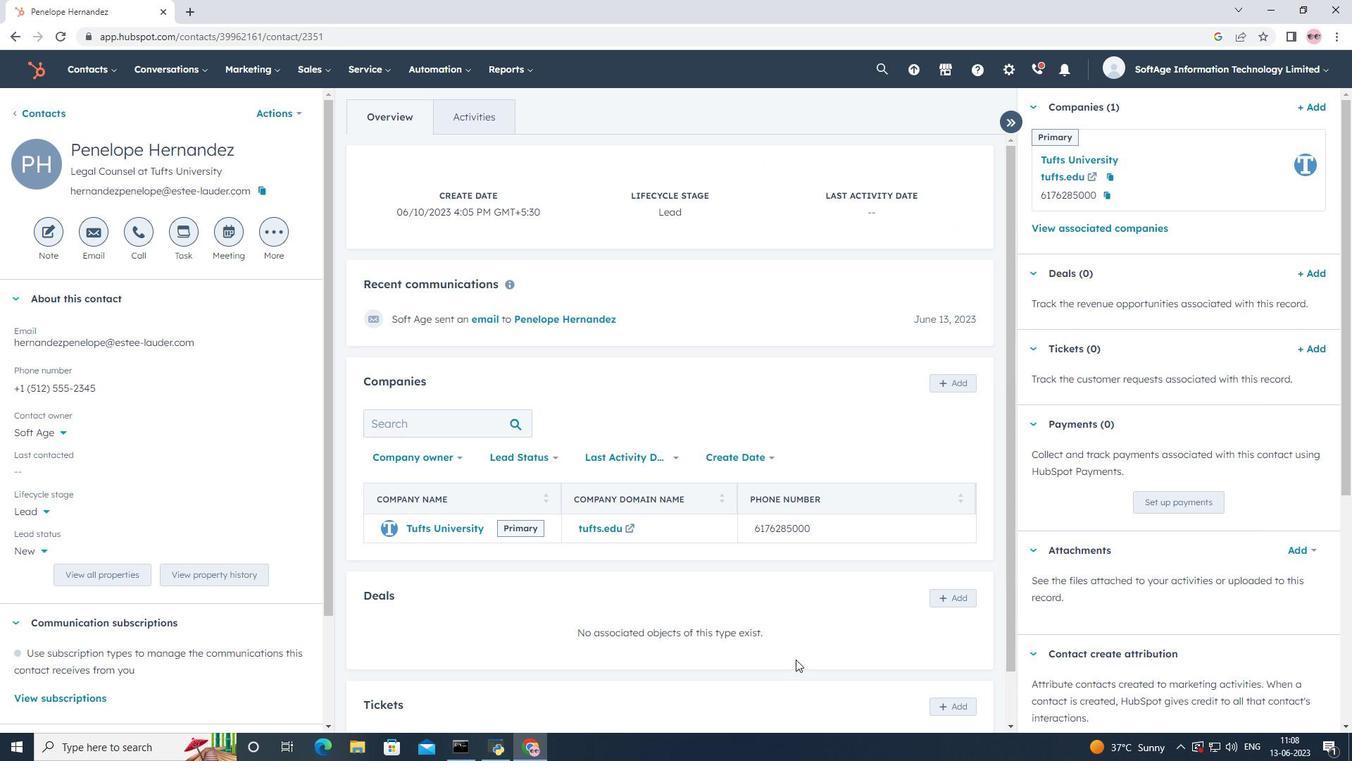 
Action: Mouse scrolled (796, 660) with delta (0, 0)
Screenshot: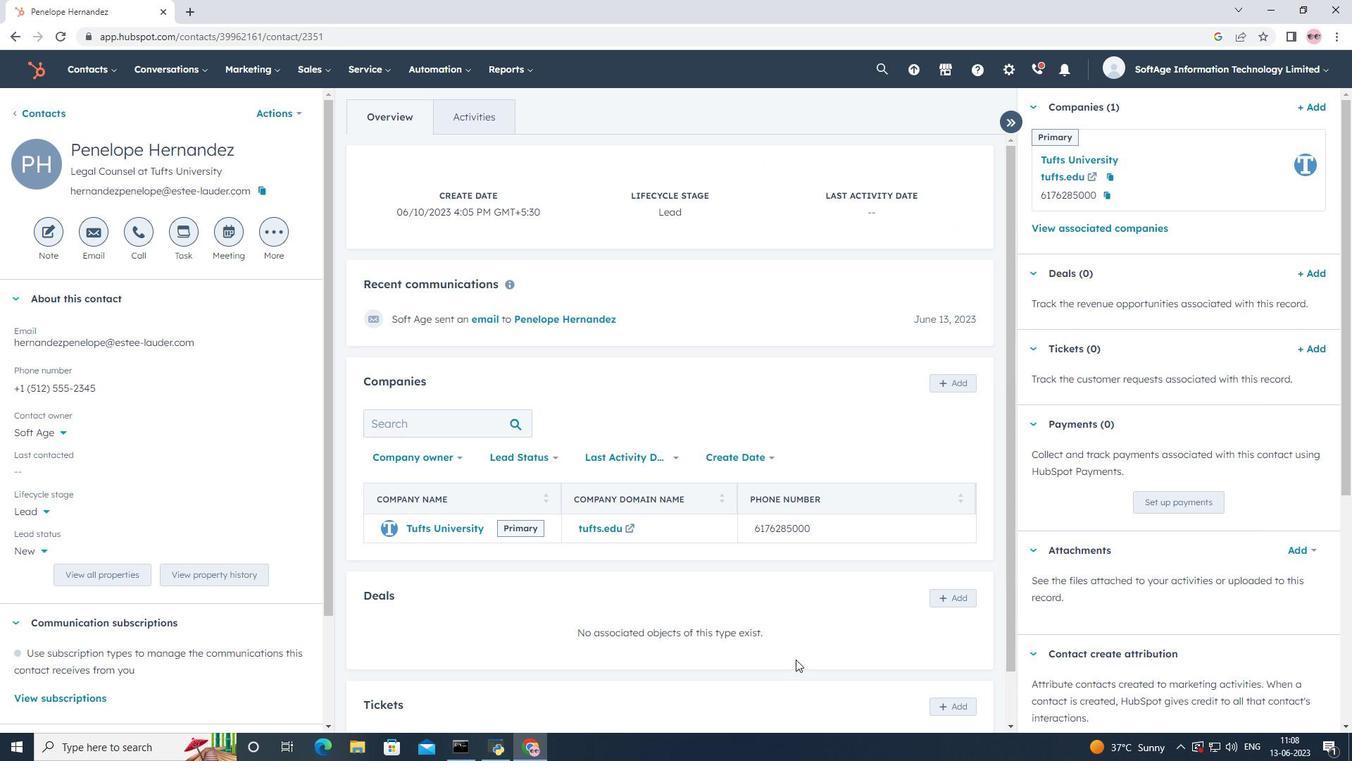 
Action: Mouse scrolled (796, 658) with delta (0, 0)
Screenshot: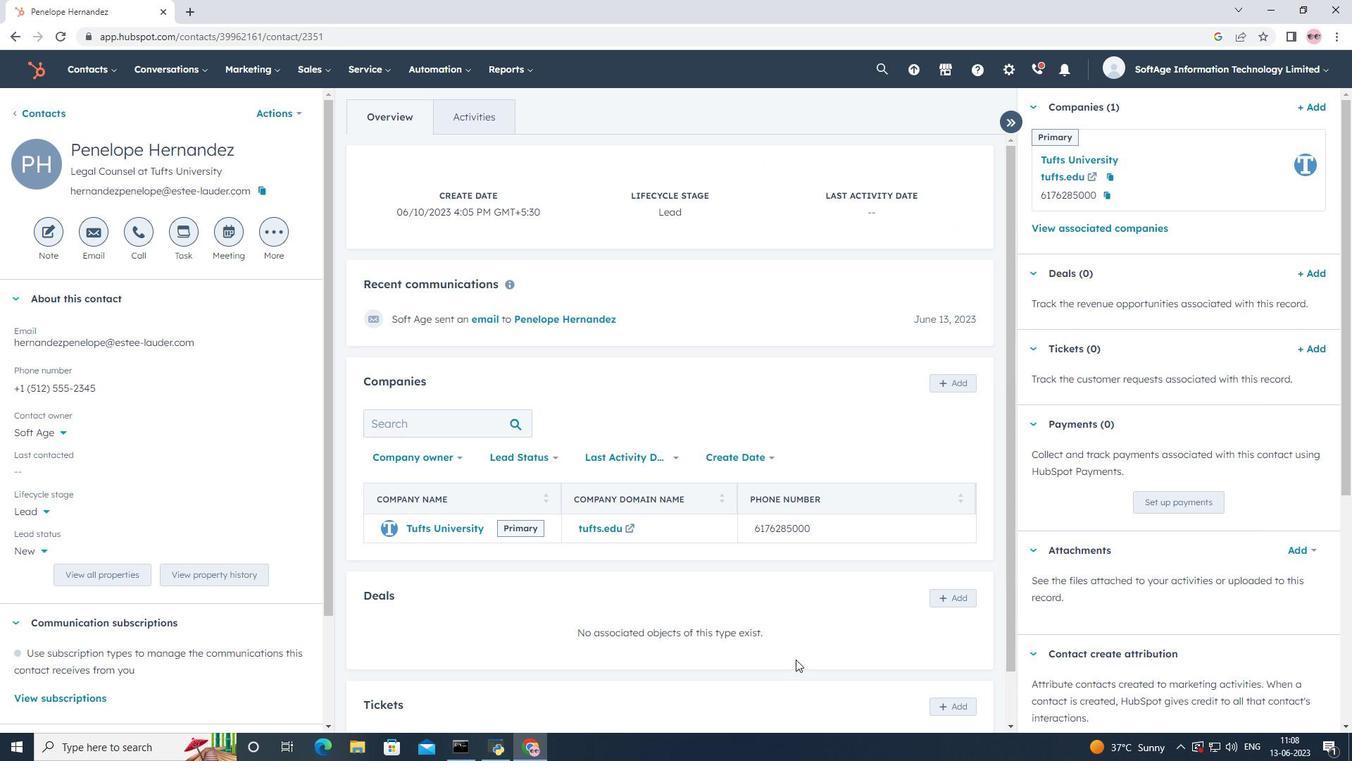 
Action: Mouse scrolled (796, 658) with delta (0, 0)
Screenshot: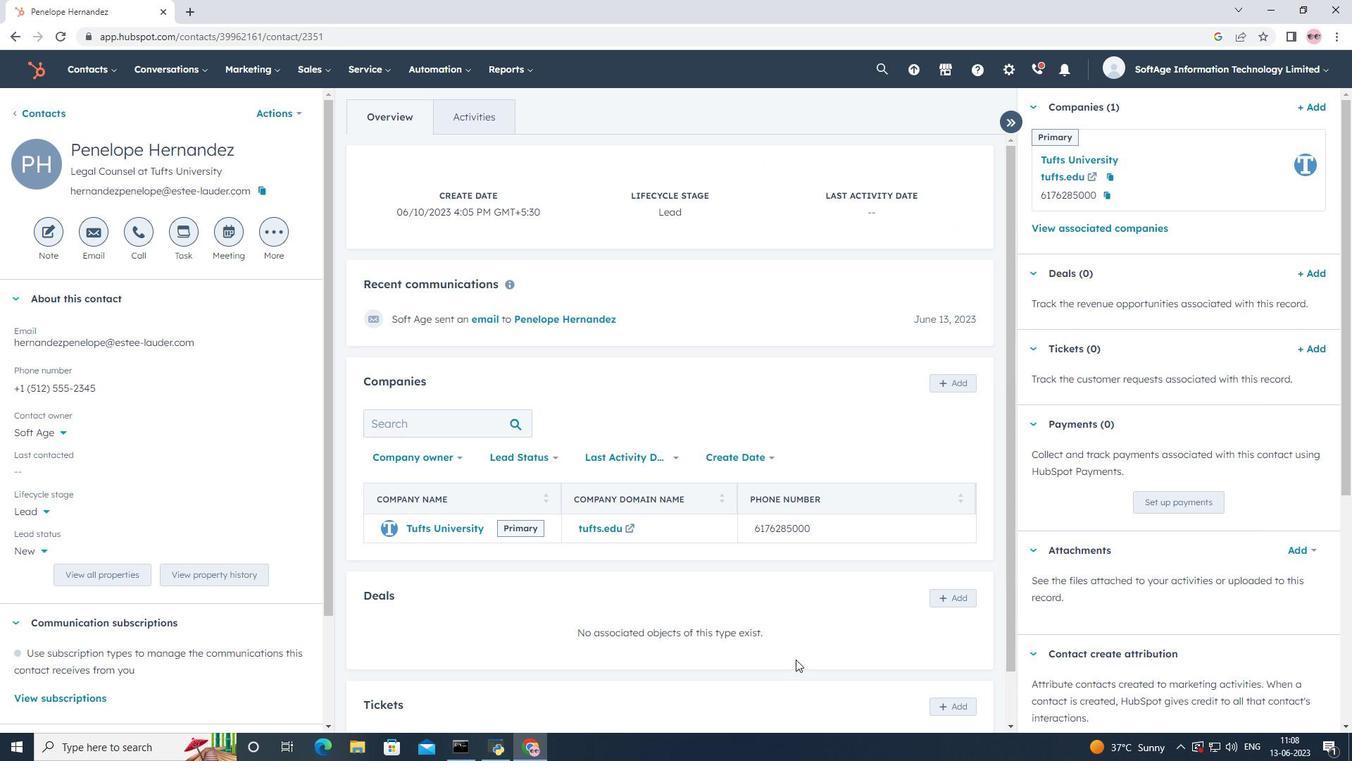 
Action: Mouse scrolled (796, 658) with delta (0, 0)
Screenshot: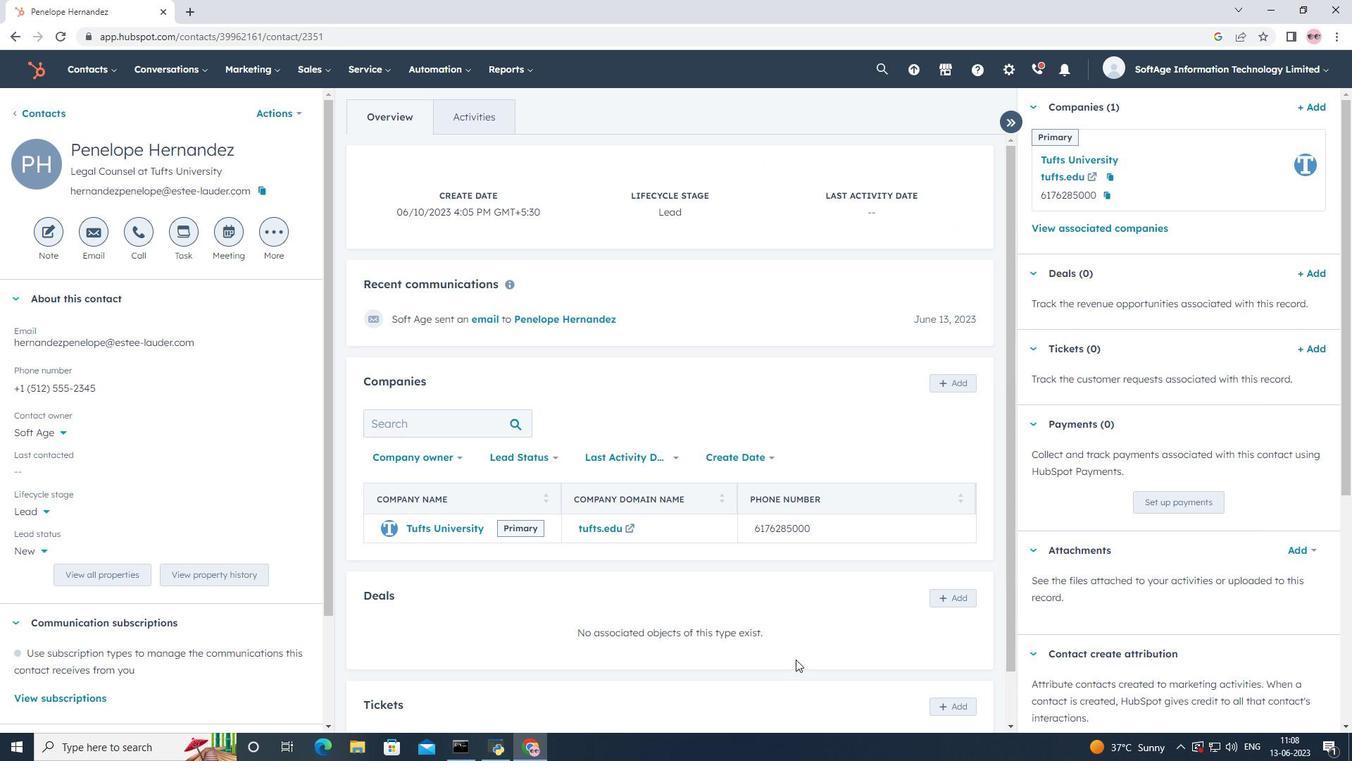 
Action: Mouse scrolled (796, 658) with delta (0, 0)
Screenshot: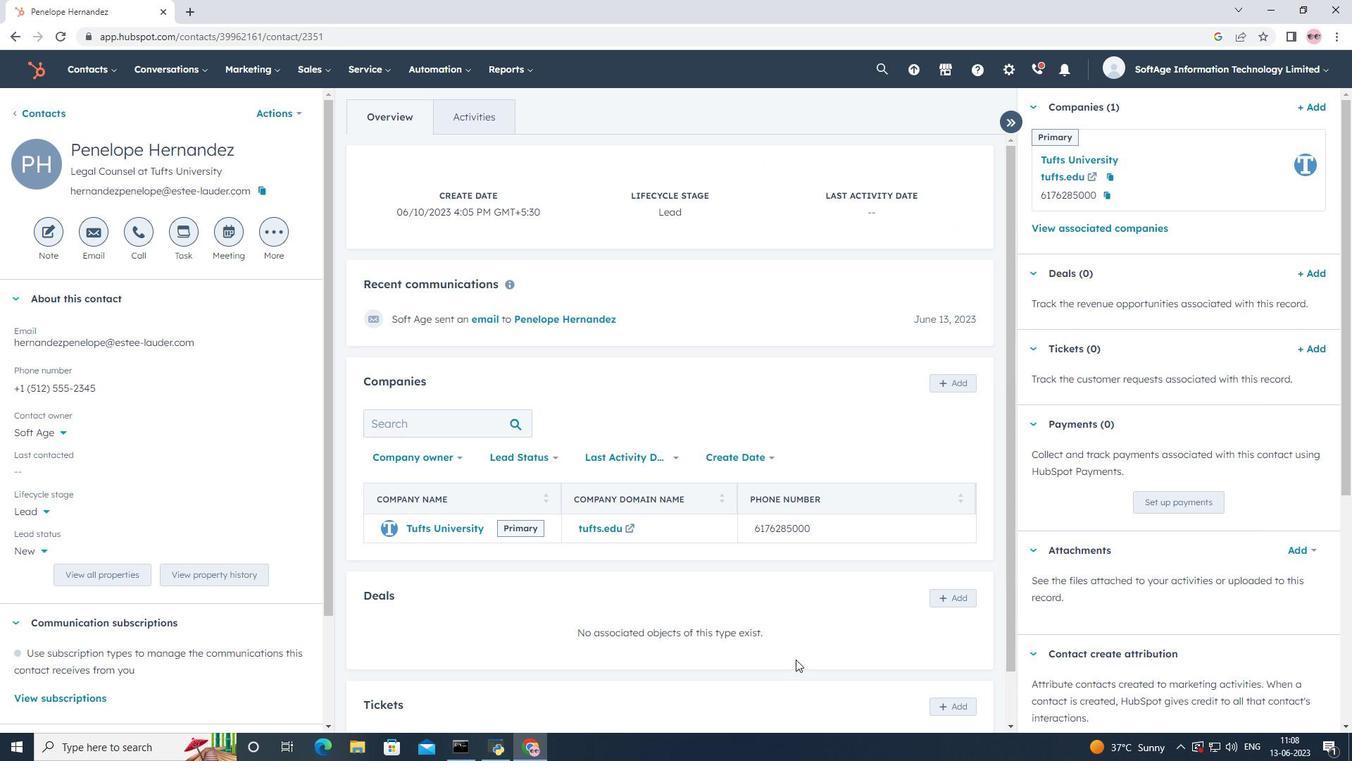 
Action: Mouse scrolled (796, 658) with delta (0, 0)
Screenshot: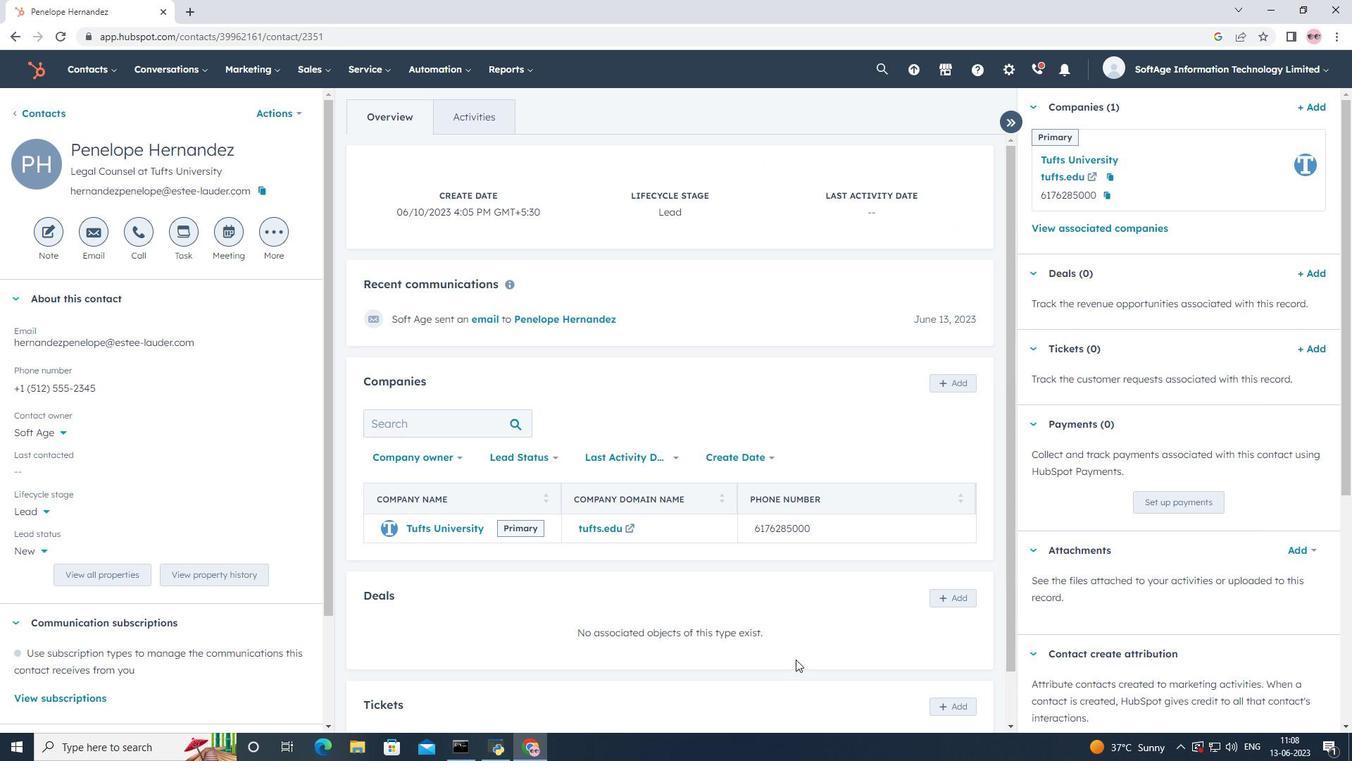 
Action: Mouse scrolled (796, 658) with delta (0, 0)
Screenshot: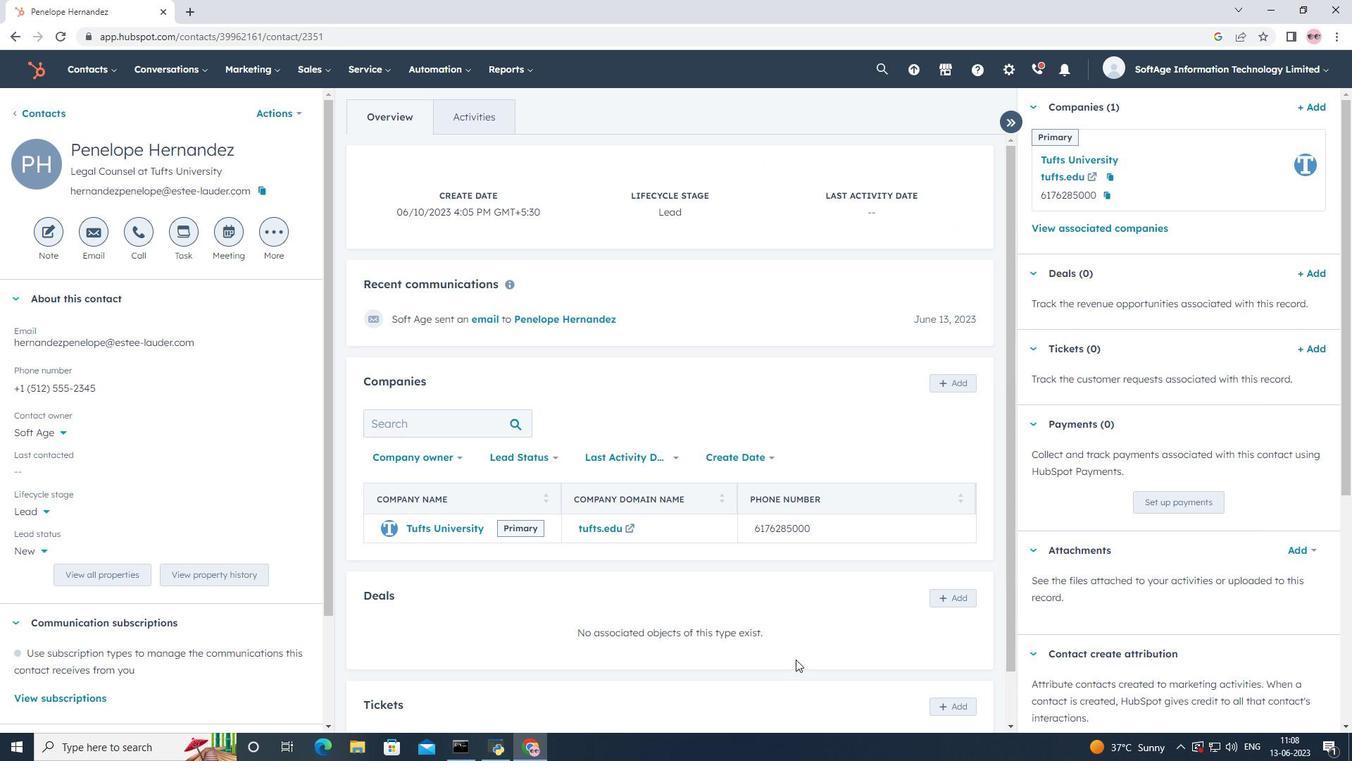
